 Task: Look for space in Waukesha, United States from 10th August, 2023 to 18th August, 2023 for 2 adults in price range Rs.10000 to Rs.14000. Place can be private room with 1  bedroom having 1 bed and 1 bathroom. Property type can be house, flat, guest house. Amenities needed are: wifi, TV, free parkinig on premises, gym, breakfast. Booking option can be shelf check-in. Required host language is English.
Action: Mouse moved to (423, 87)
Screenshot: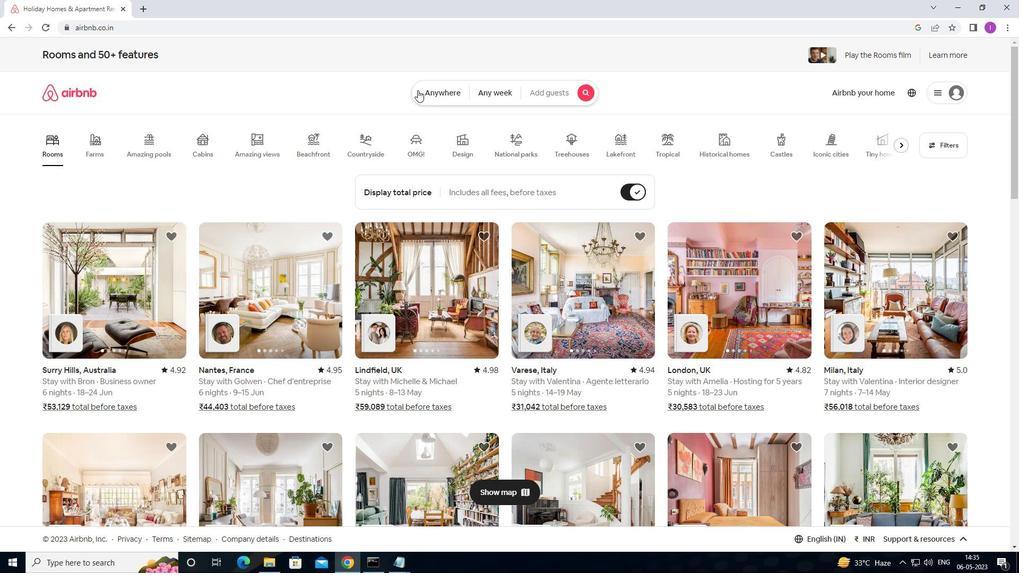 
Action: Mouse pressed left at (423, 87)
Screenshot: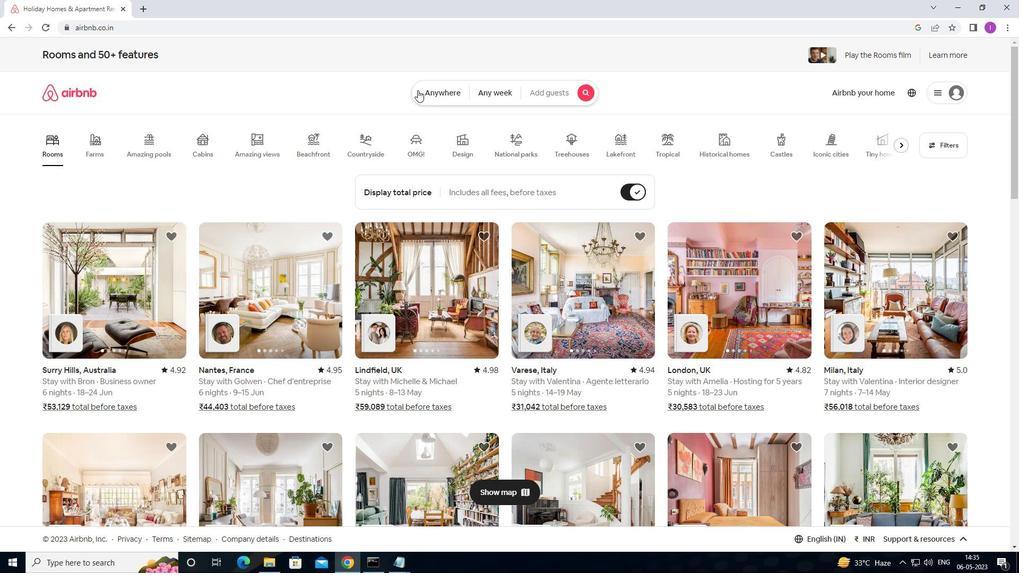 
Action: Mouse moved to (317, 137)
Screenshot: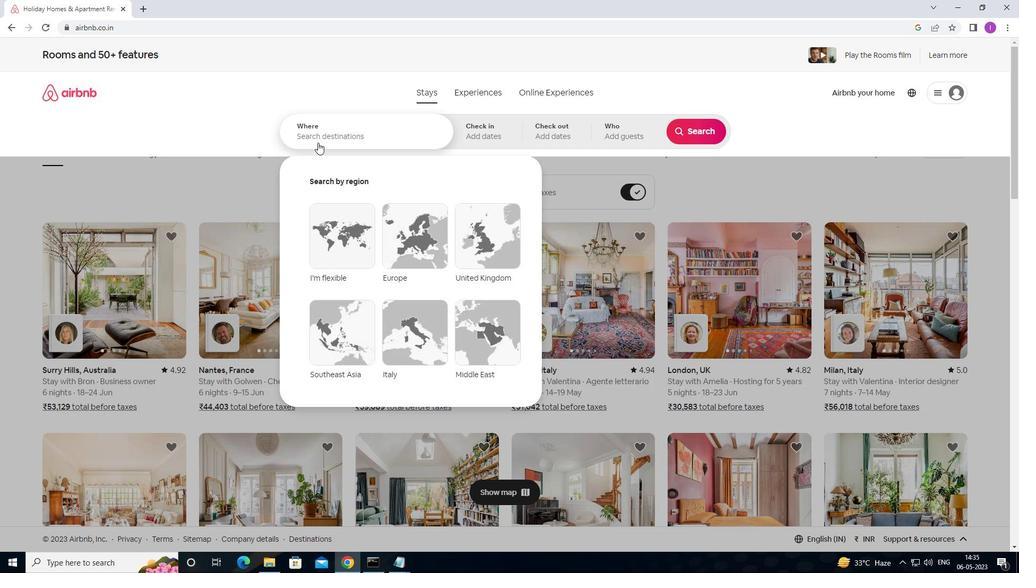 
Action: Mouse pressed left at (317, 137)
Screenshot: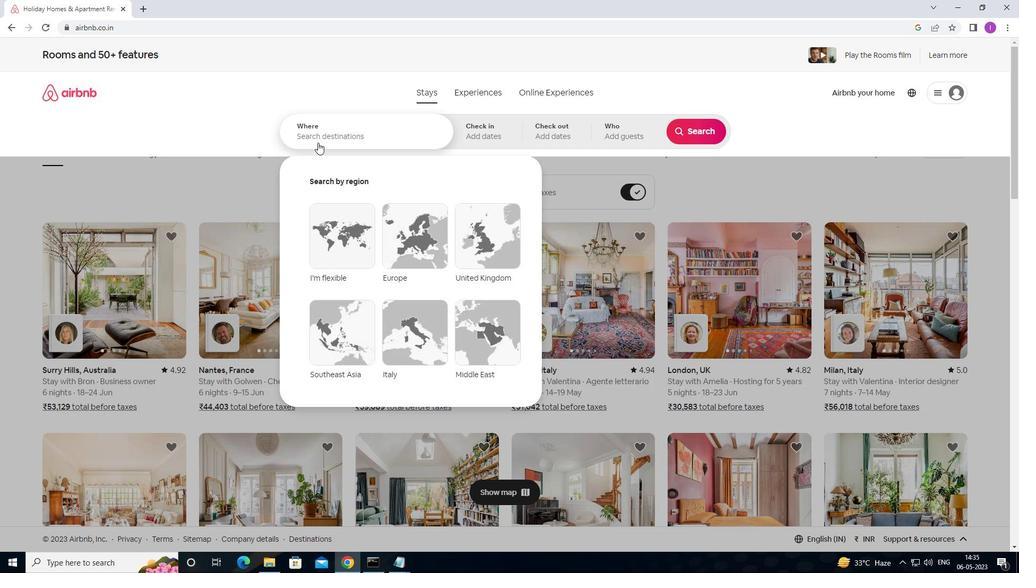 
Action: Mouse moved to (494, 111)
Screenshot: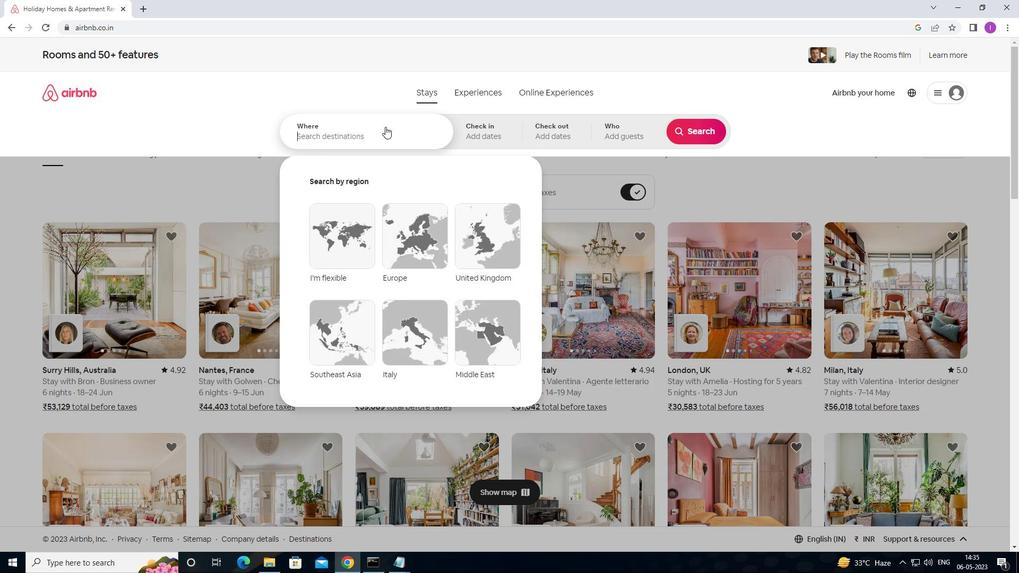 
Action: Key pressed <Key.shift>WAUKESHA,<Key.shift>Y<Key.backspace><Key.shift>UNITES<Key.backspace>D<Key.space>STATES
Screenshot: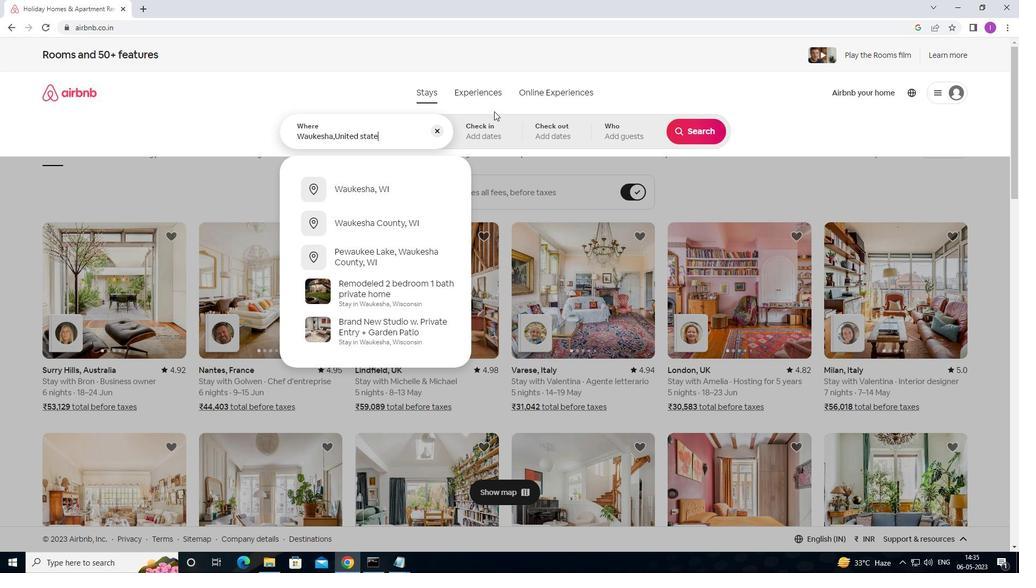 
Action: Mouse moved to (469, 127)
Screenshot: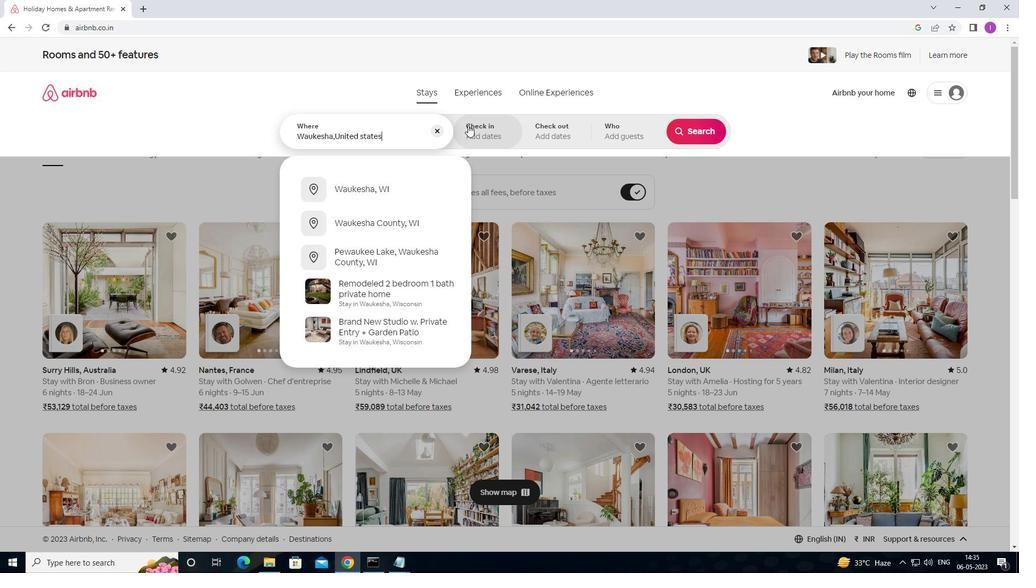 
Action: Mouse pressed left at (469, 127)
Screenshot: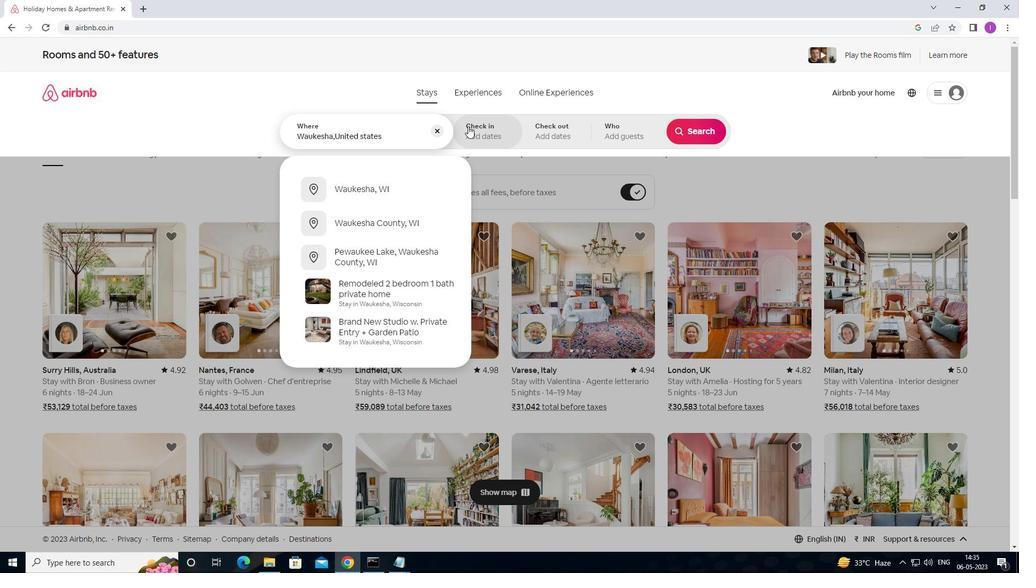 
Action: Mouse moved to (634, 131)
Screenshot: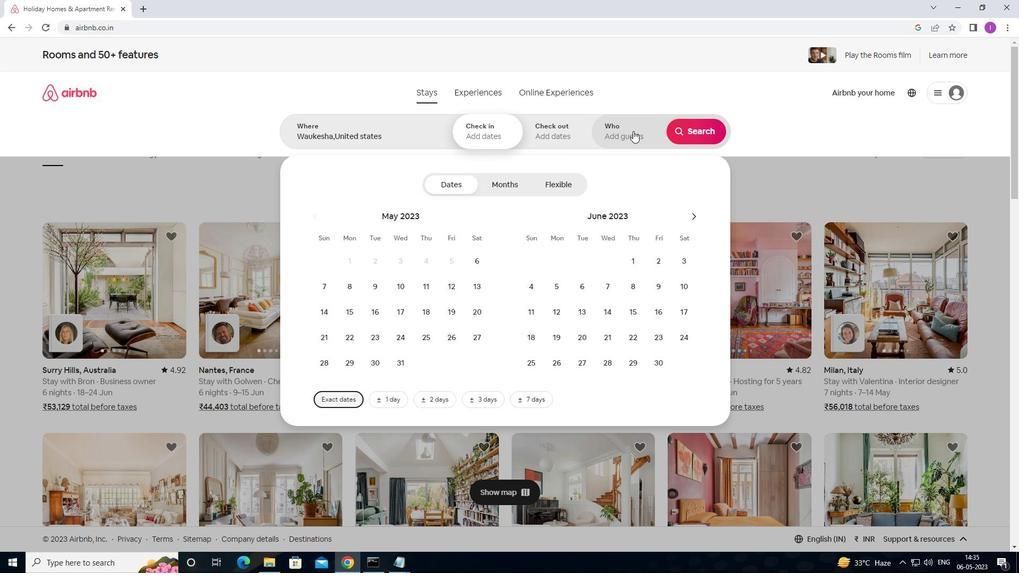 
Action: Mouse pressed left at (634, 131)
Screenshot: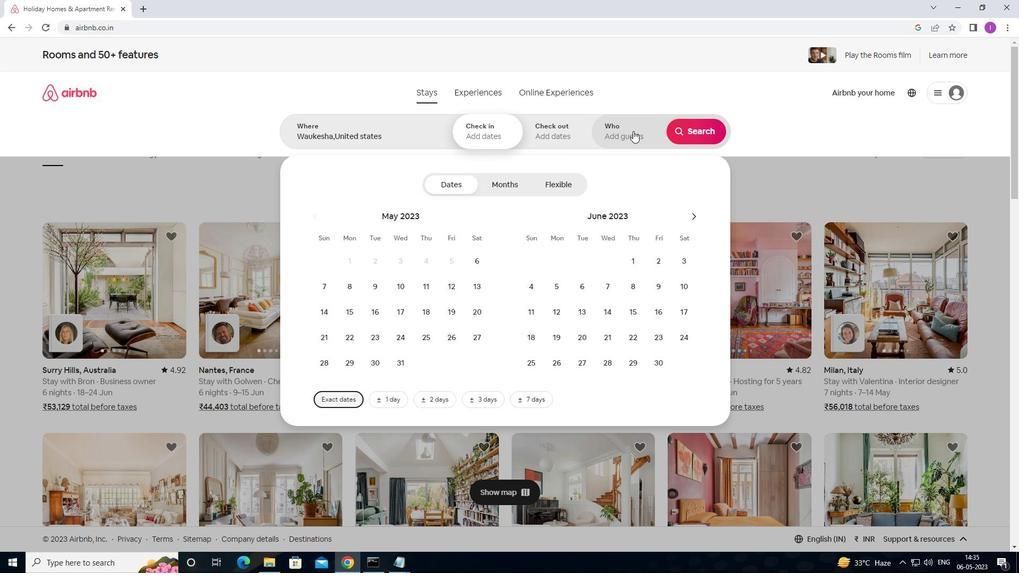 
Action: Mouse moved to (697, 184)
Screenshot: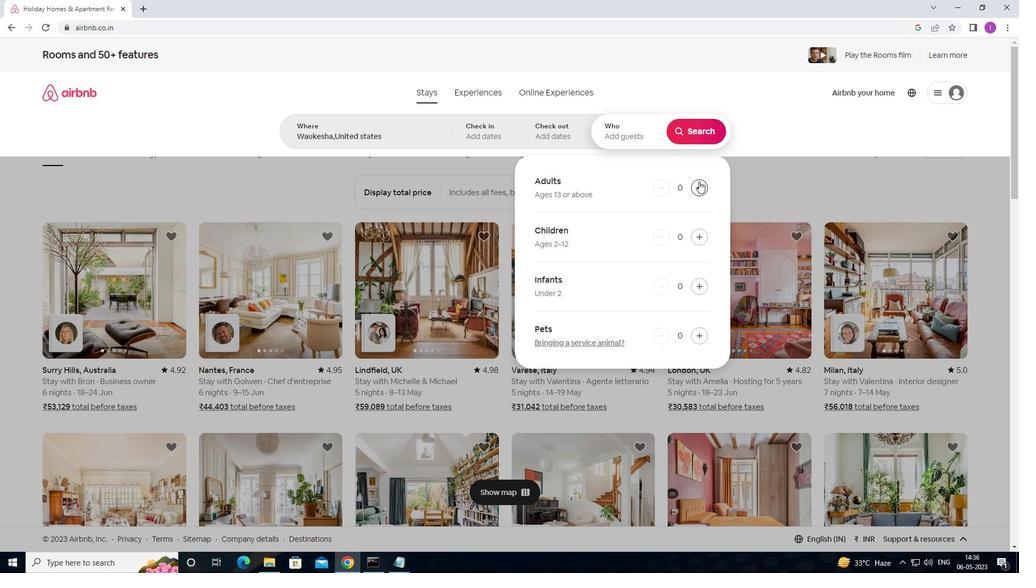 
Action: Mouse pressed left at (697, 184)
Screenshot: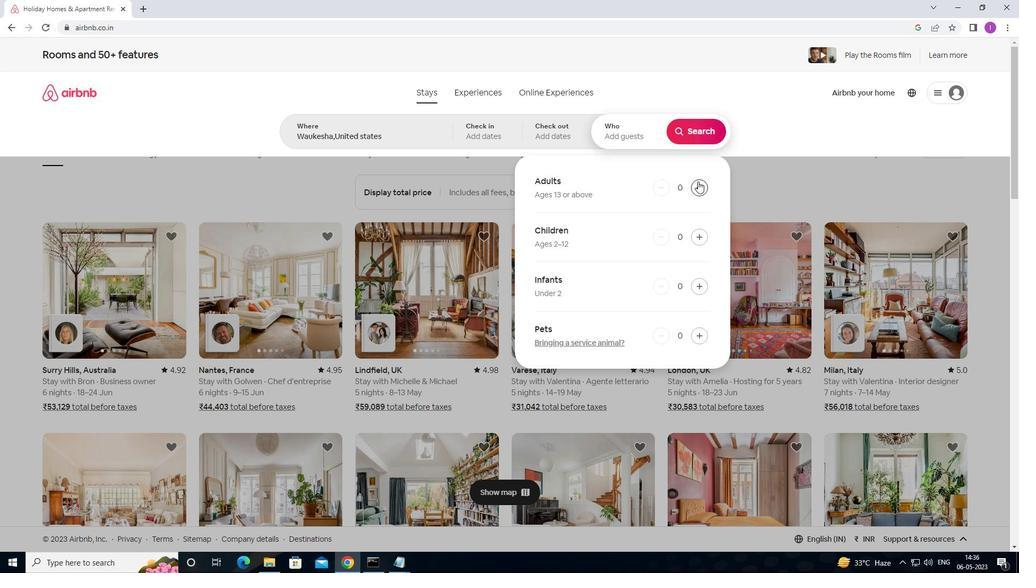 
Action: Mouse moved to (699, 185)
Screenshot: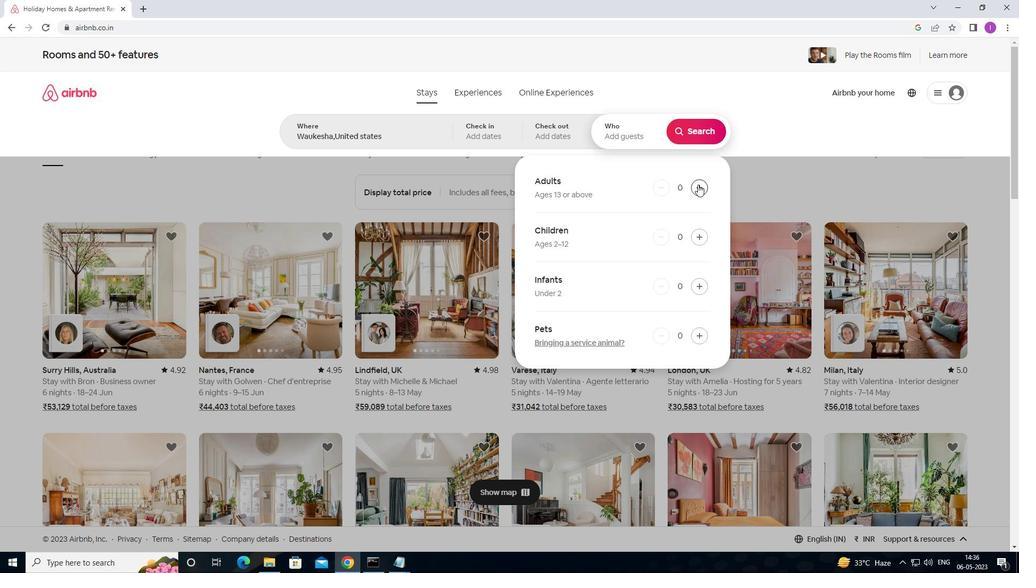 
Action: Mouse pressed left at (699, 185)
Screenshot: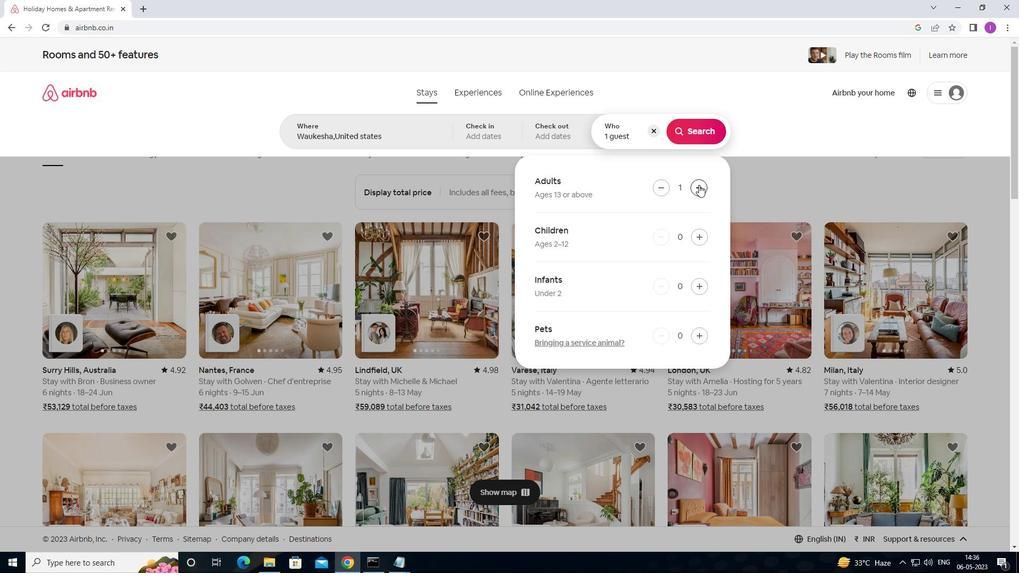 
Action: Mouse moved to (693, 140)
Screenshot: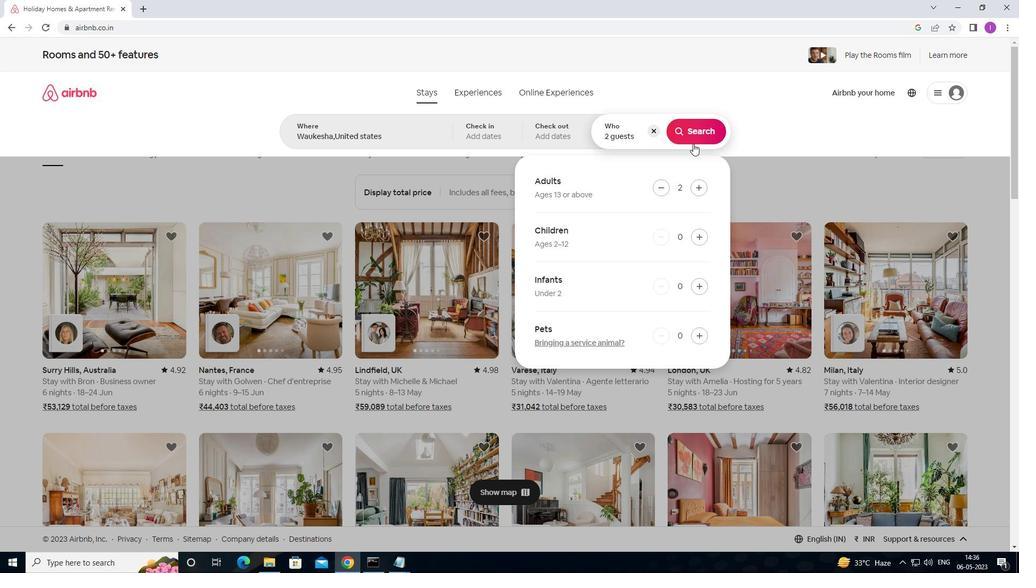
Action: Mouse pressed left at (693, 140)
Screenshot: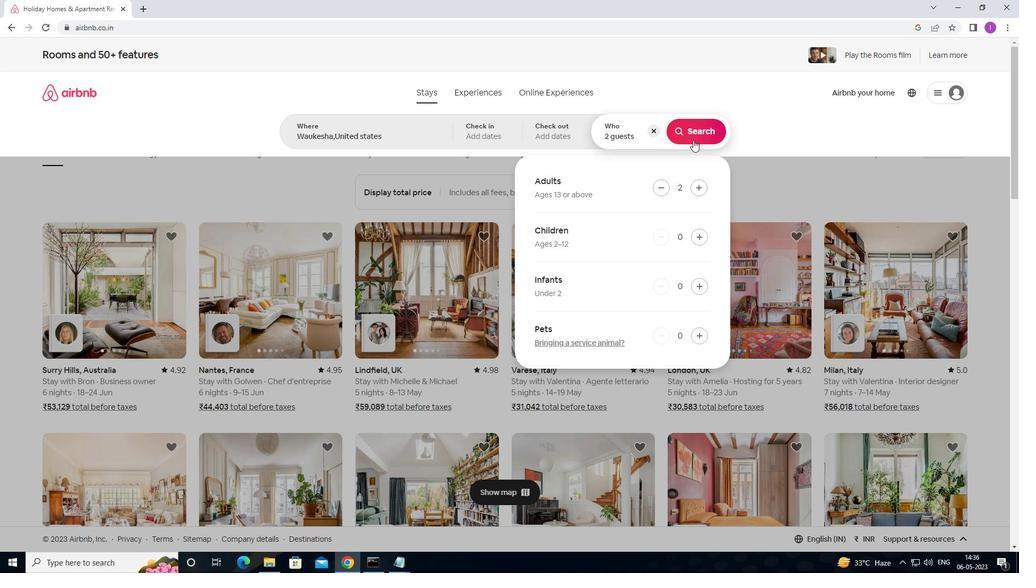 
Action: Mouse moved to (485, 54)
Screenshot: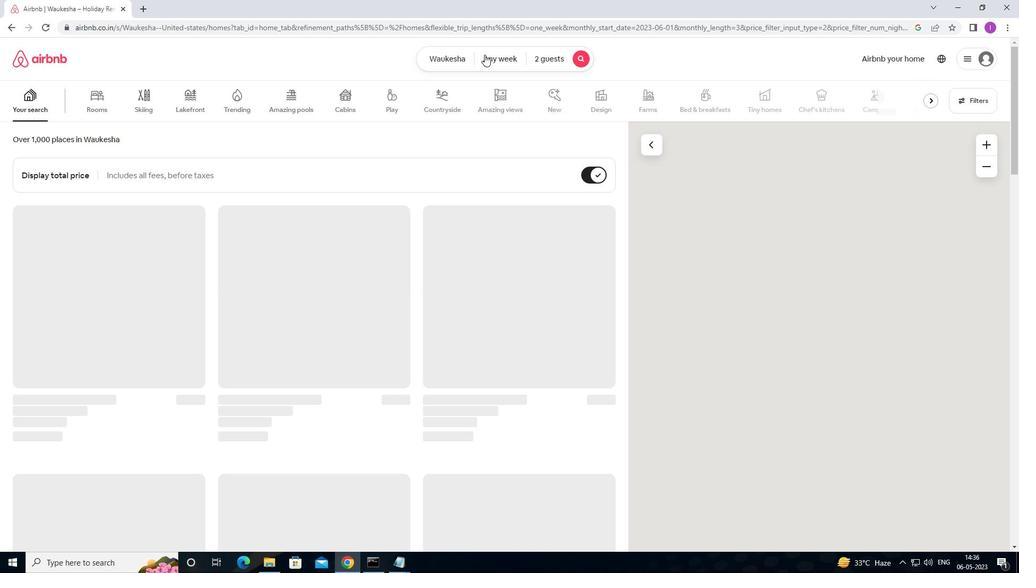 
Action: Mouse pressed left at (485, 54)
Screenshot: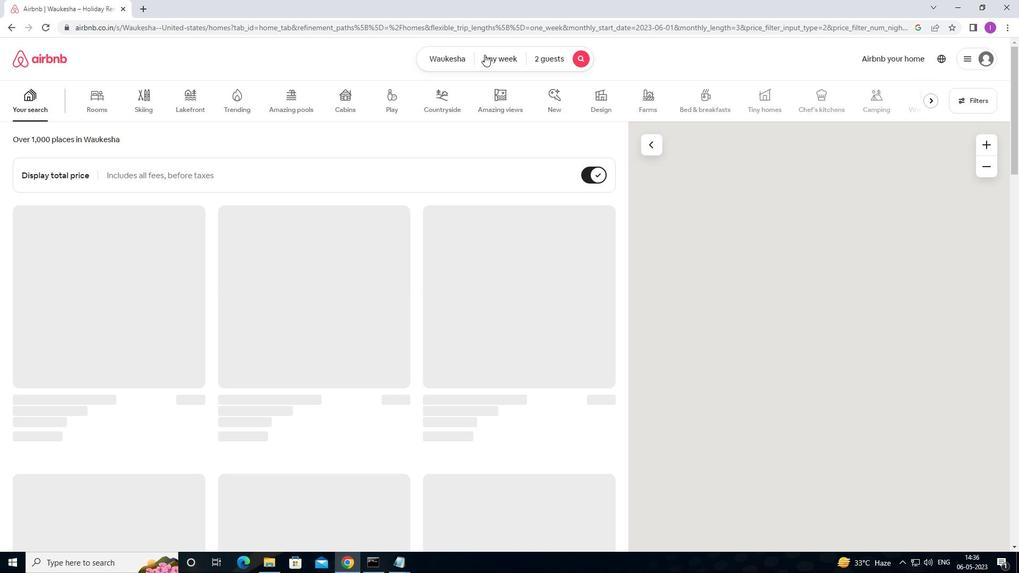 
Action: Mouse moved to (694, 180)
Screenshot: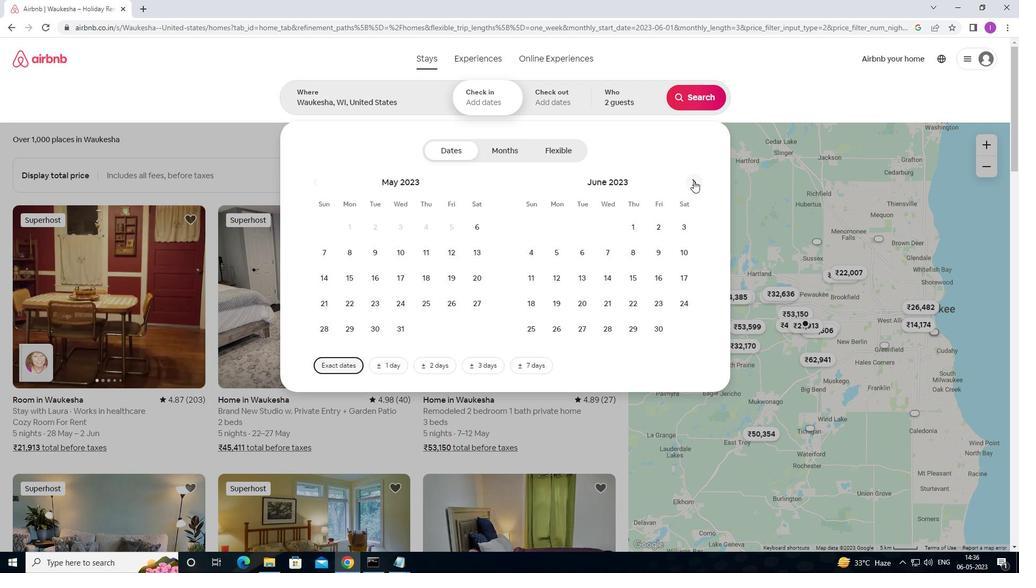 
Action: Mouse pressed left at (694, 180)
Screenshot: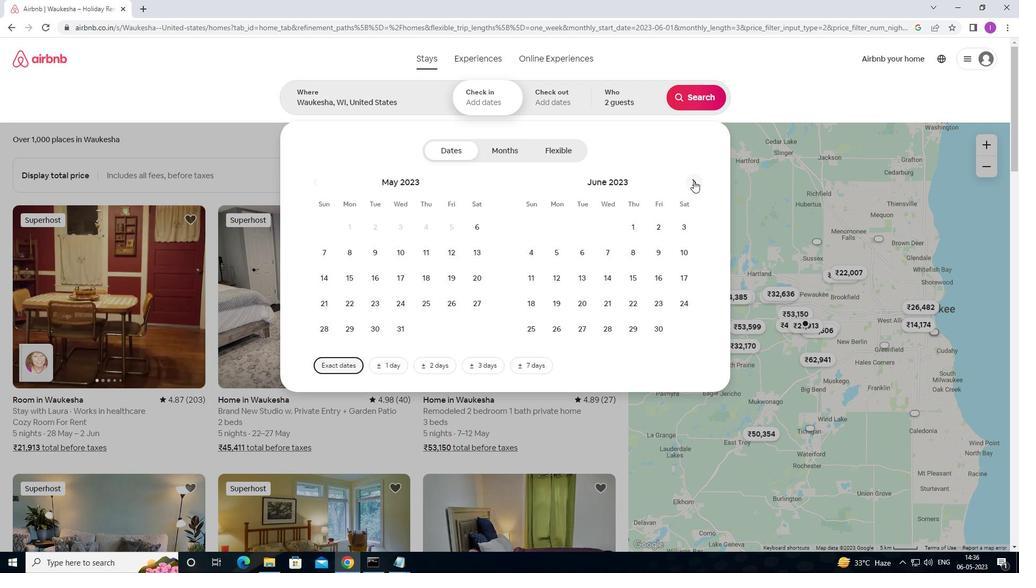 
Action: Mouse pressed left at (694, 180)
Screenshot: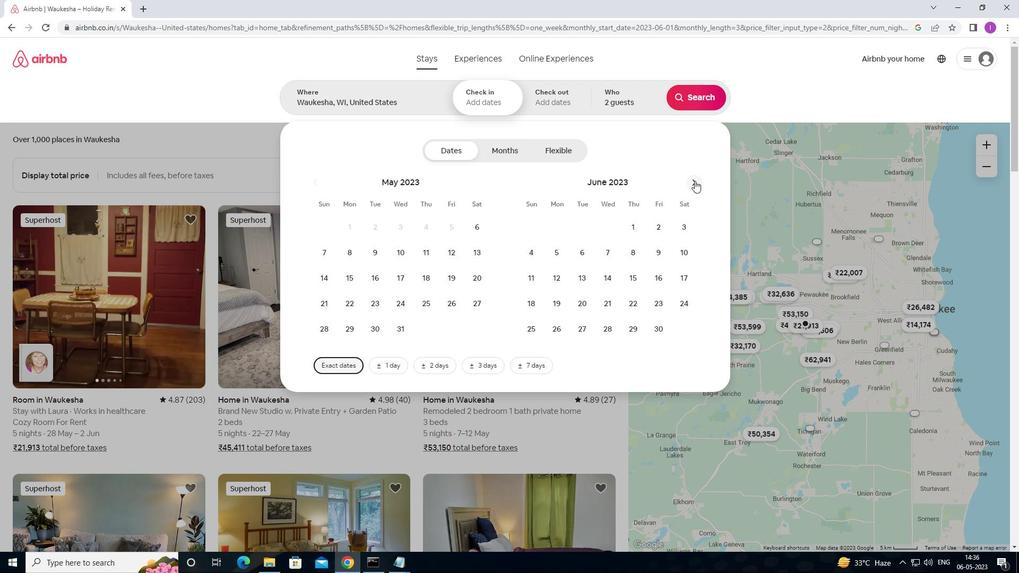 
Action: Mouse moved to (637, 253)
Screenshot: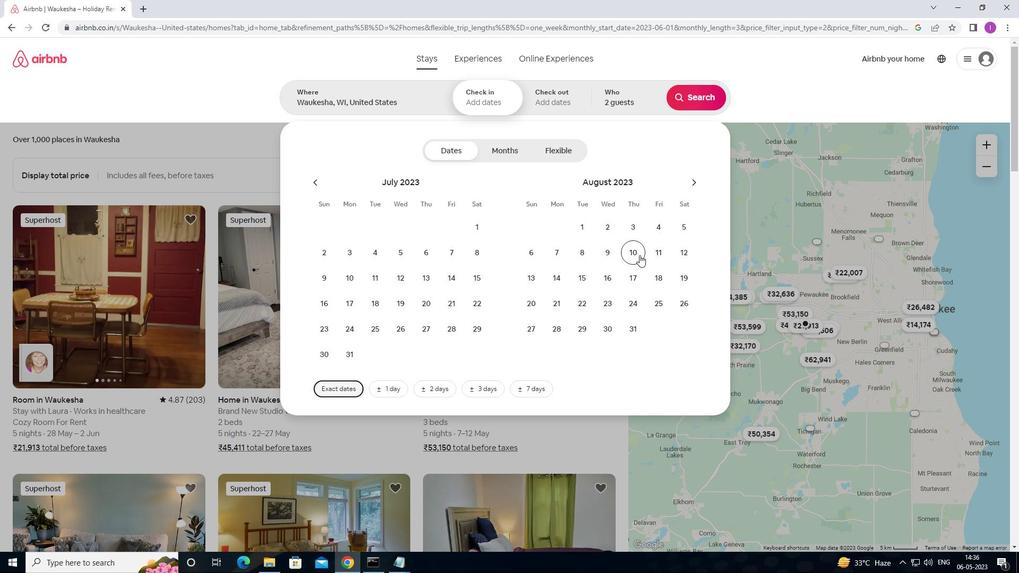 
Action: Mouse pressed left at (637, 253)
Screenshot: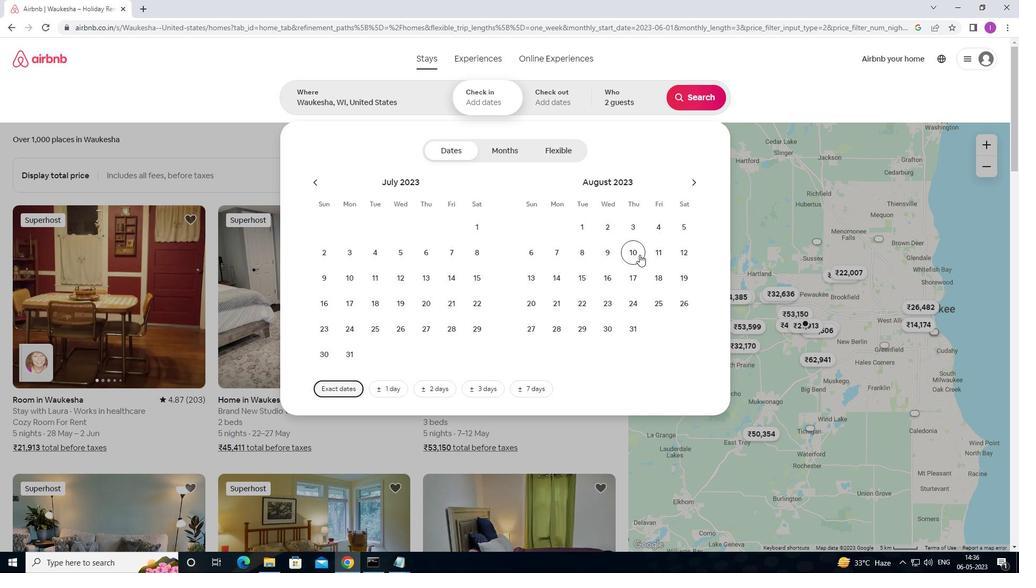 
Action: Mouse moved to (658, 276)
Screenshot: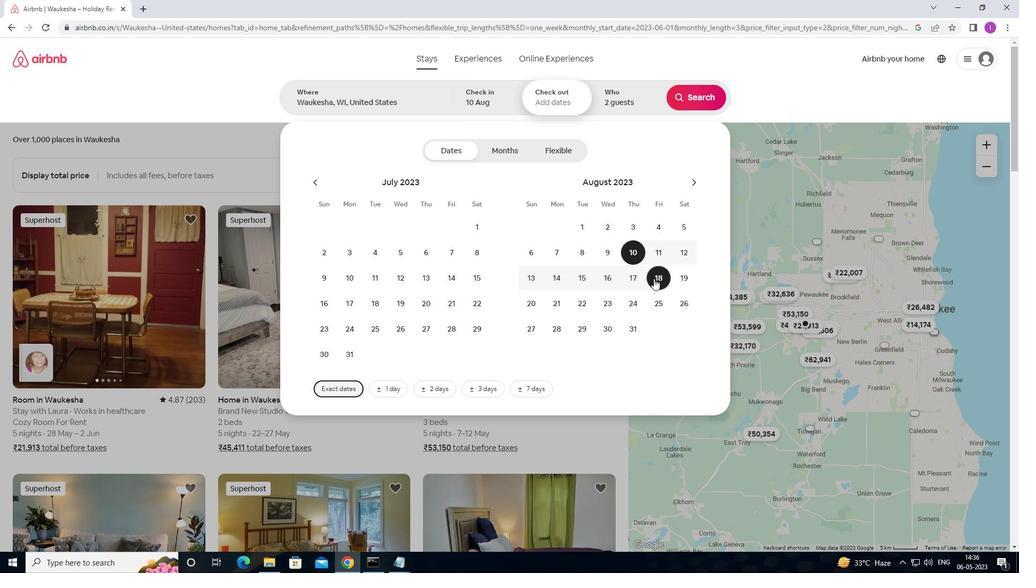 
Action: Mouse pressed left at (658, 276)
Screenshot: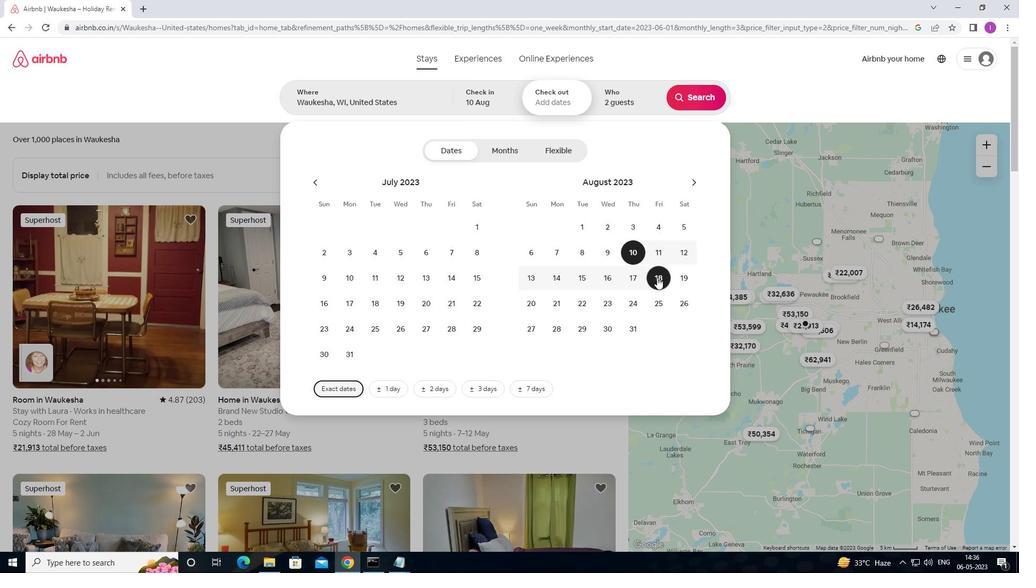 
Action: Mouse moved to (694, 98)
Screenshot: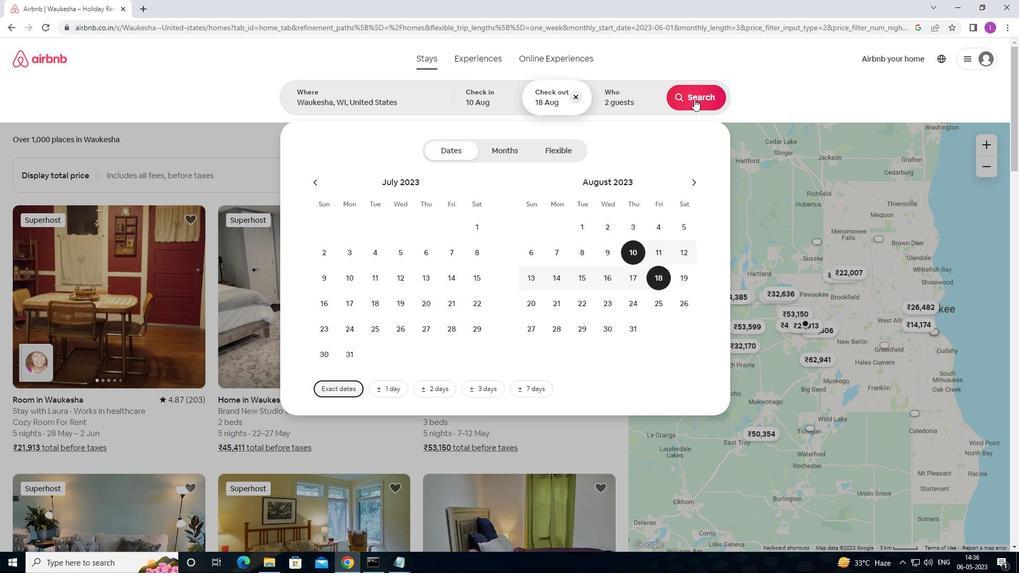 
Action: Mouse pressed left at (694, 98)
Screenshot: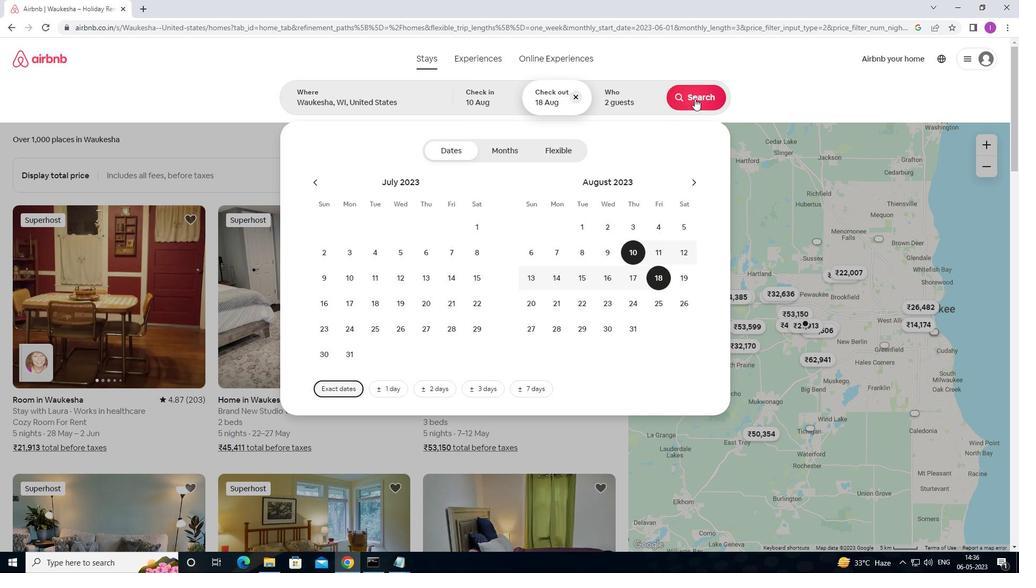 
Action: Mouse moved to (978, 99)
Screenshot: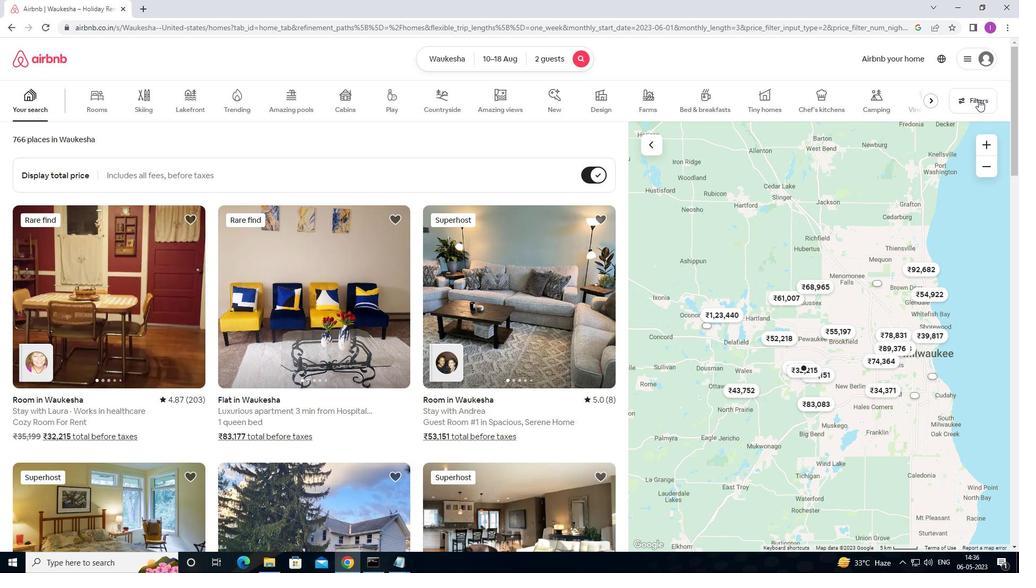 
Action: Mouse pressed left at (978, 99)
Screenshot: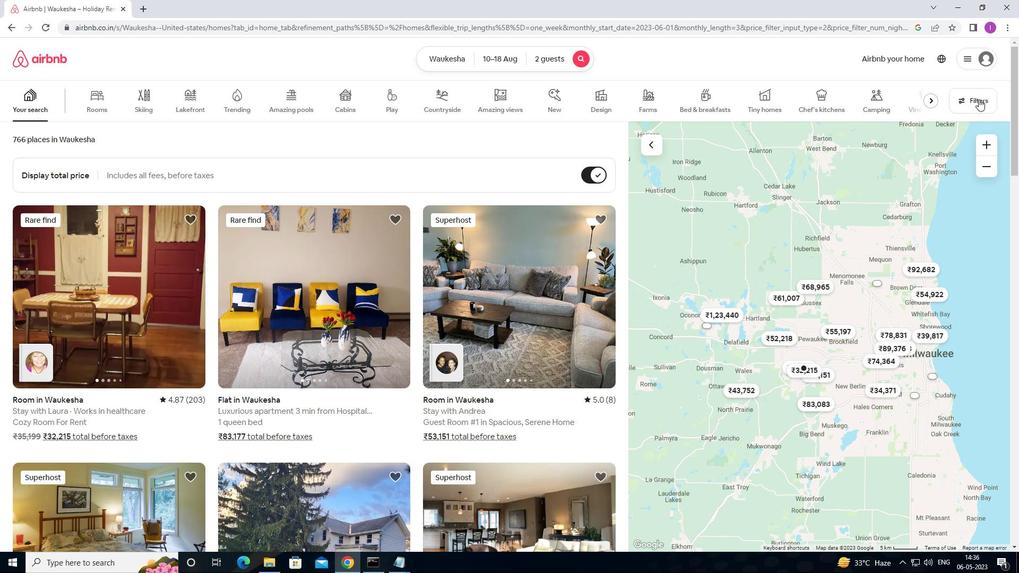 
Action: Mouse moved to (399, 363)
Screenshot: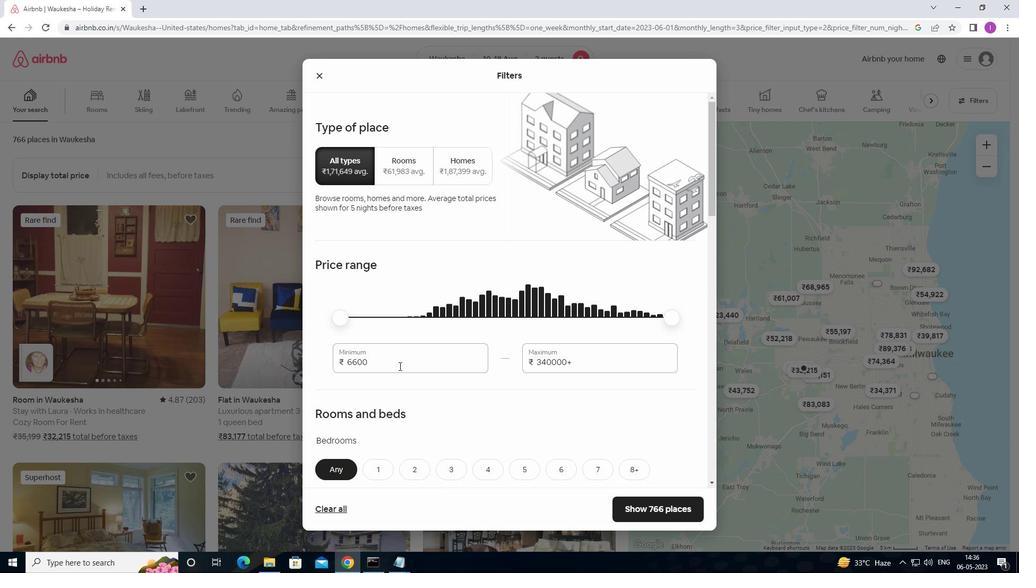 
Action: Mouse pressed left at (399, 363)
Screenshot: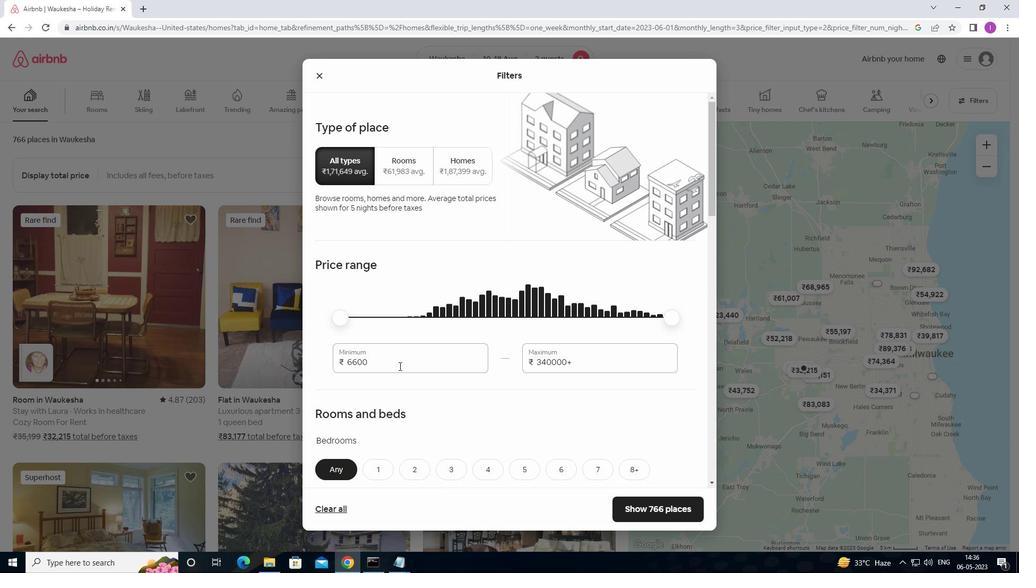 
Action: Mouse moved to (338, 360)
Screenshot: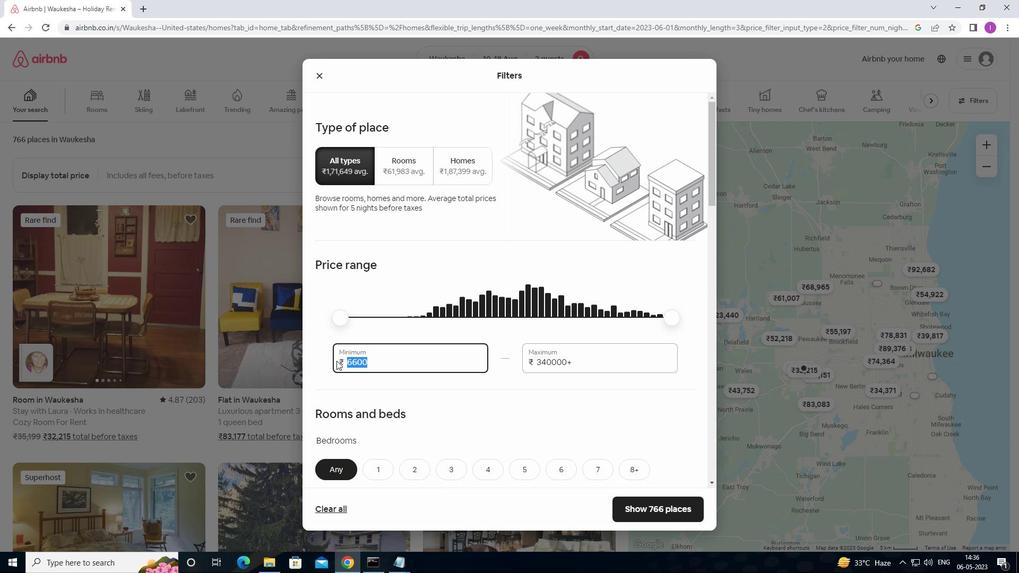 
Action: Key pressed 1
Screenshot: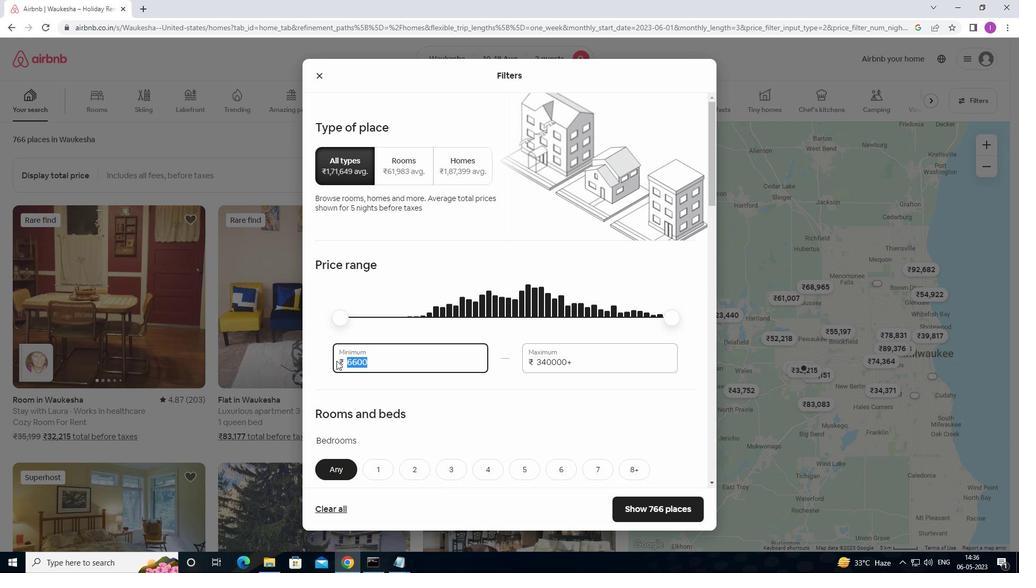 
Action: Mouse moved to (338, 359)
Screenshot: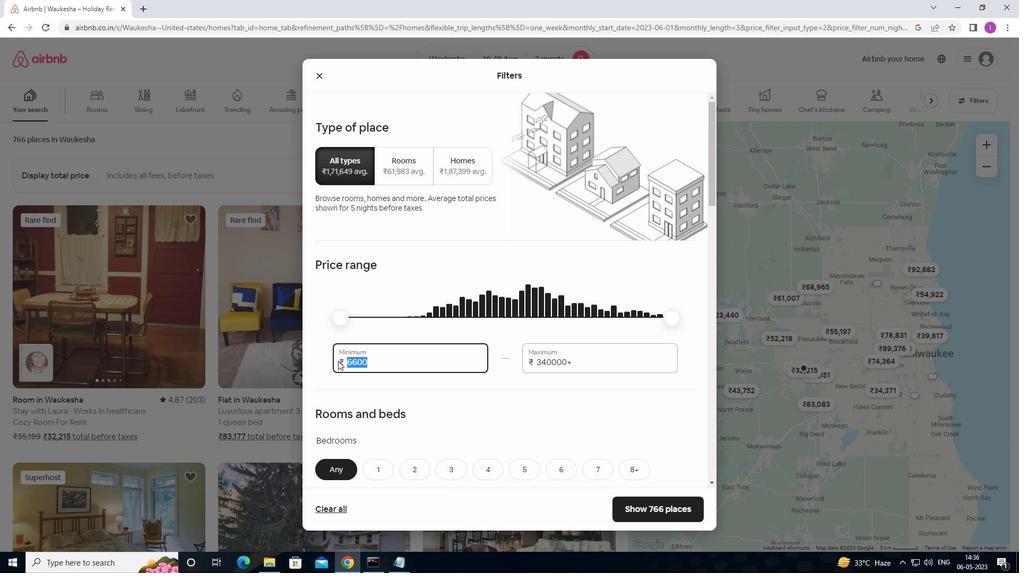 
Action: Key pressed 0
Screenshot: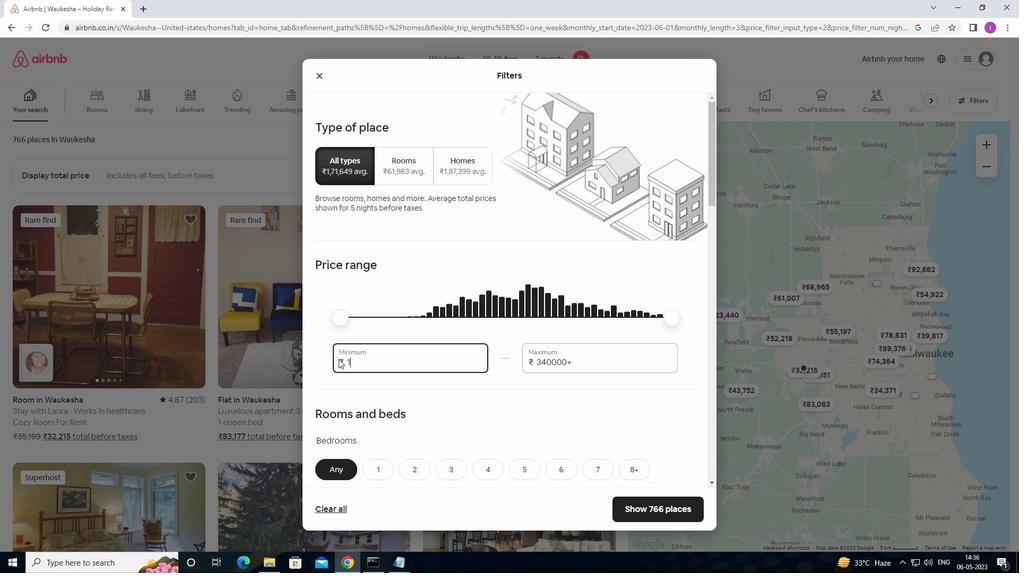 
Action: Mouse moved to (338, 358)
Screenshot: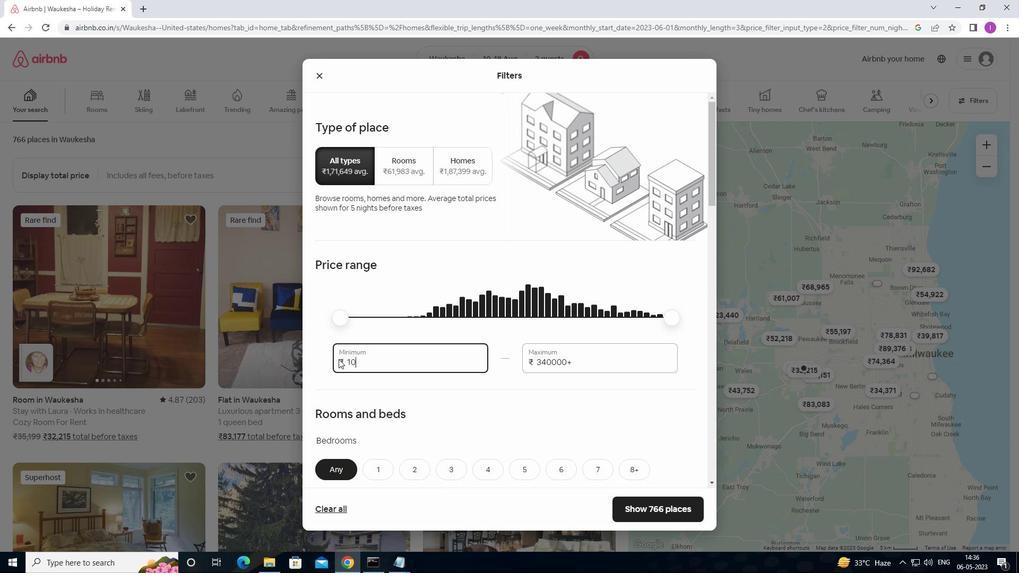 
Action: Key pressed 00
Screenshot: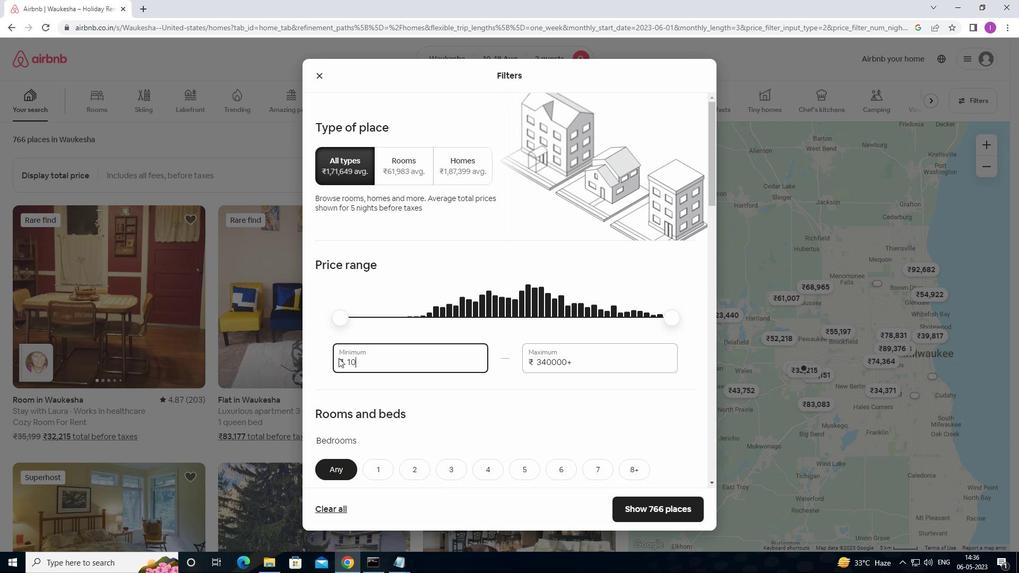 
Action: Mouse moved to (339, 357)
Screenshot: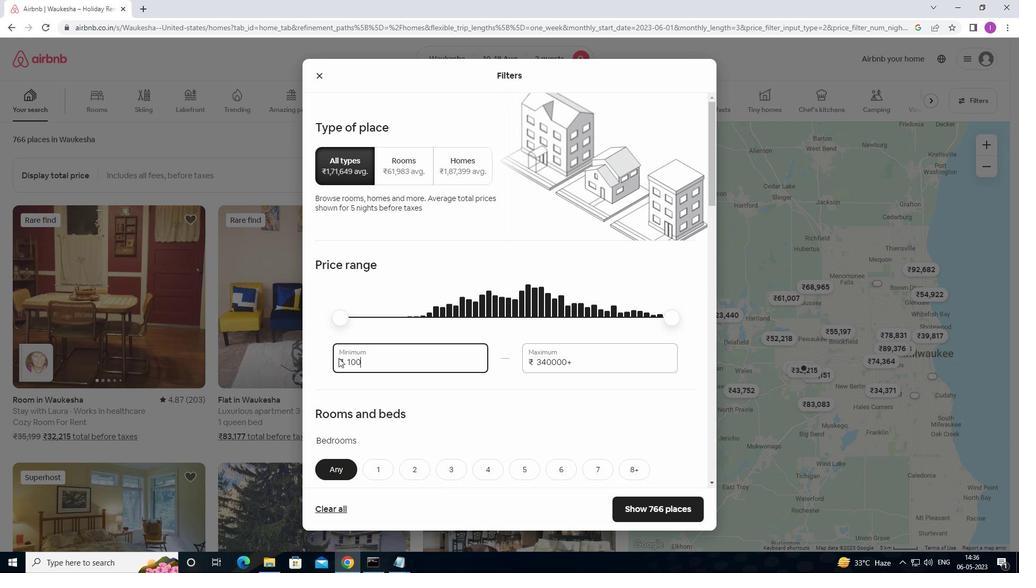 
Action: Key pressed 0
Screenshot: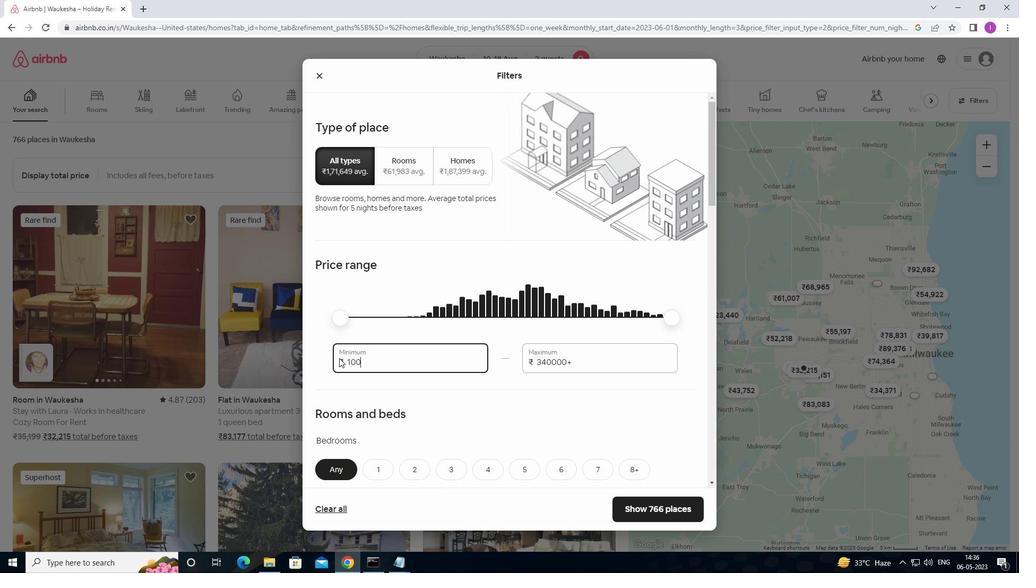 
Action: Mouse moved to (566, 361)
Screenshot: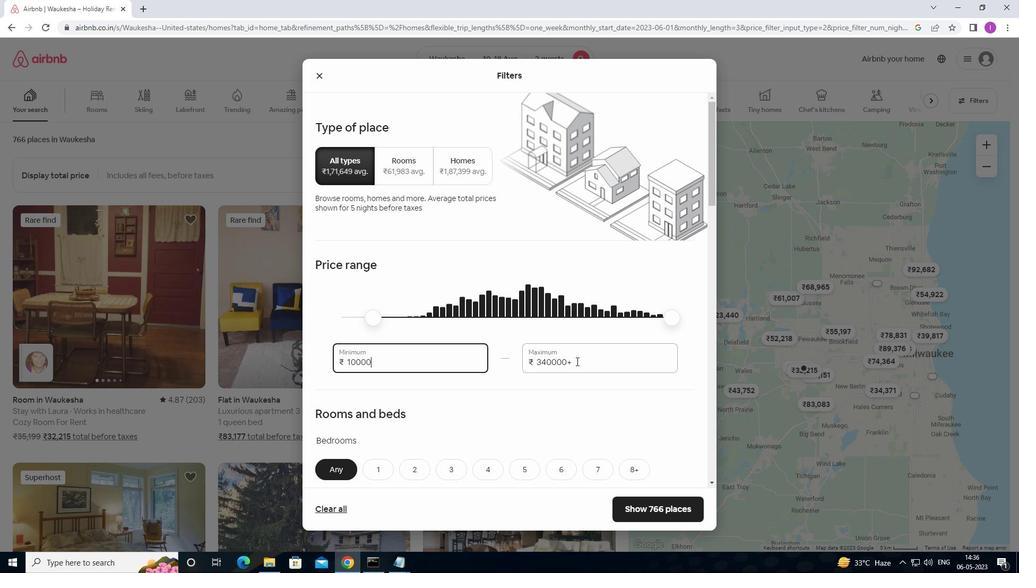 
Action: Mouse pressed left at (566, 361)
Screenshot: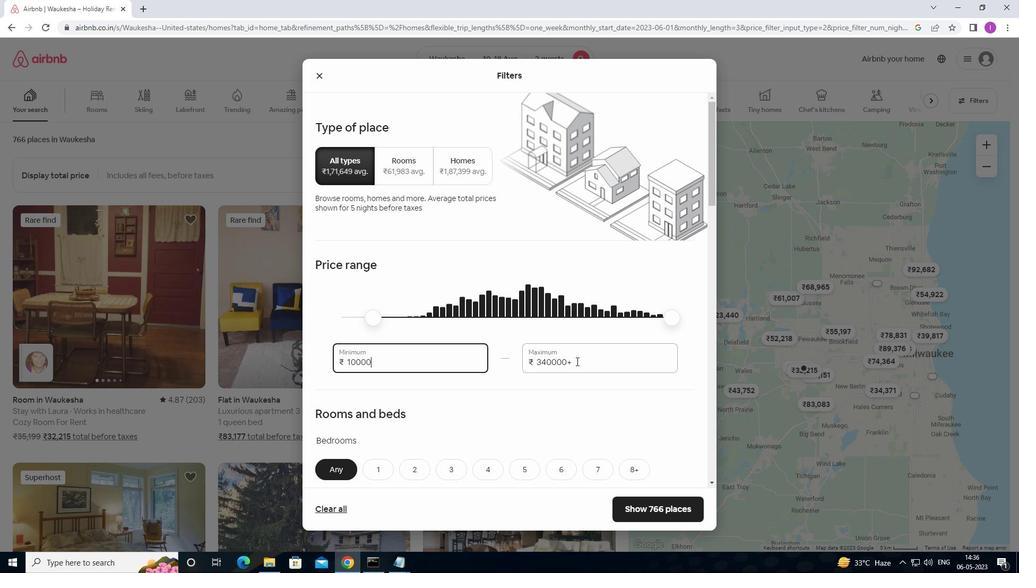 
Action: Mouse moved to (529, 365)
Screenshot: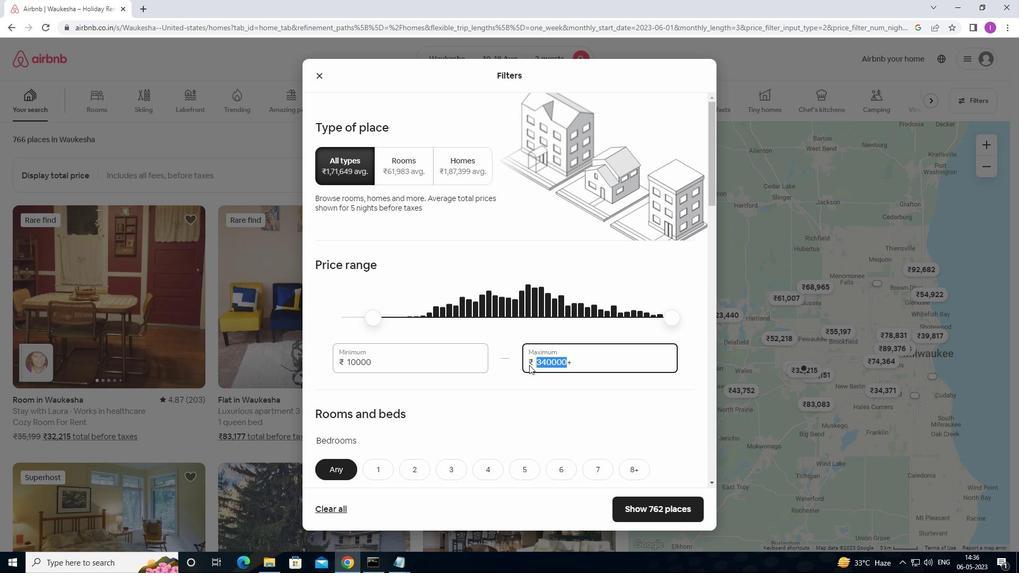 
Action: Key pressed 14
Screenshot: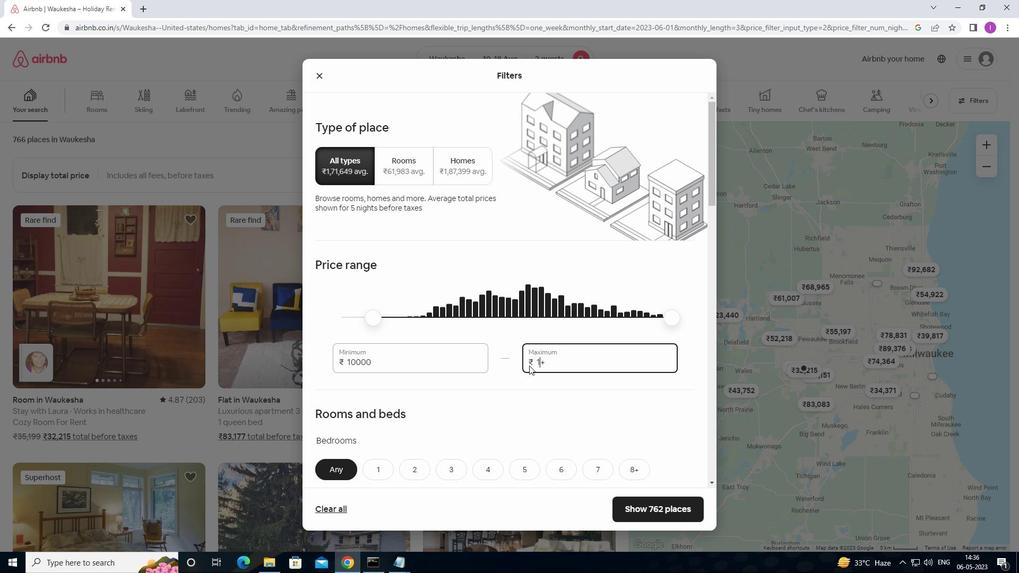 
Action: Mouse moved to (569, 366)
Screenshot: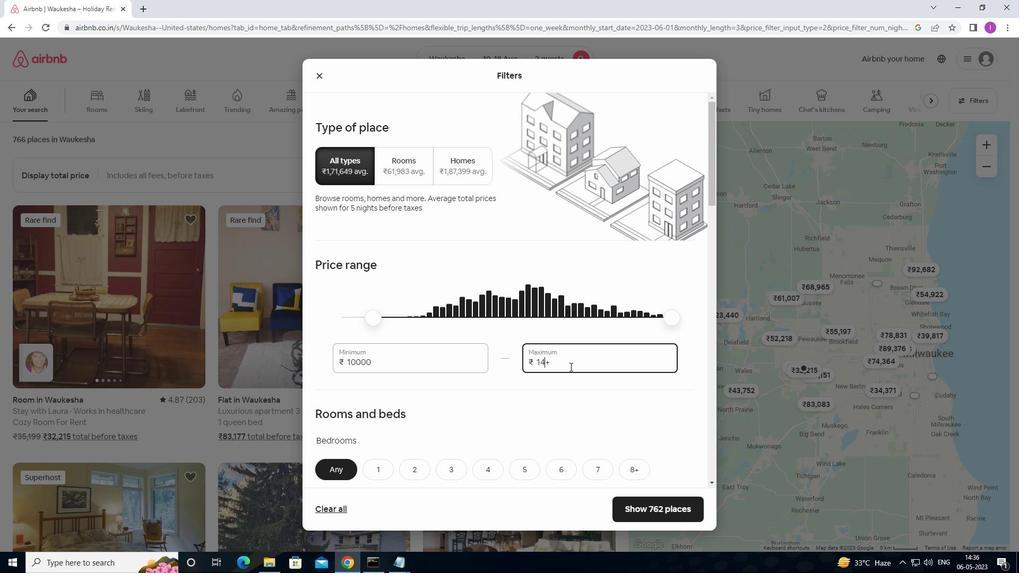 
Action: Mouse pressed left at (569, 366)
Screenshot: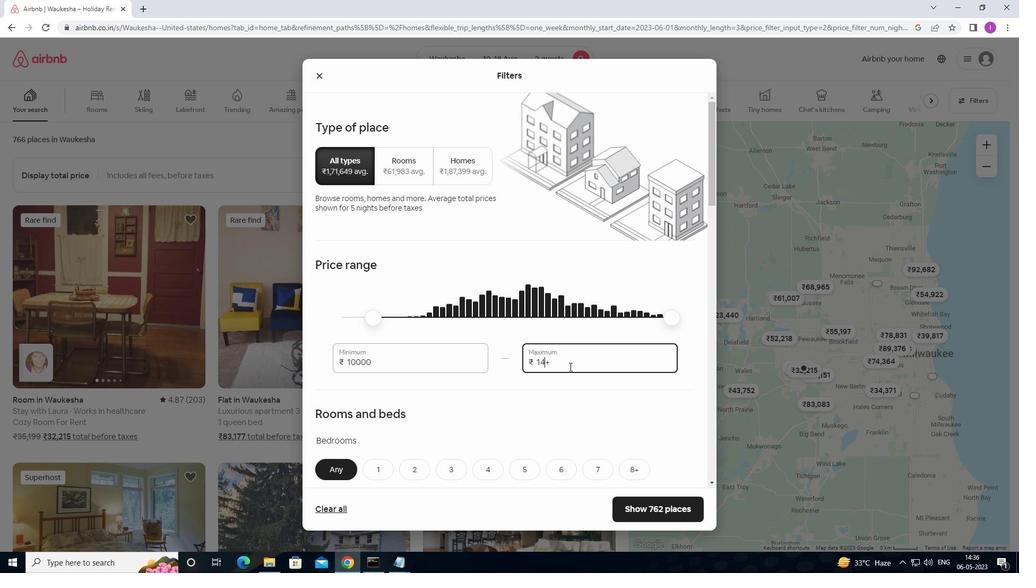 
Action: Mouse moved to (566, 365)
Screenshot: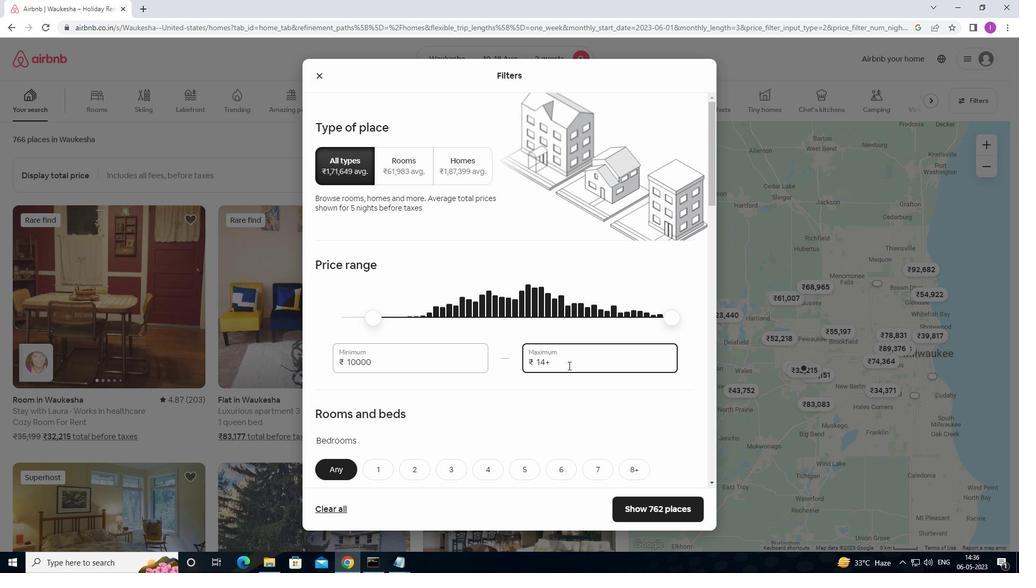 
Action: Key pressed <Key.backspace>
Screenshot: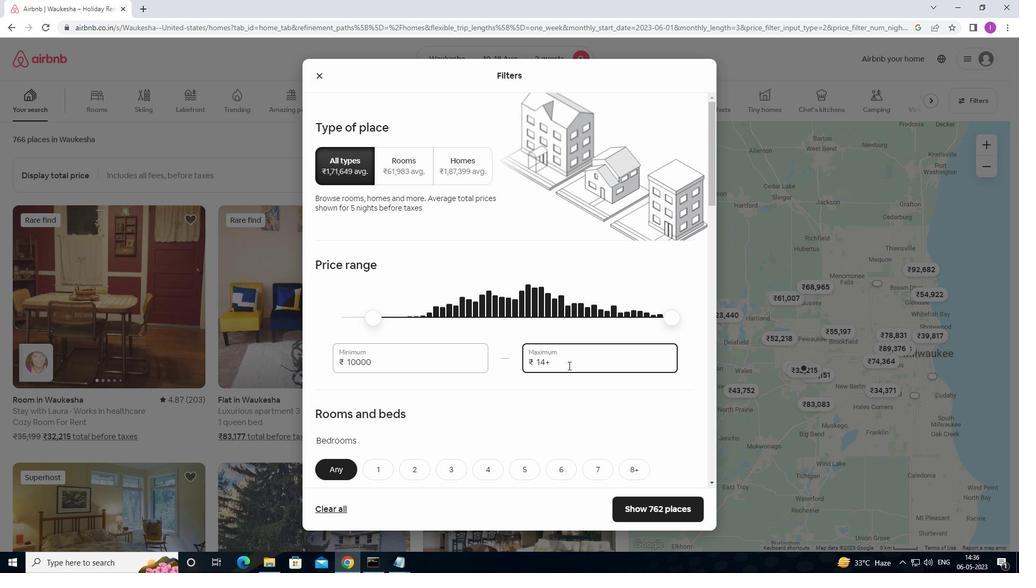 
Action: Mouse moved to (562, 366)
Screenshot: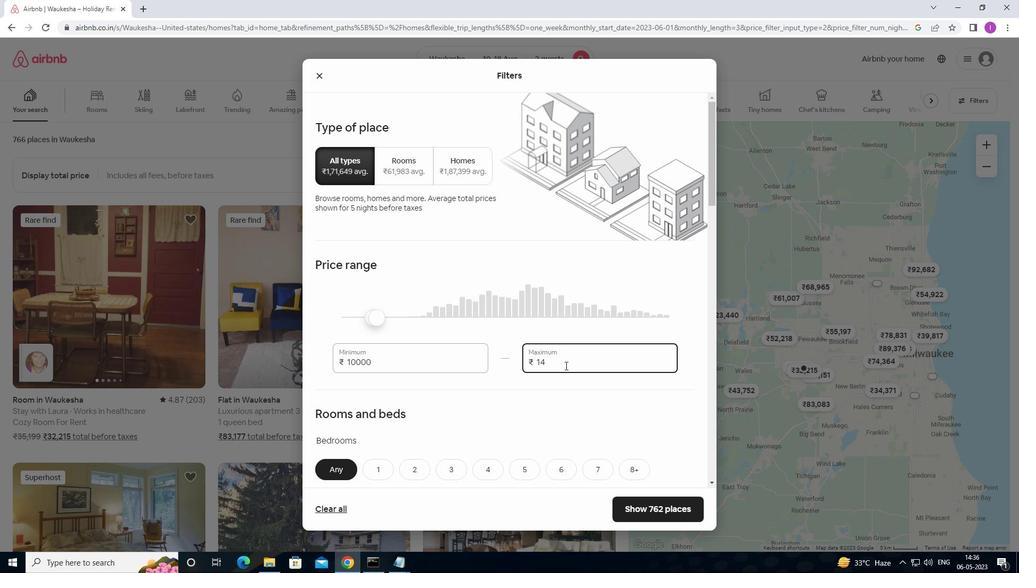 
Action: Key pressed 0
Screenshot: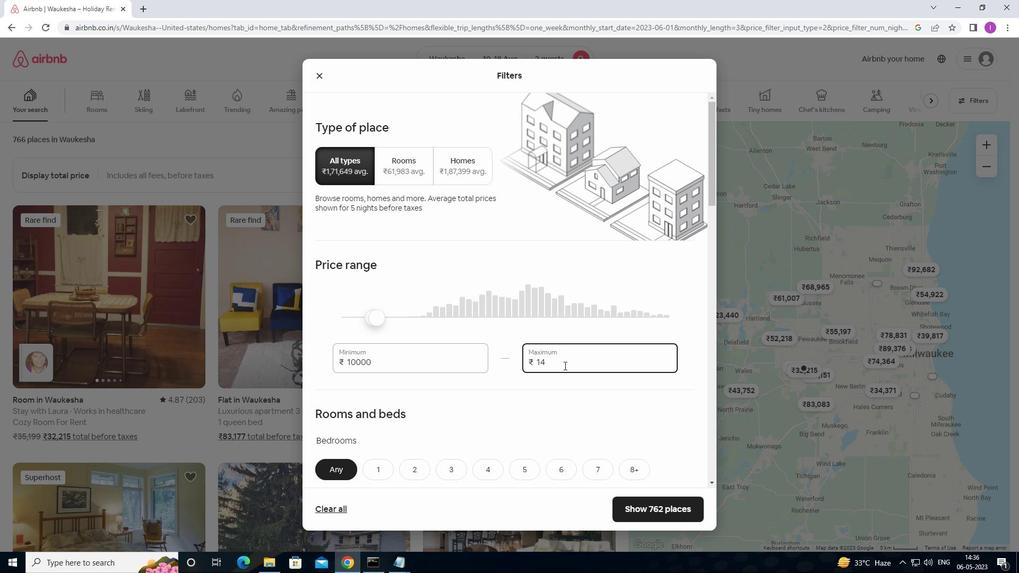 
Action: Mouse moved to (561, 366)
Screenshot: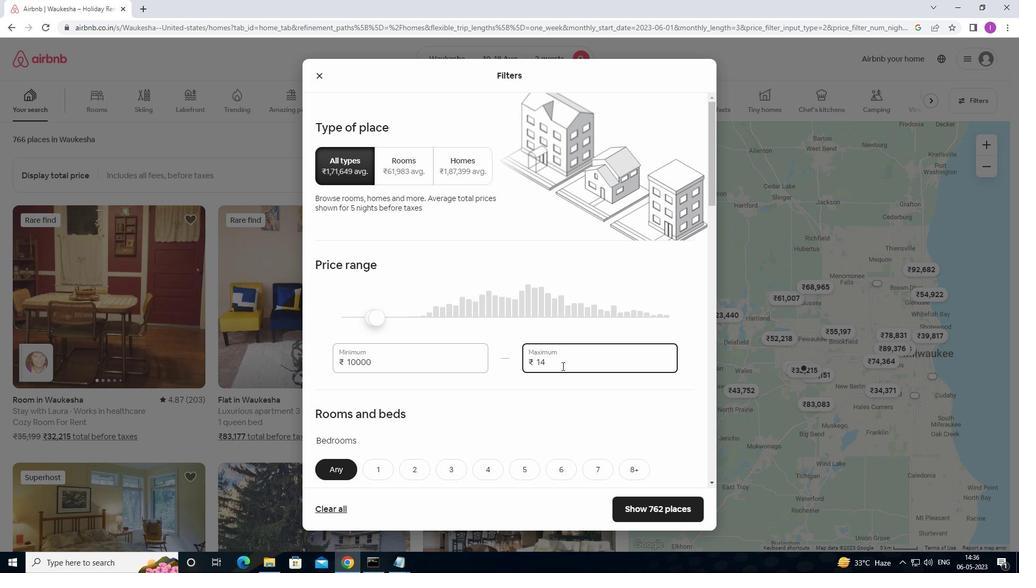
Action: Key pressed 0
Screenshot: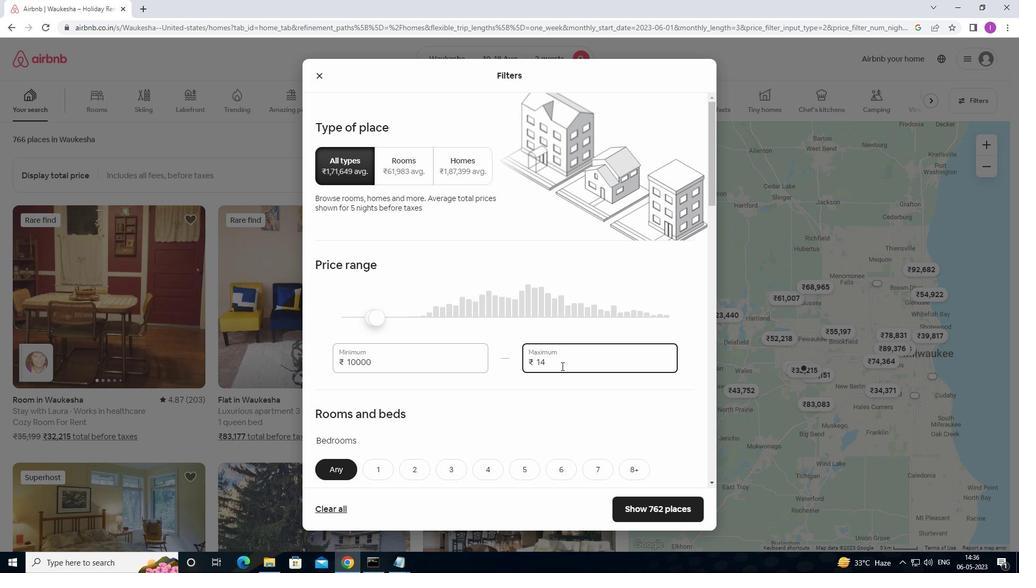 
Action: Mouse moved to (561, 366)
Screenshot: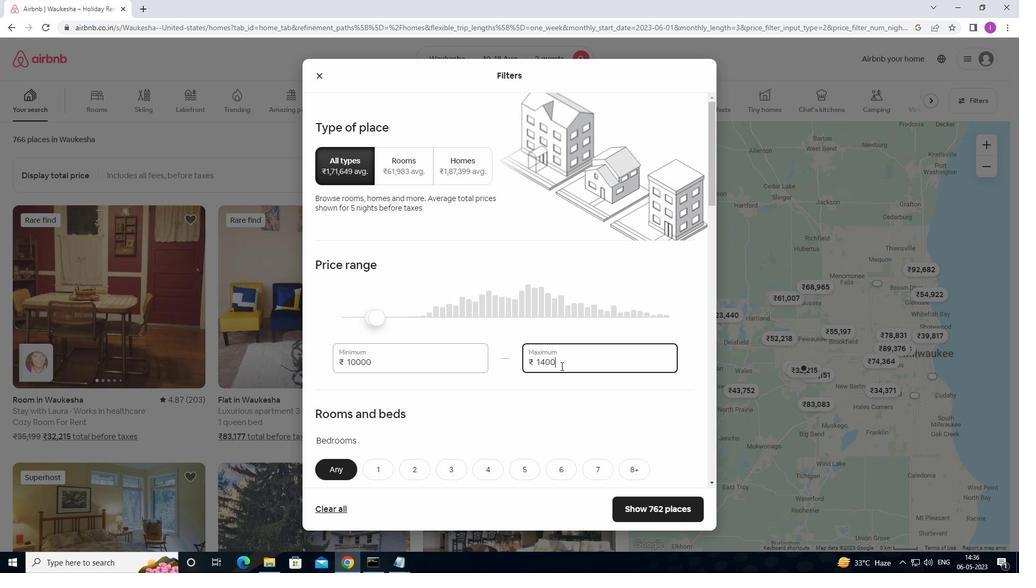 
Action: Key pressed 0
Screenshot: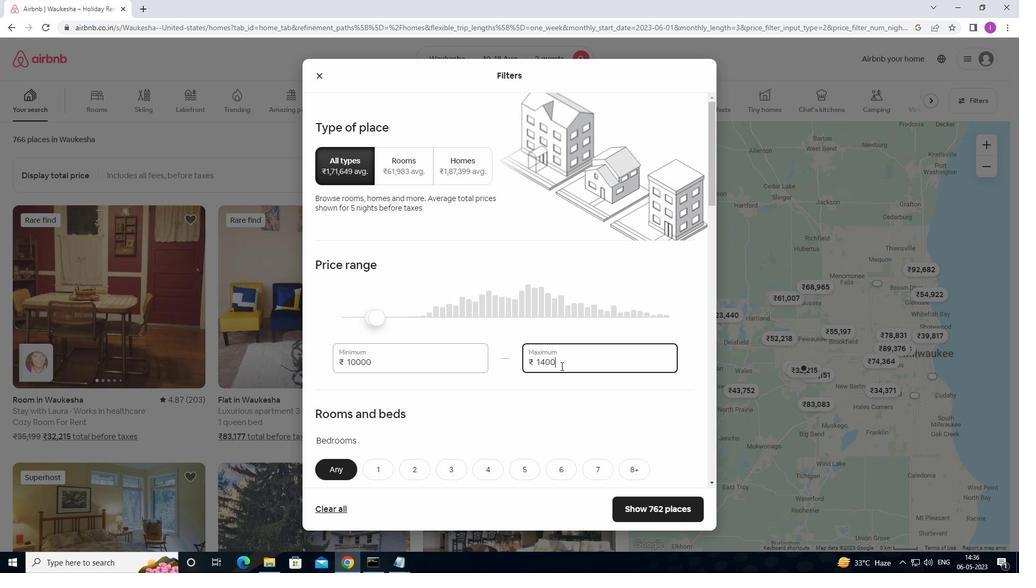 
Action: Mouse moved to (426, 427)
Screenshot: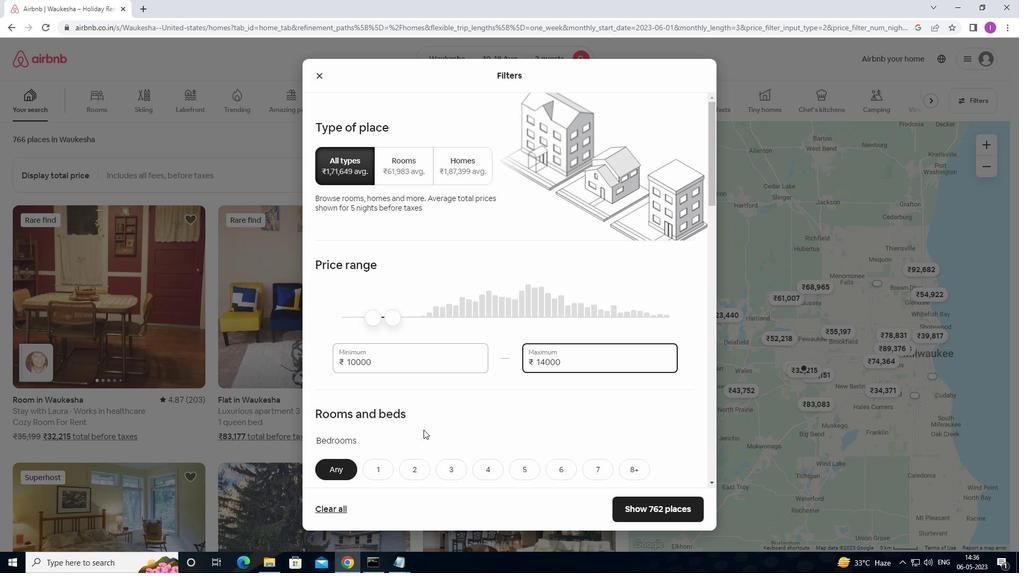 
Action: Mouse scrolled (426, 427) with delta (0, 0)
Screenshot: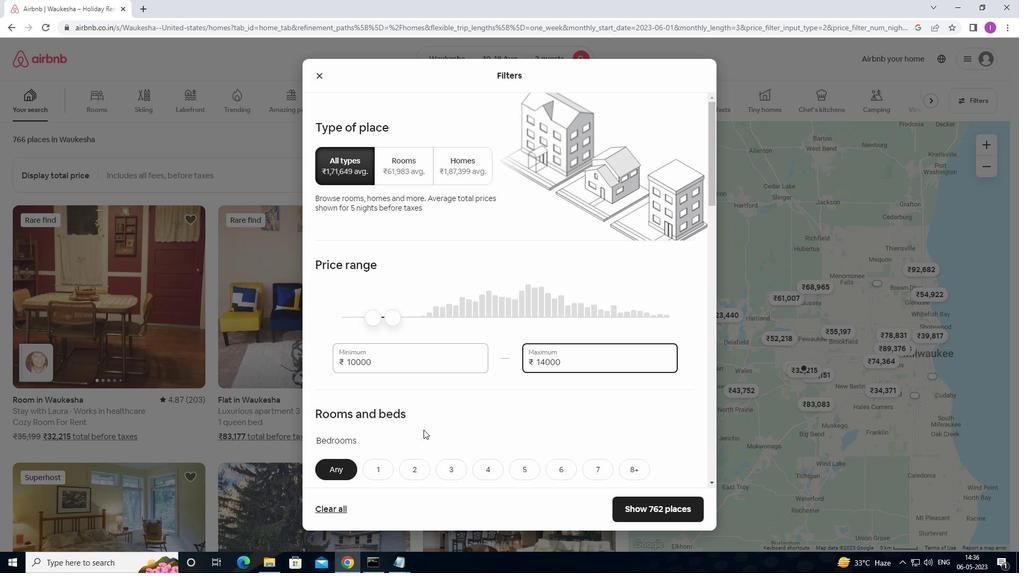 
Action: Mouse moved to (430, 422)
Screenshot: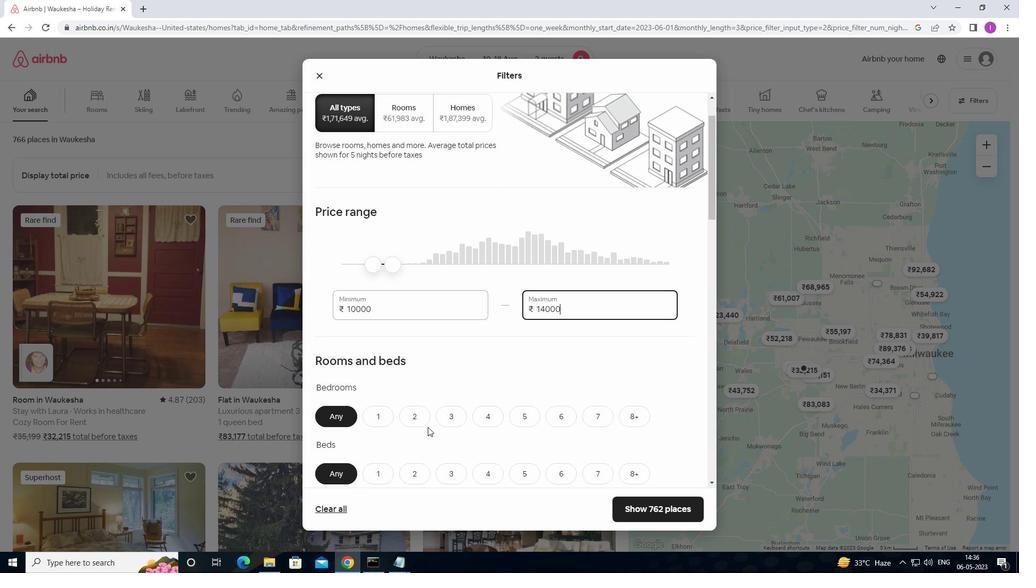 
Action: Mouse scrolled (430, 421) with delta (0, 0)
Screenshot: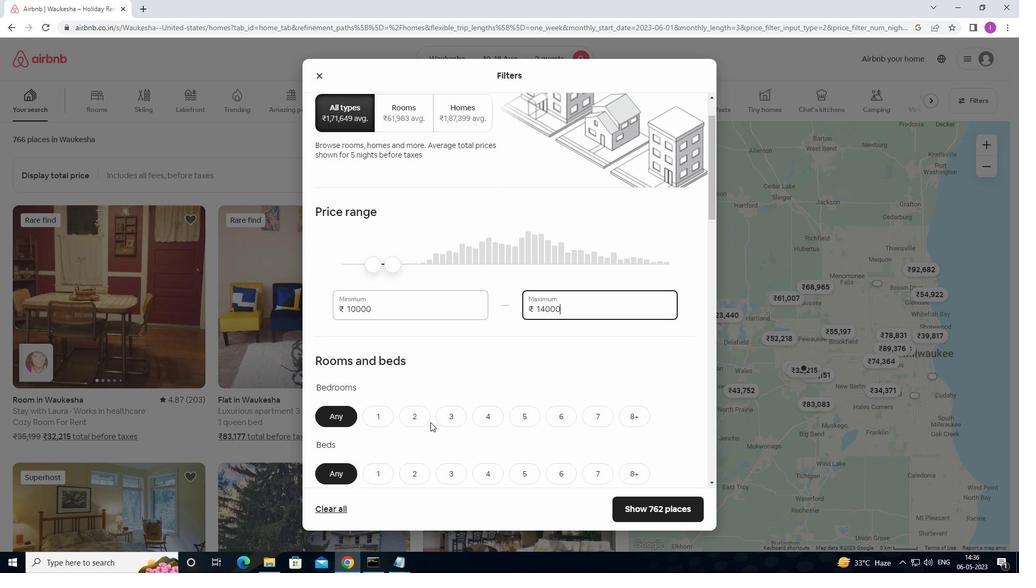 
Action: Mouse moved to (434, 417)
Screenshot: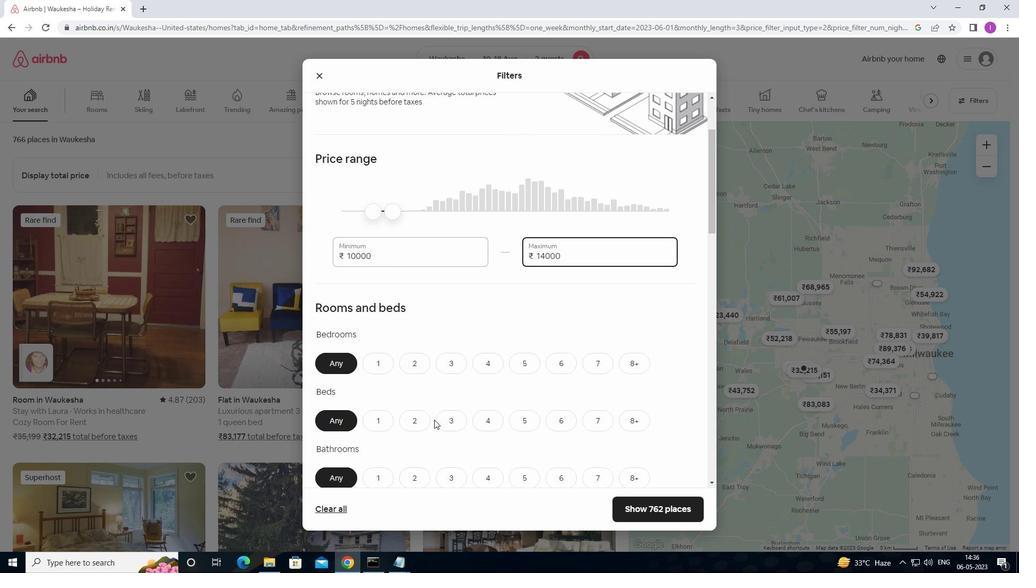 
Action: Mouse scrolled (434, 417) with delta (0, 0)
Screenshot: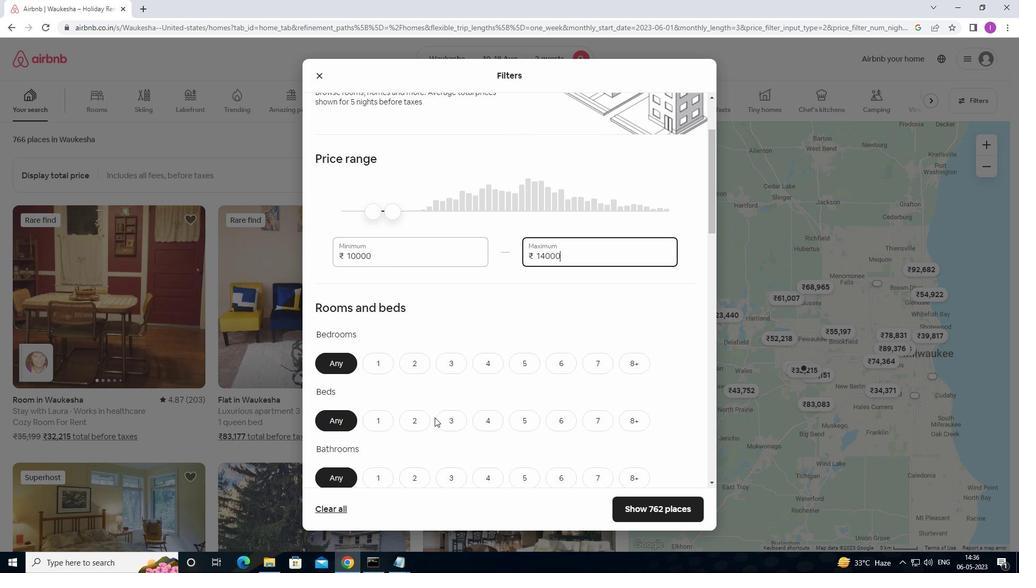 
Action: Mouse moved to (380, 311)
Screenshot: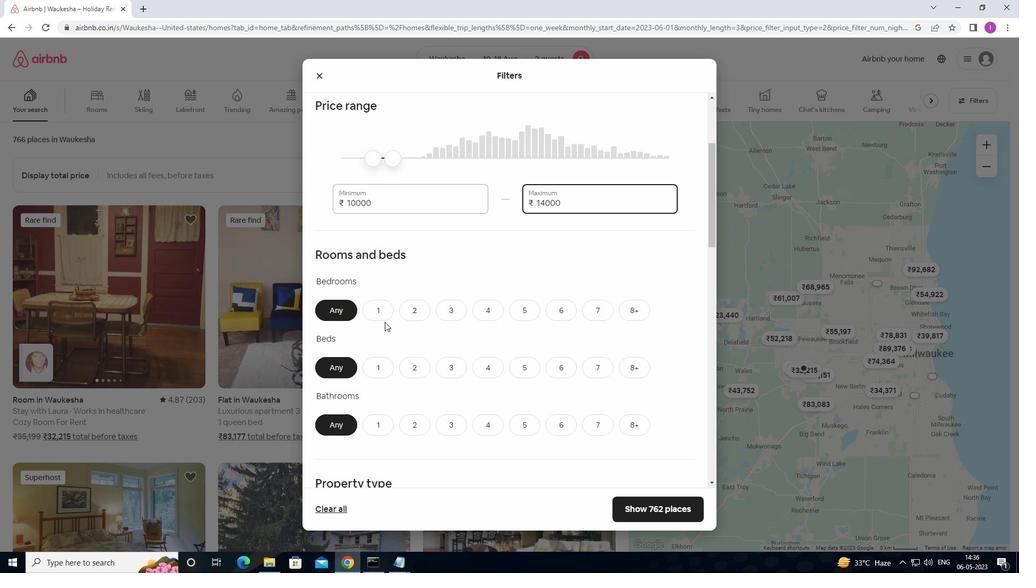 
Action: Mouse pressed left at (380, 311)
Screenshot: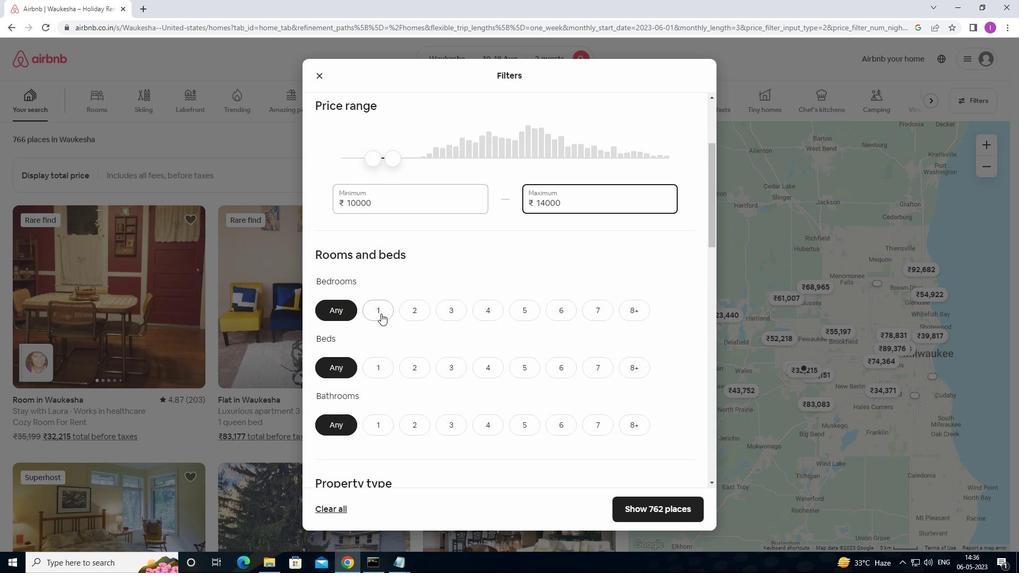 
Action: Mouse moved to (382, 367)
Screenshot: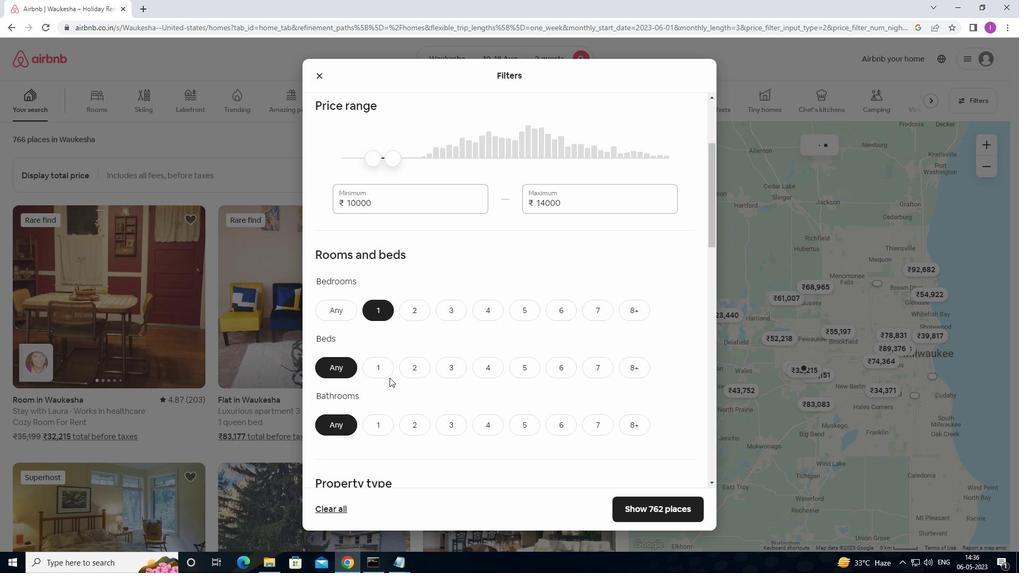 
Action: Mouse pressed left at (382, 367)
Screenshot: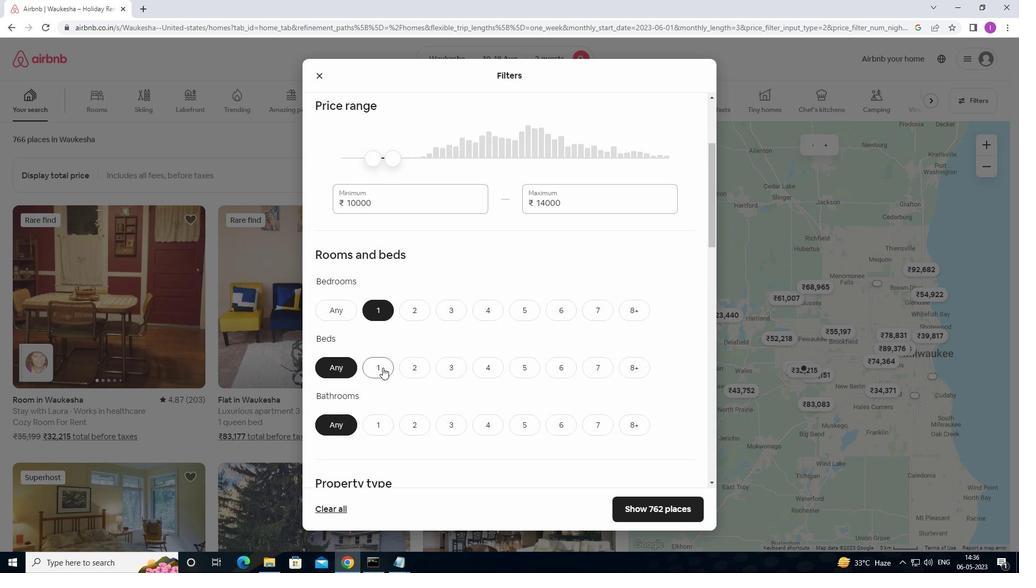 
Action: Mouse moved to (387, 420)
Screenshot: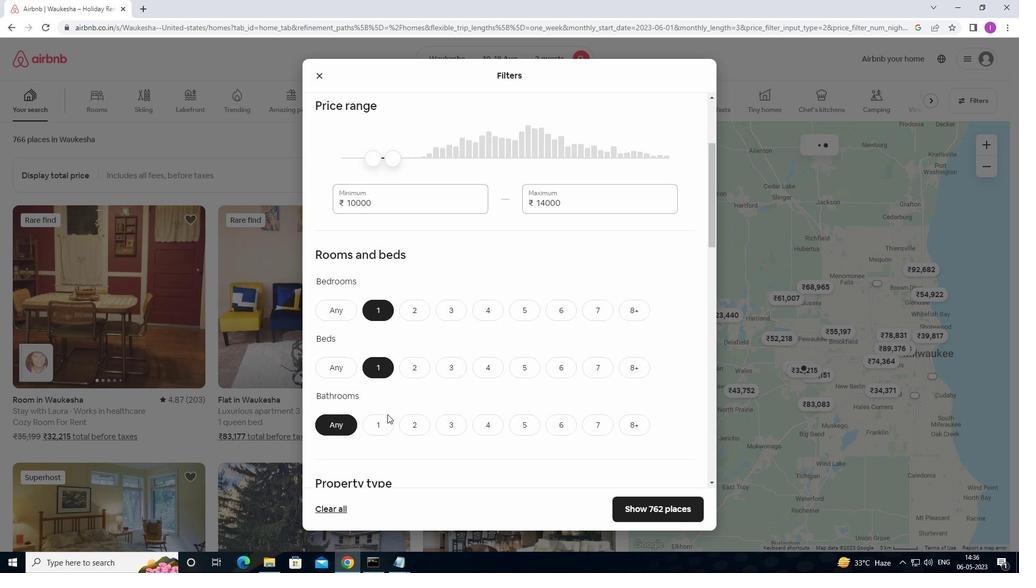 
Action: Mouse pressed left at (387, 420)
Screenshot: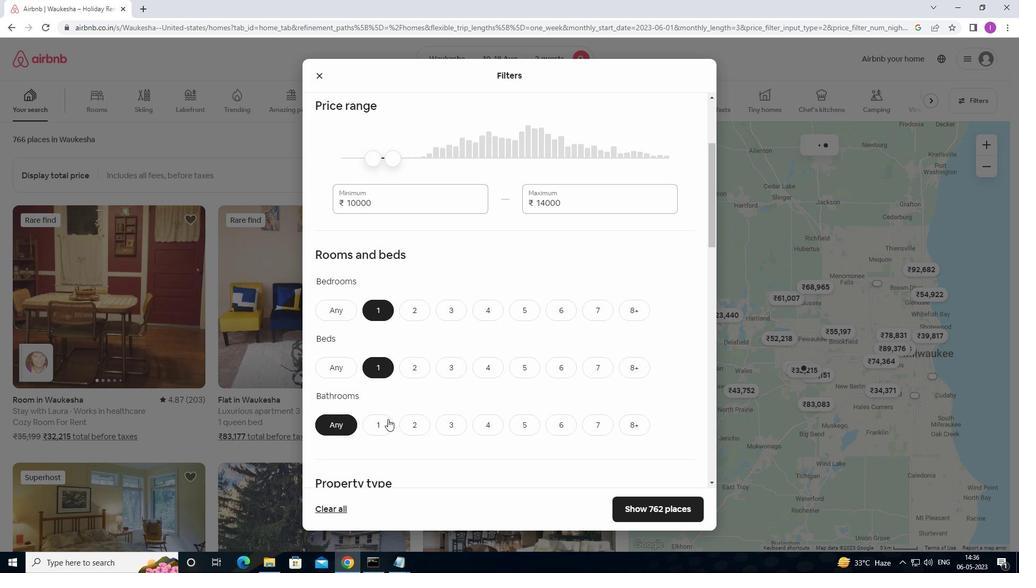 
Action: Mouse moved to (469, 386)
Screenshot: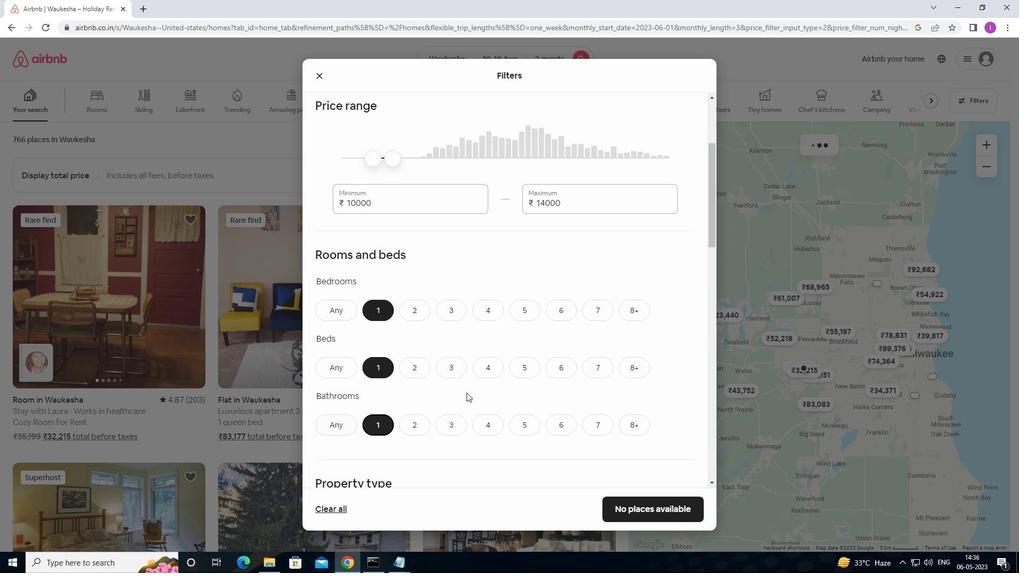 
Action: Mouse scrolled (469, 385) with delta (0, 0)
Screenshot: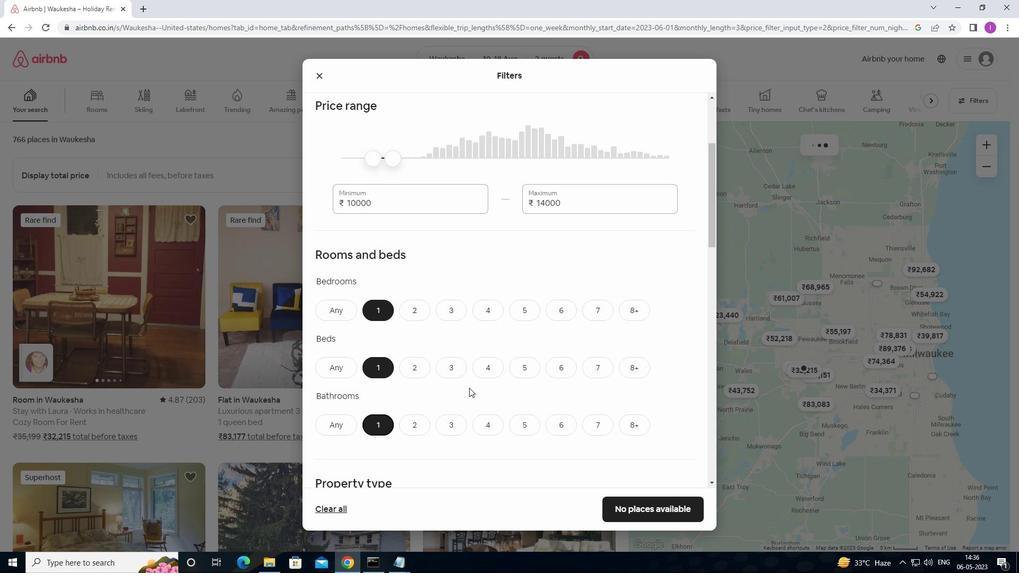 
Action: Mouse scrolled (469, 385) with delta (0, 0)
Screenshot: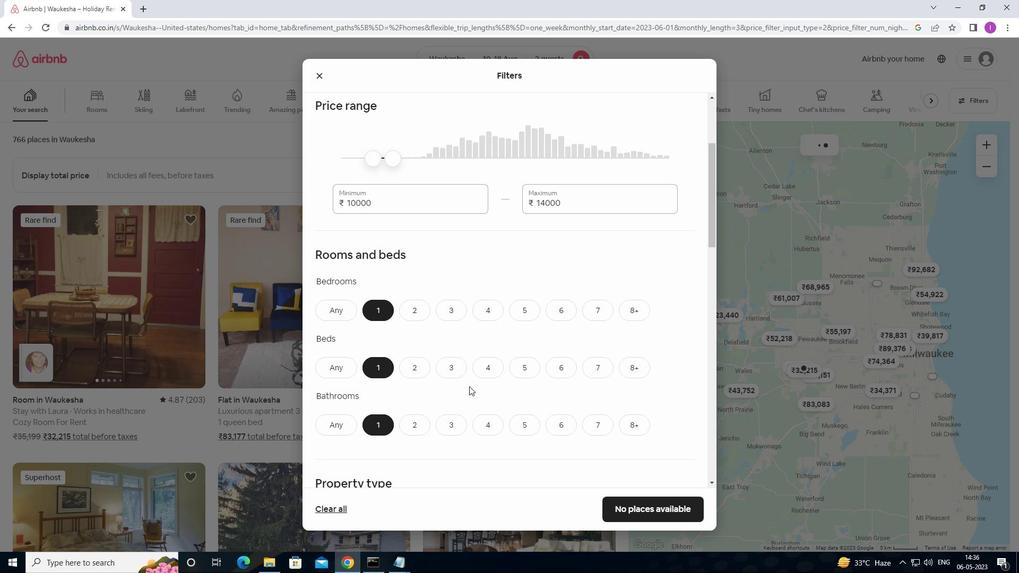 
Action: Mouse scrolled (469, 385) with delta (0, 0)
Screenshot: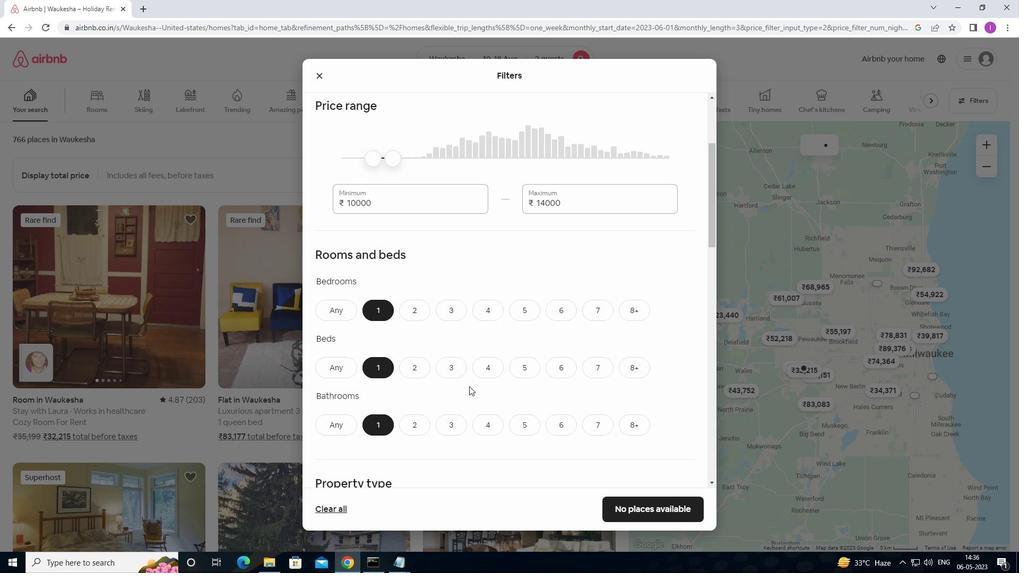 
Action: Mouse scrolled (469, 385) with delta (0, 0)
Screenshot: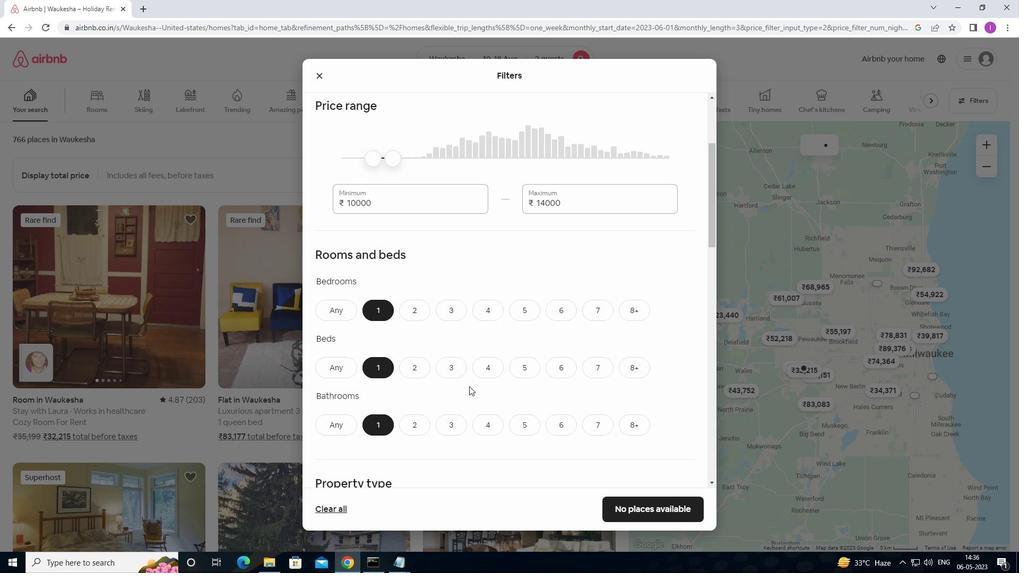 
Action: Mouse moved to (376, 348)
Screenshot: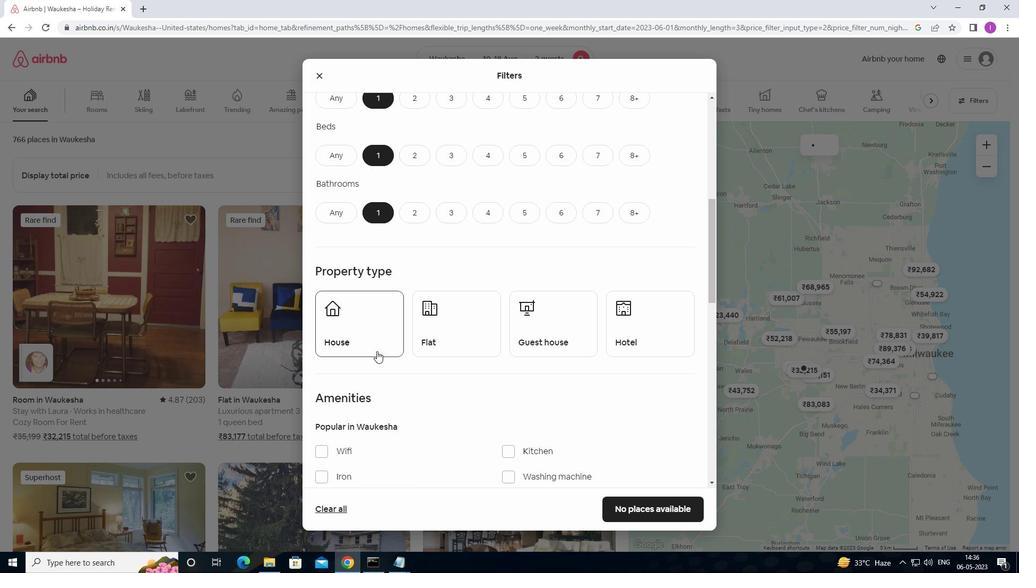 
Action: Mouse pressed left at (376, 348)
Screenshot: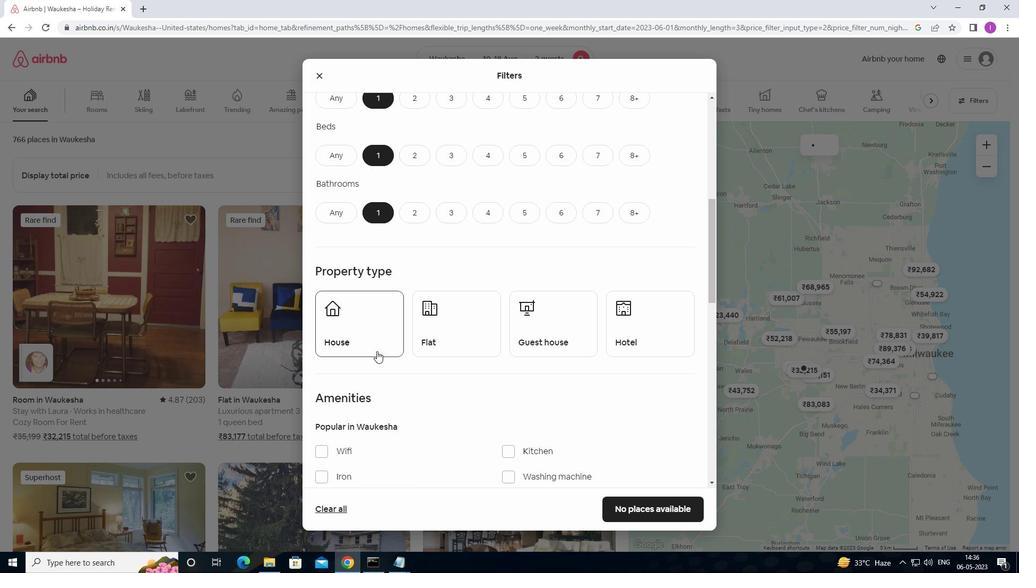 
Action: Mouse moved to (449, 347)
Screenshot: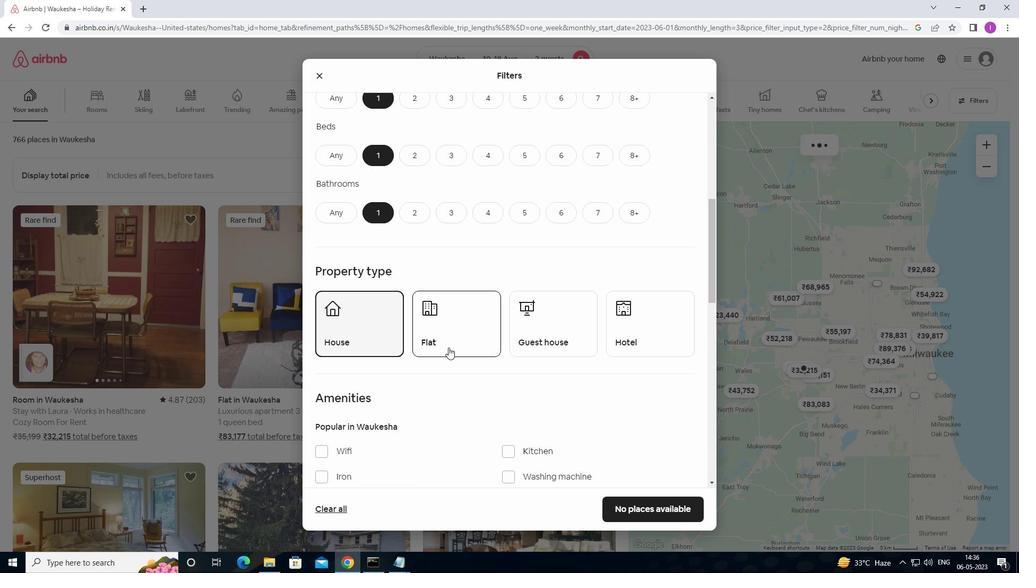 
Action: Mouse pressed left at (449, 347)
Screenshot: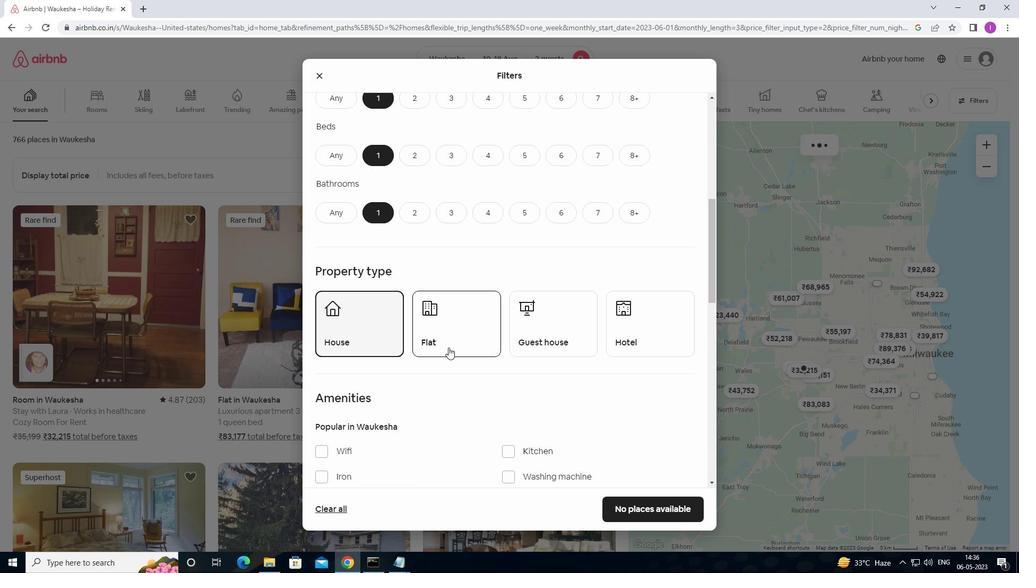 
Action: Mouse moved to (530, 338)
Screenshot: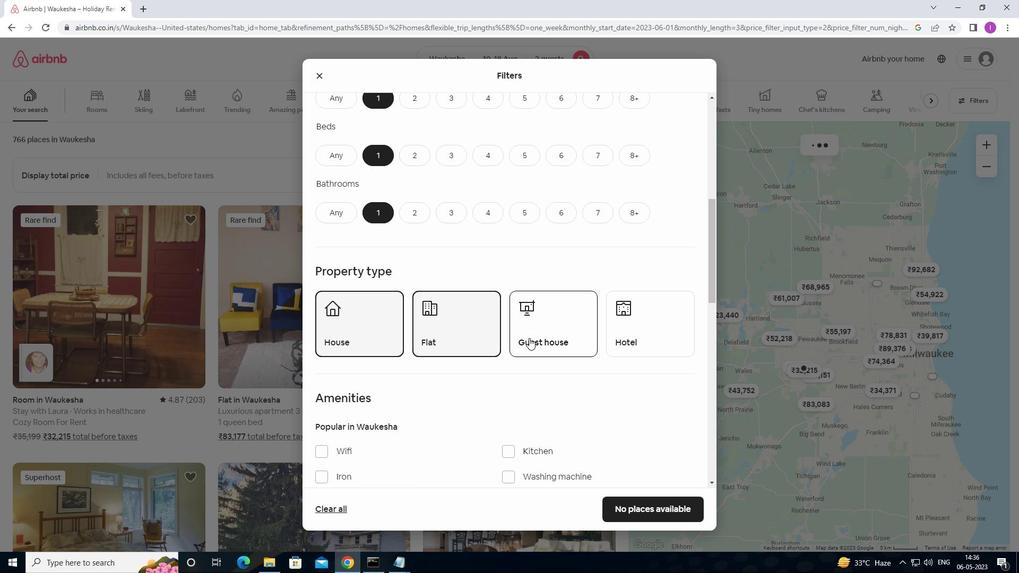 
Action: Mouse pressed left at (530, 338)
Screenshot: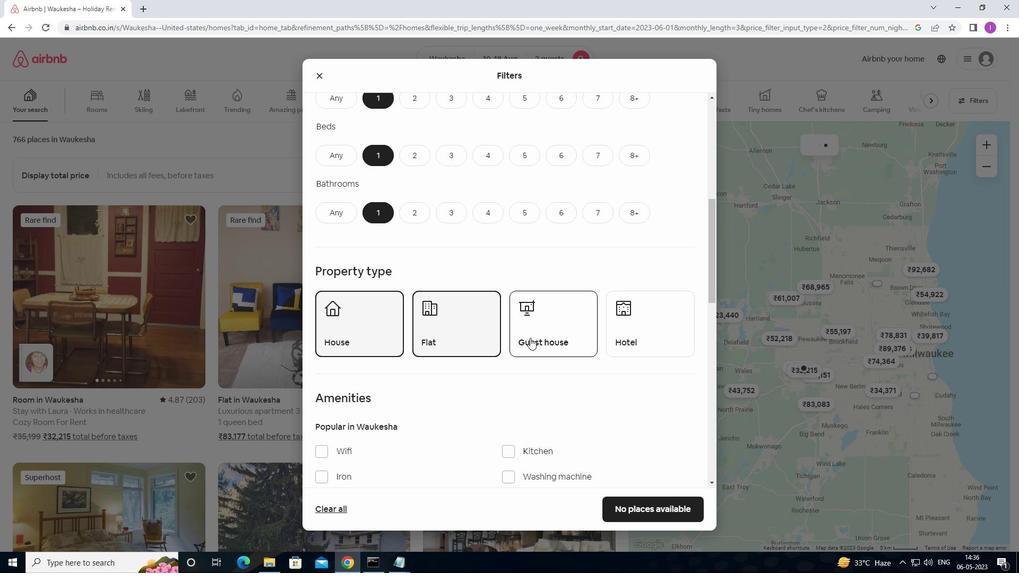 
Action: Mouse moved to (533, 337)
Screenshot: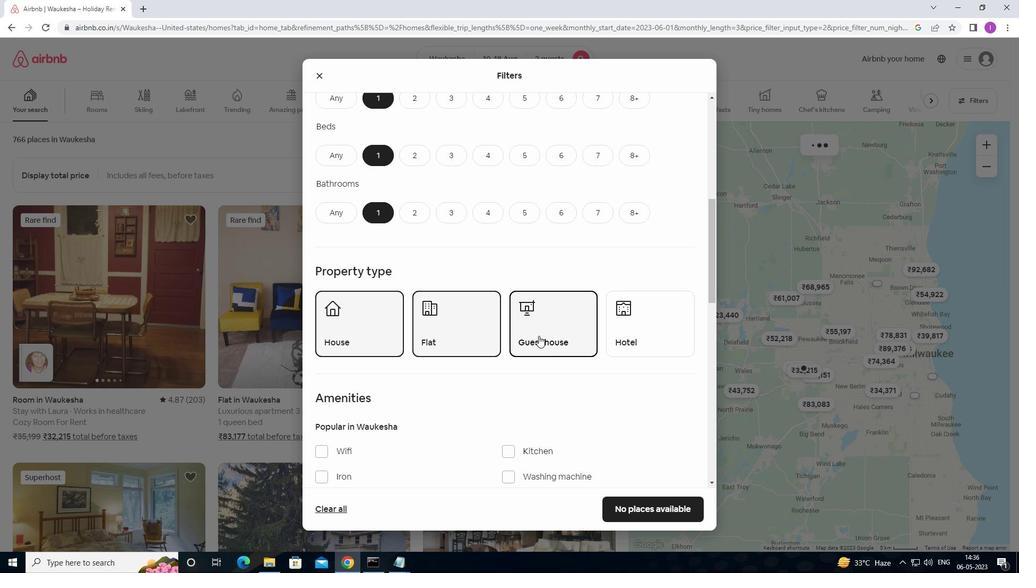 
Action: Mouse scrolled (533, 336) with delta (0, 0)
Screenshot: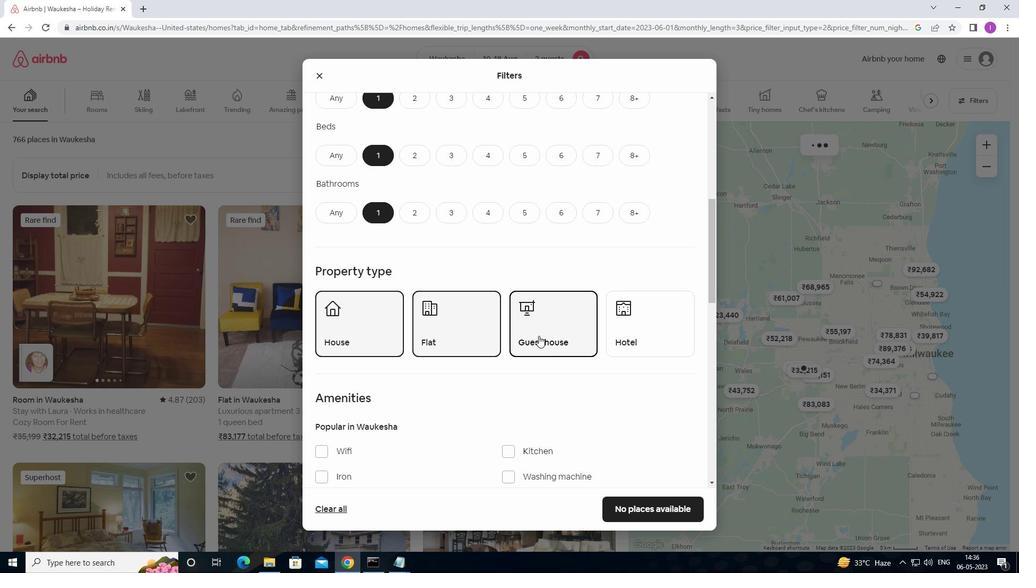 
Action: Mouse moved to (531, 338)
Screenshot: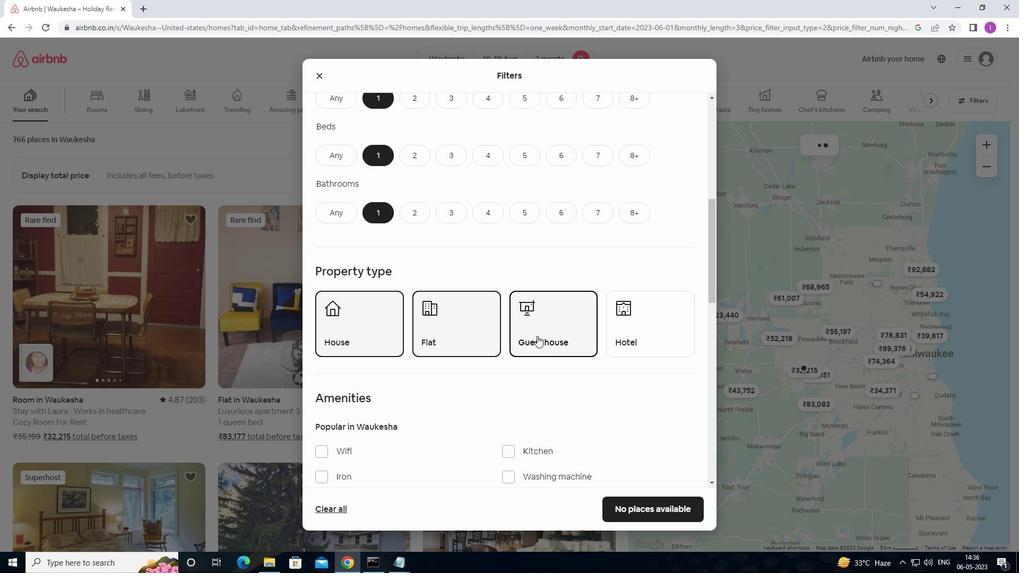 
Action: Mouse scrolled (531, 337) with delta (0, 0)
Screenshot: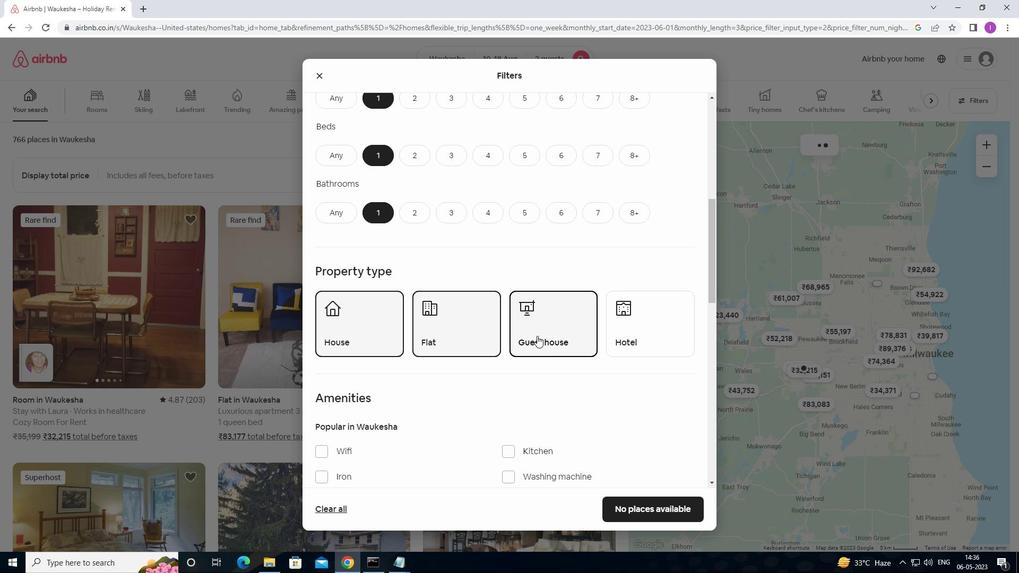 
Action: Mouse moved to (320, 341)
Screenshot: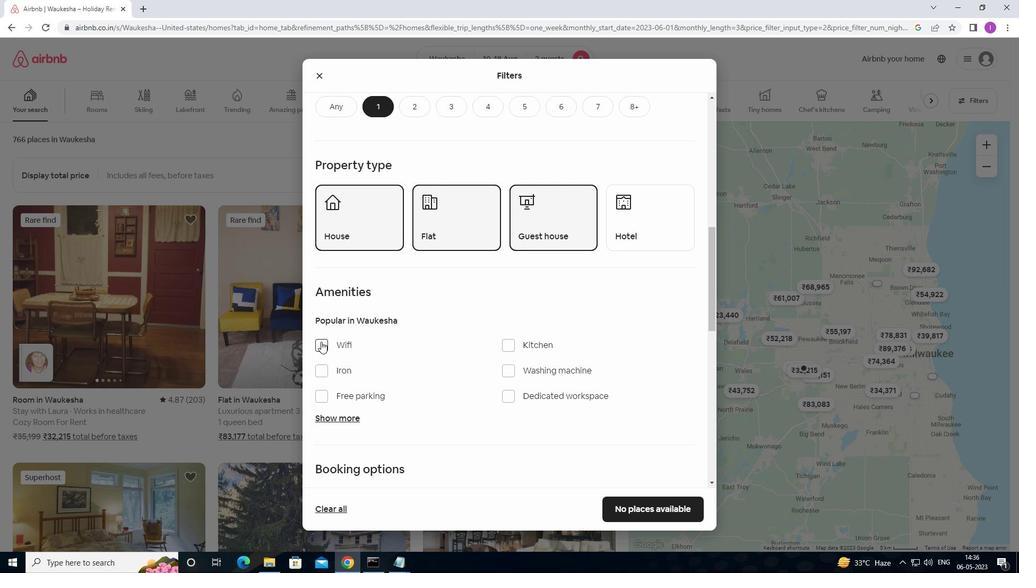 
Action: Mouse pressed left at (320, 341)
Screenshot: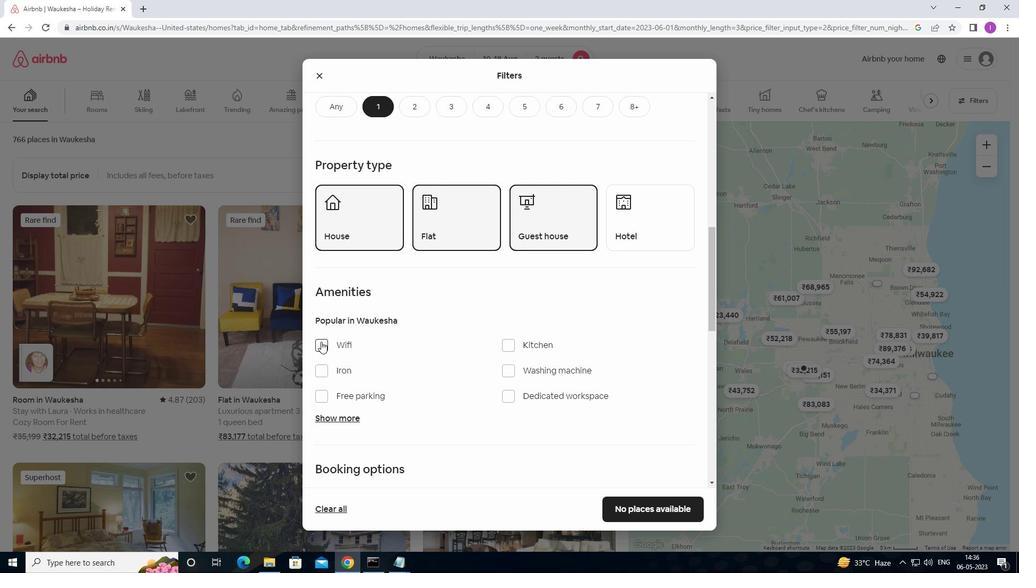 
Action: Mouse moved to (321, 393)
Screenshot: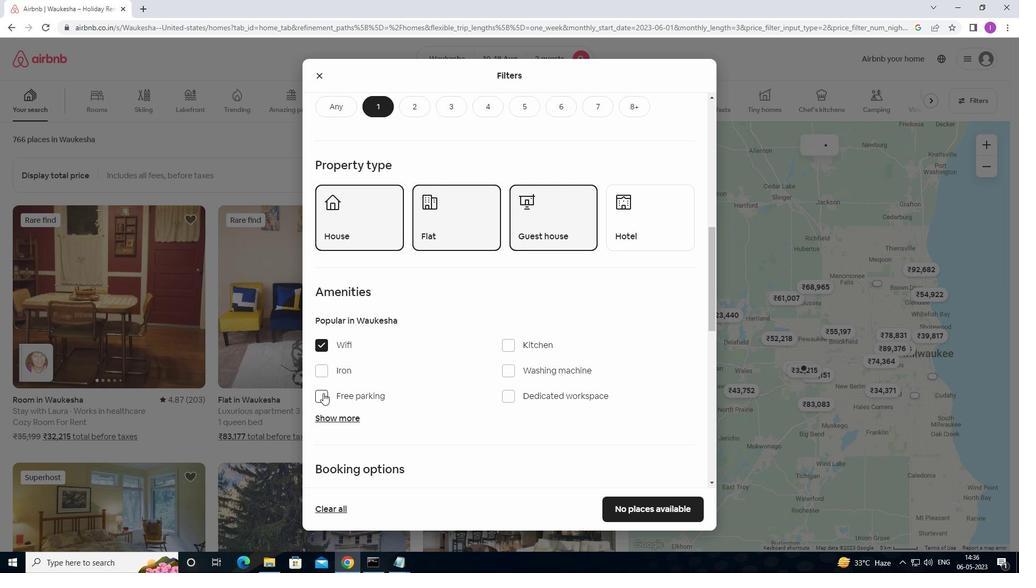 
Action: Mouse pressed left at (321, 393)
Screenshot: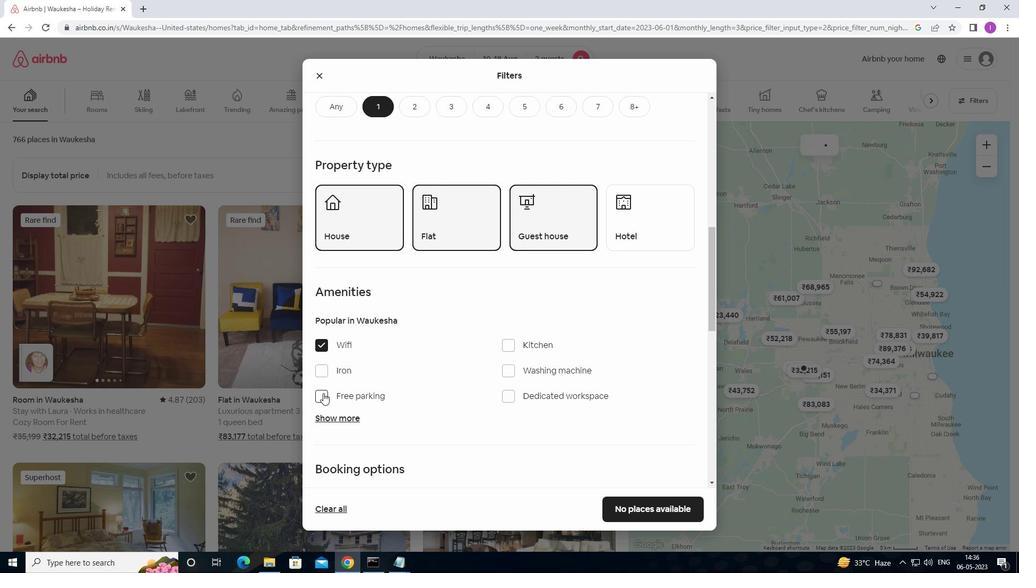 
Action: Mouse moved to (346, 416)
Screenshot: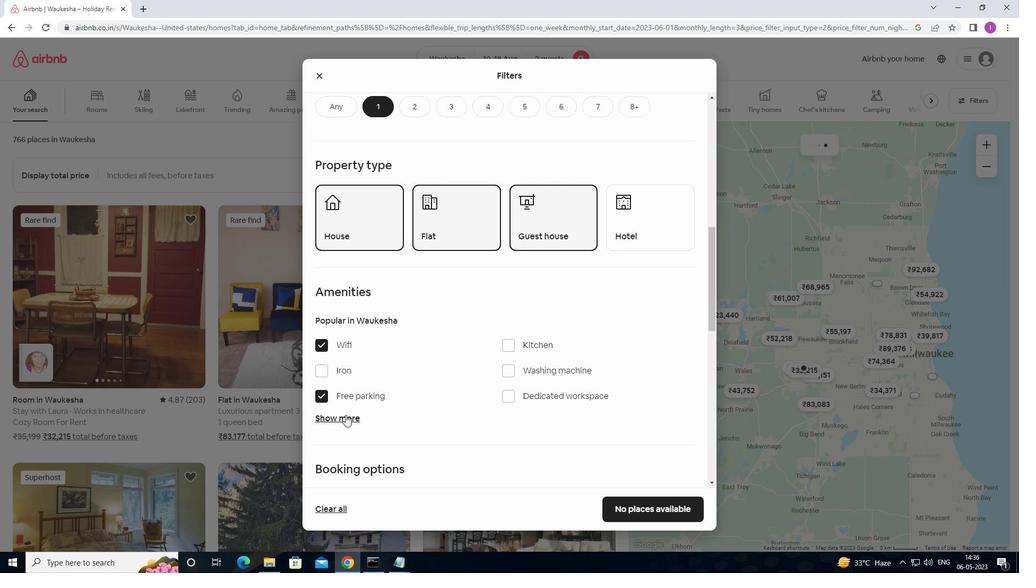 
Action: Mouse pressed left at (346, 416)
Screenshot: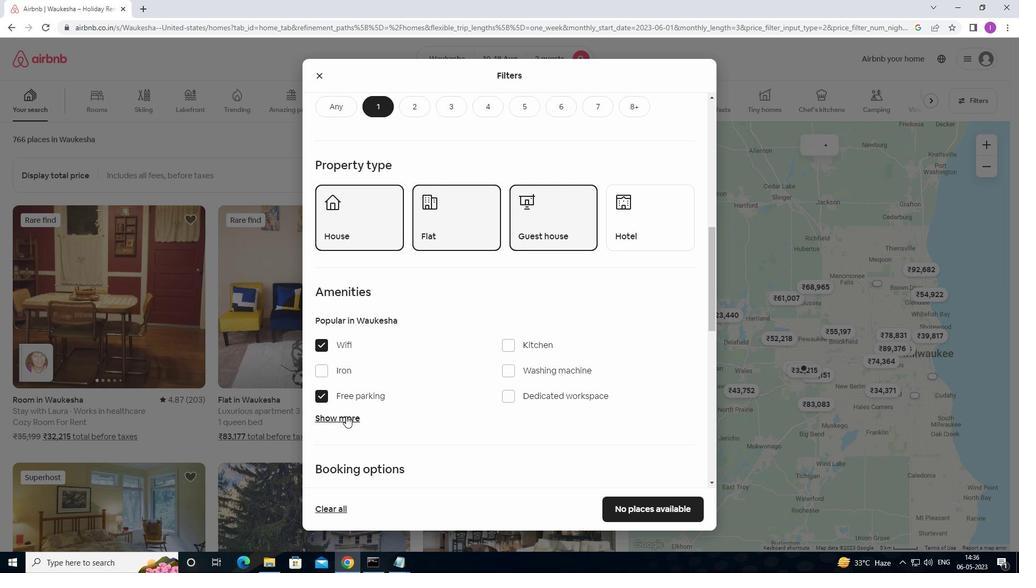 
Action: Mouse moved to (372, 416)
Screenshot: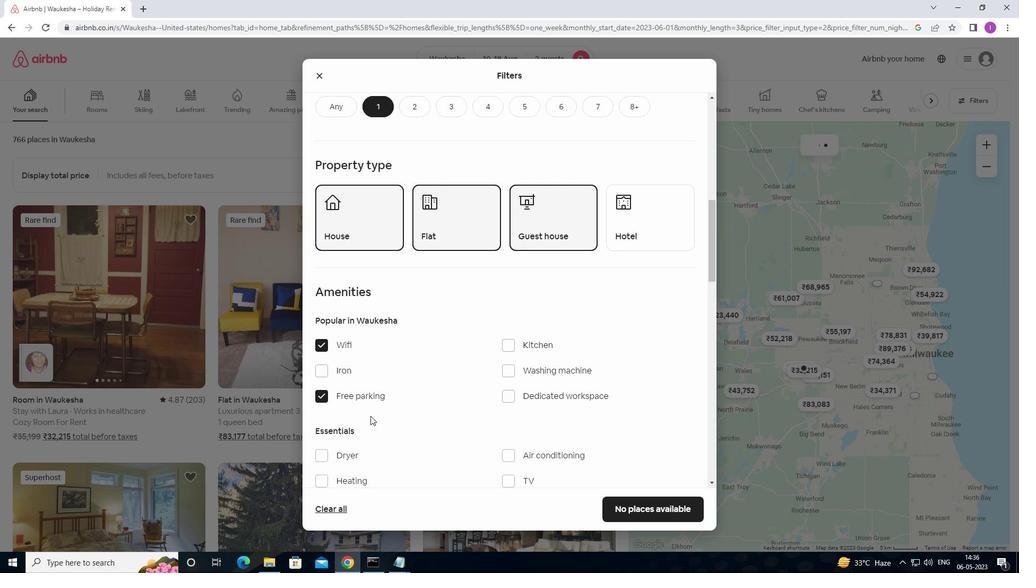 
Action: Mouse scrolled (372, 415) with delta (0, 0)
Screenshot: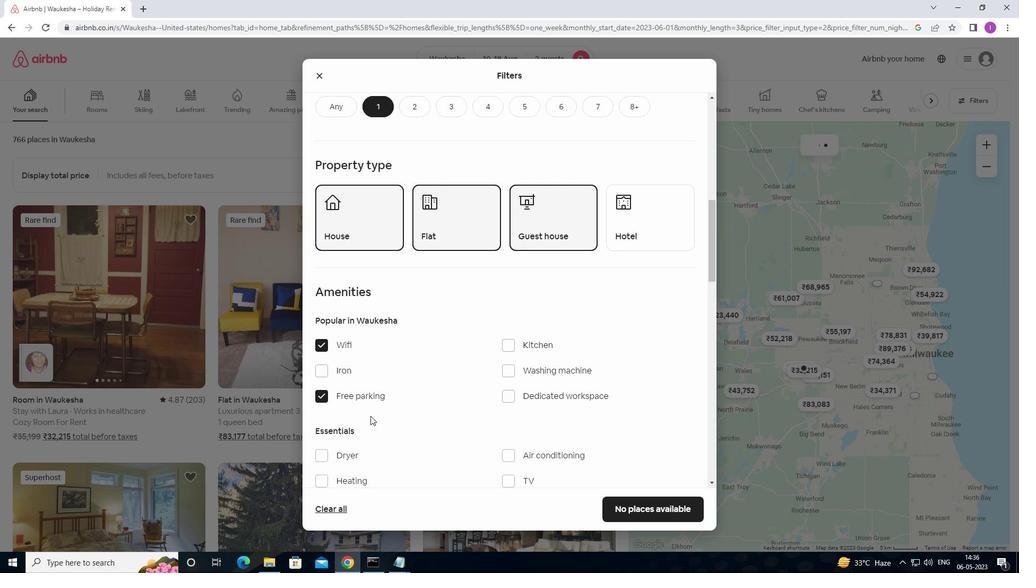 
Action: Mouse moved to (382, 399)
Screenshot: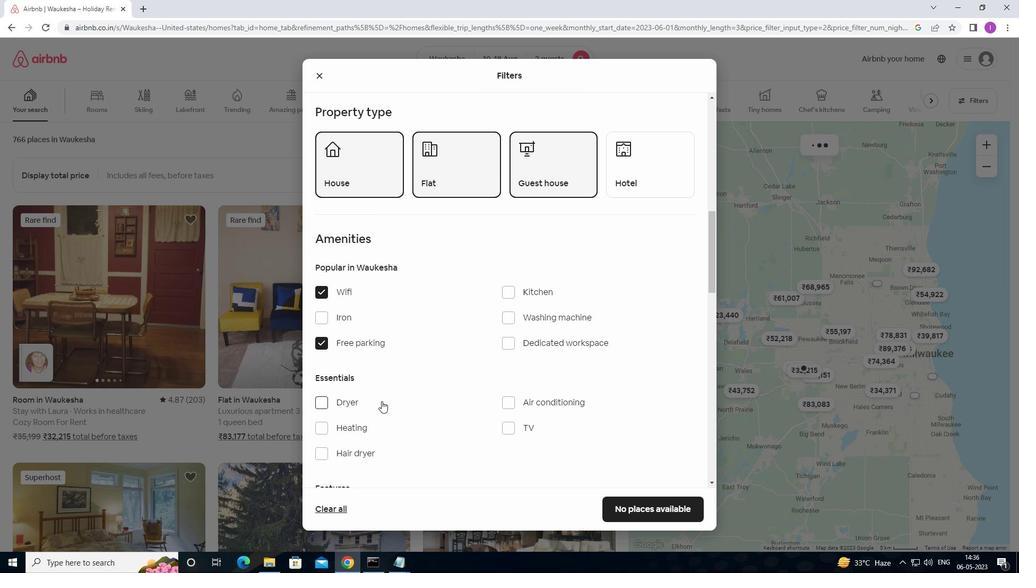 
Action: Mouse scrolled (382, 399) with delta (0, 0)
Screenshot: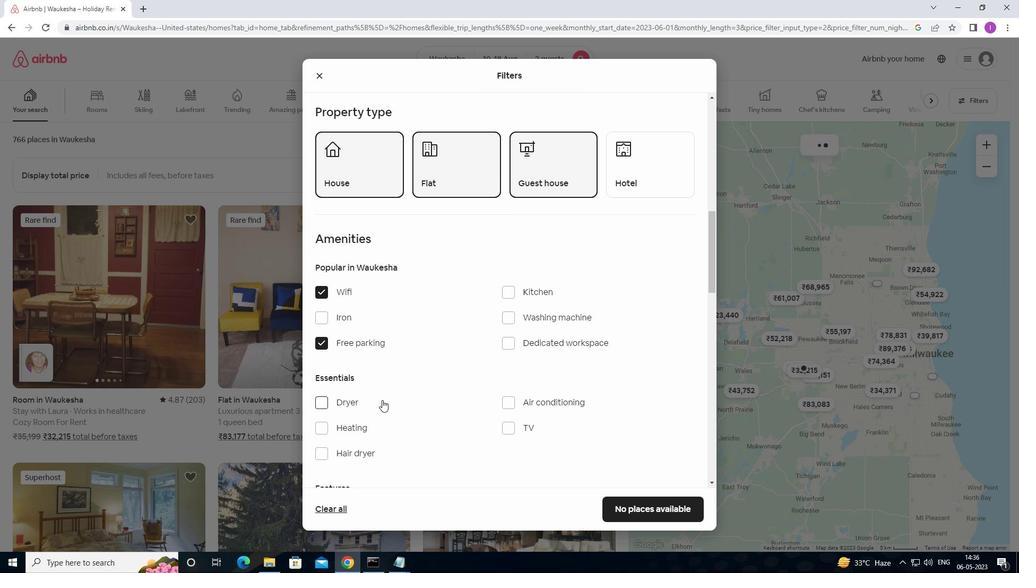 
Action: Mouse scrolled (382, 399) with delta (0, 0)
Screenshot: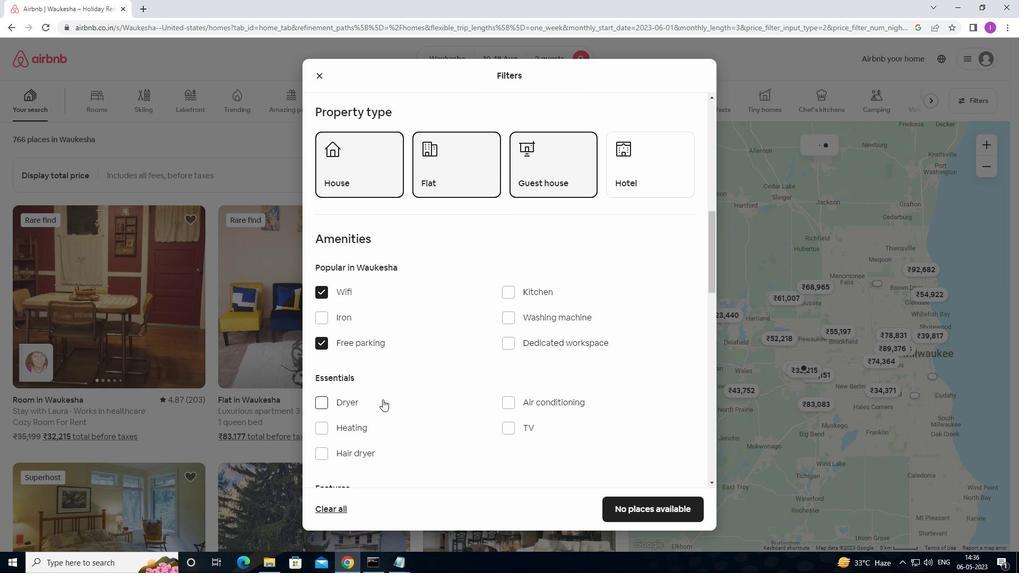 
Action: Mouse scrolled (382, 399) with delta (0, 0)
Screenshot: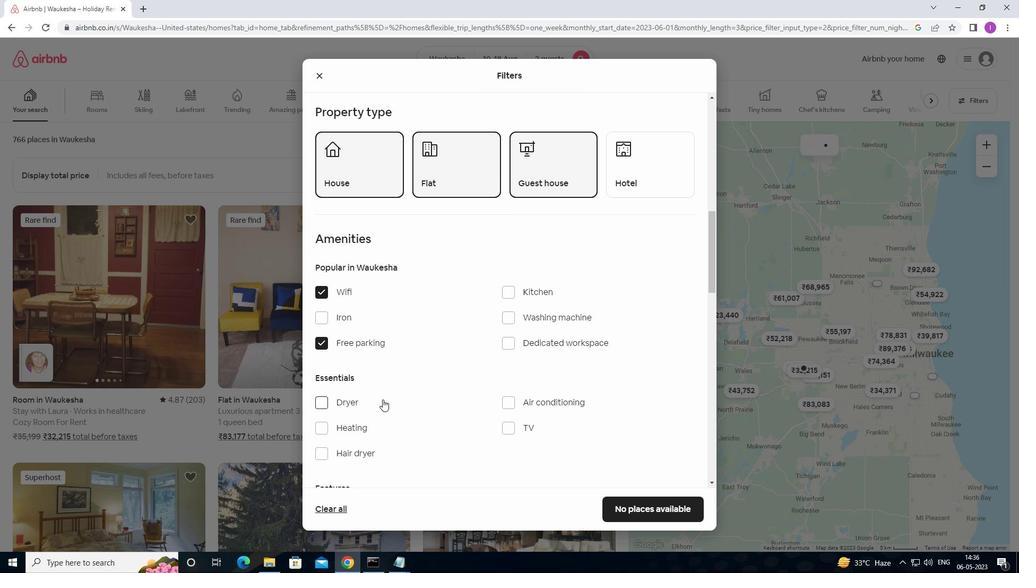 
Action: Mouse moved to (511, 272)
Screenshot: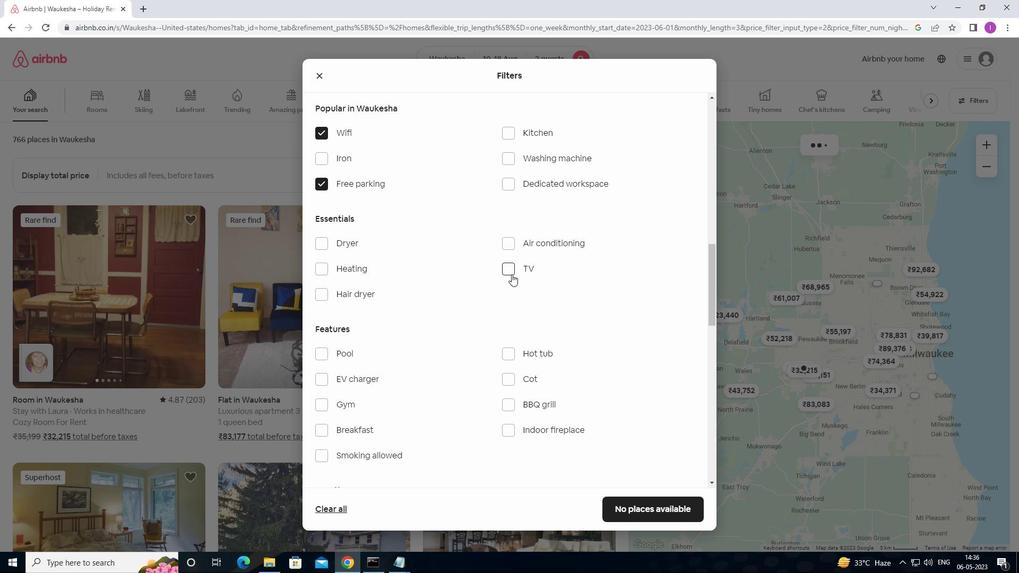 
Action: Mouse pressed left at (511, 272)
Screenshot: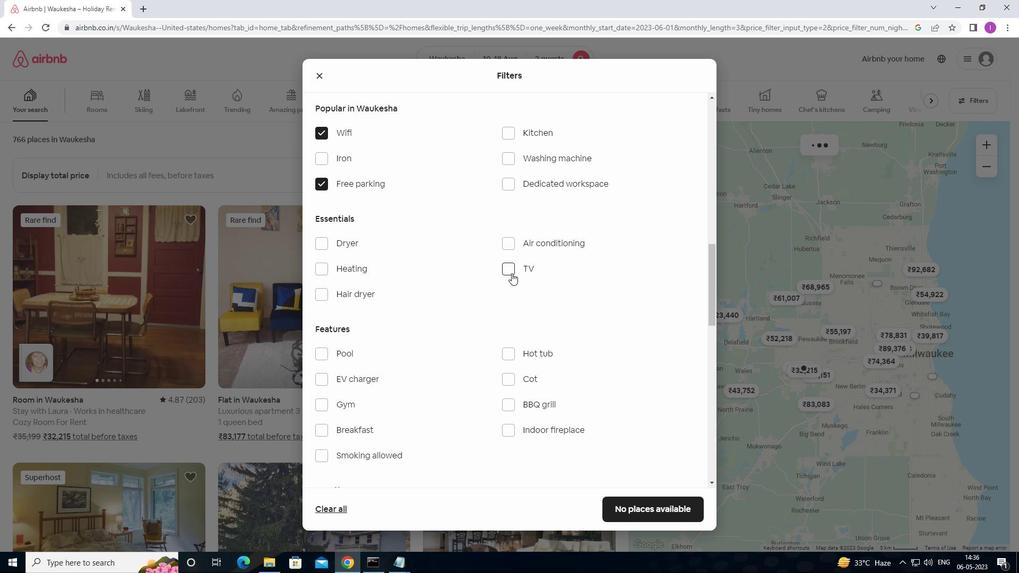 
Action: Mouse moved to (325, 401)
Screenshot: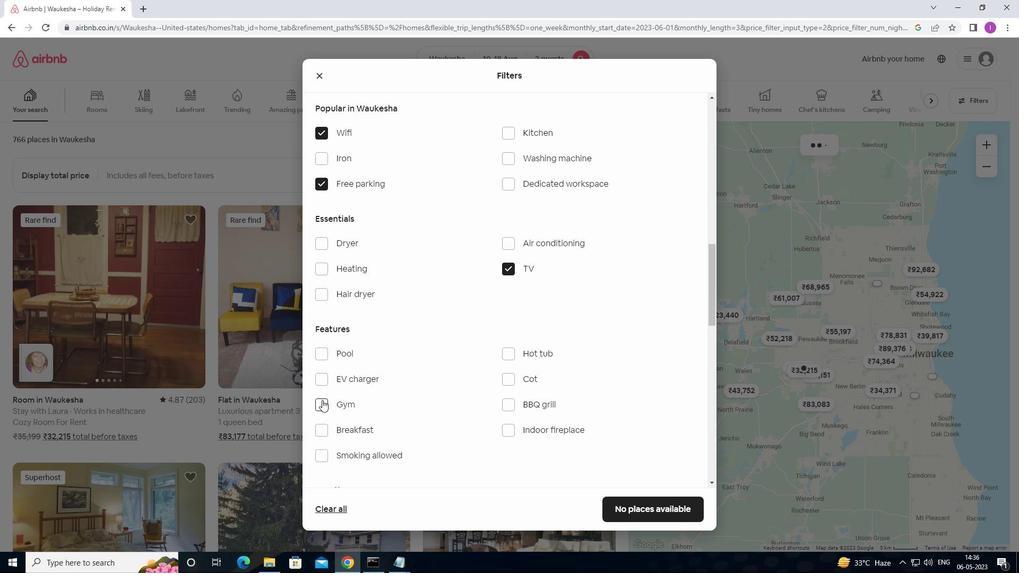 
Action: Mouse pressed left at (325, 401)
Screenshot: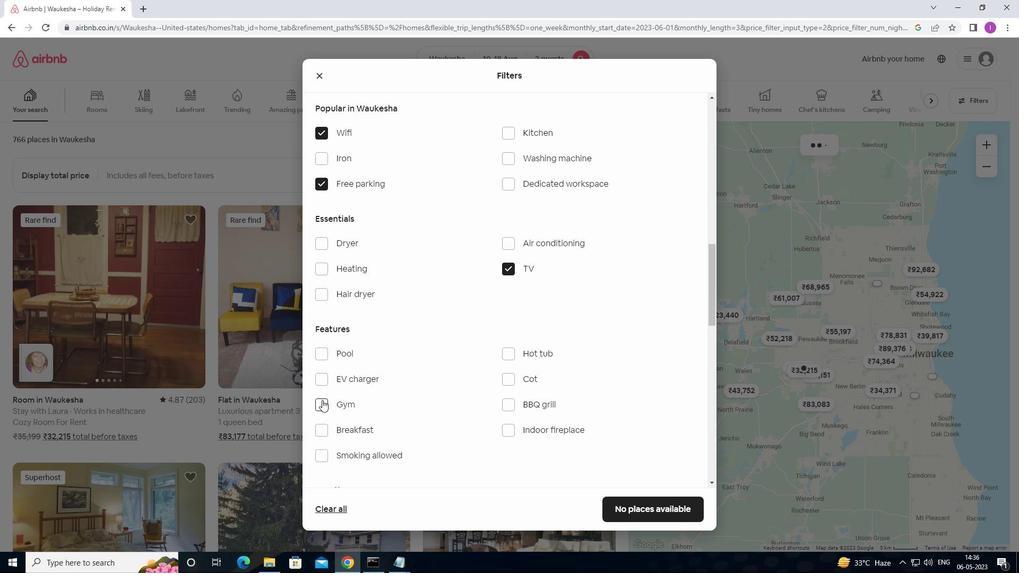 
Action: Mouse moved to (321, 435)
Screenshot: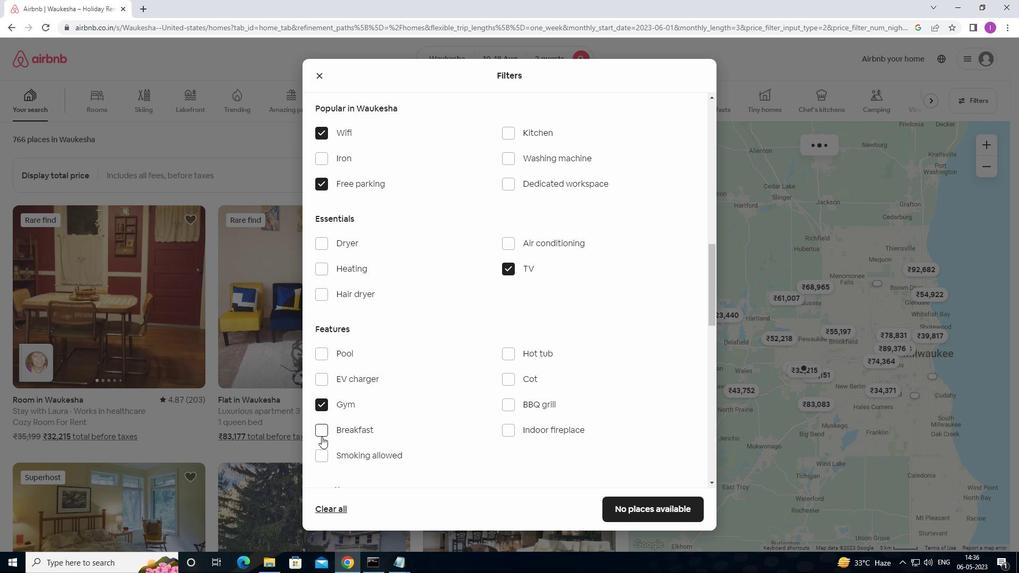 
Action: Mouse pressed left at (321, 435)
Screenshot: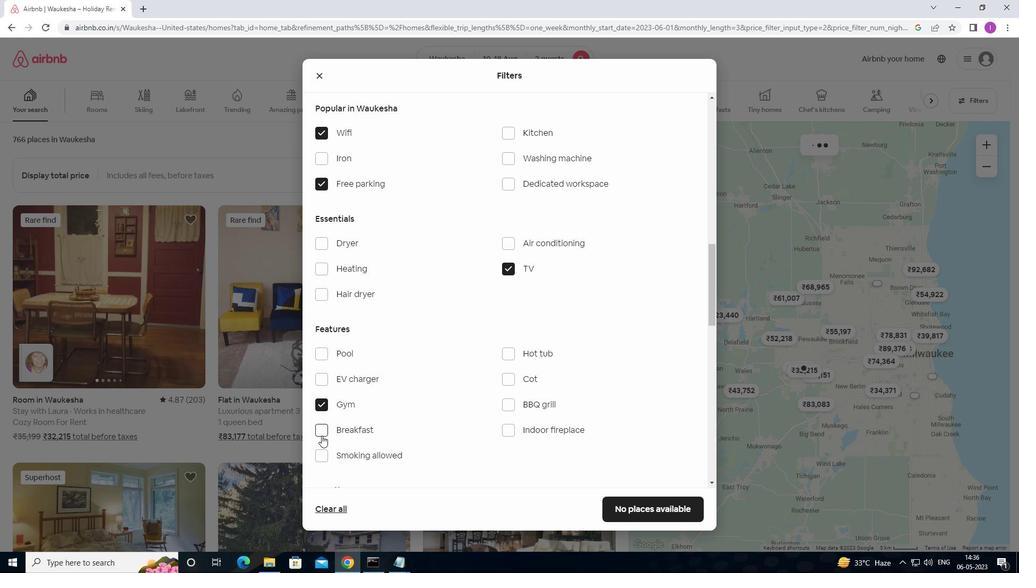 
Action: Mouse moved to (437, 403)
Screenshot: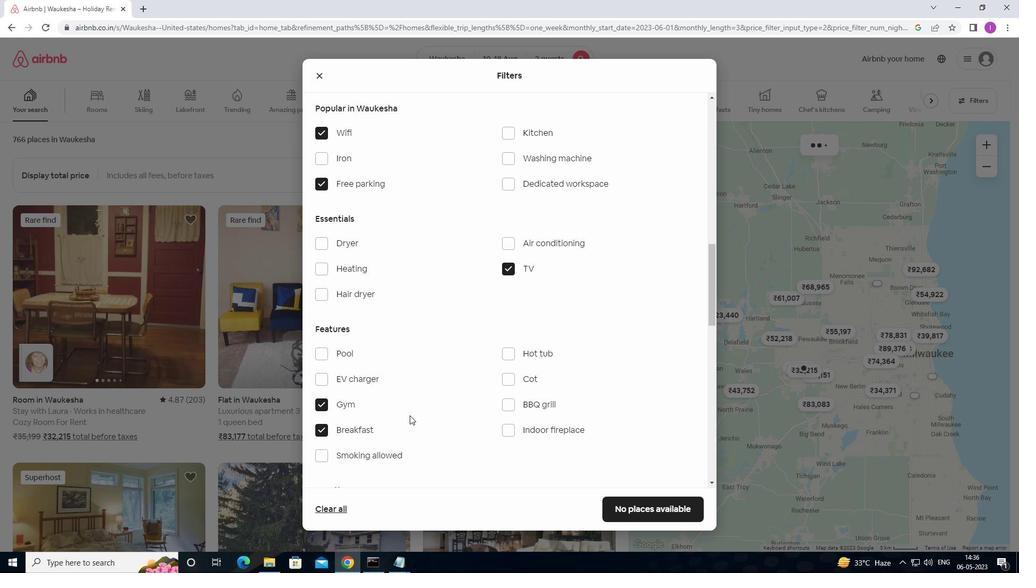 
Action: Mouse scrolled (437, 403) with delta (0, 0)
Screenshot: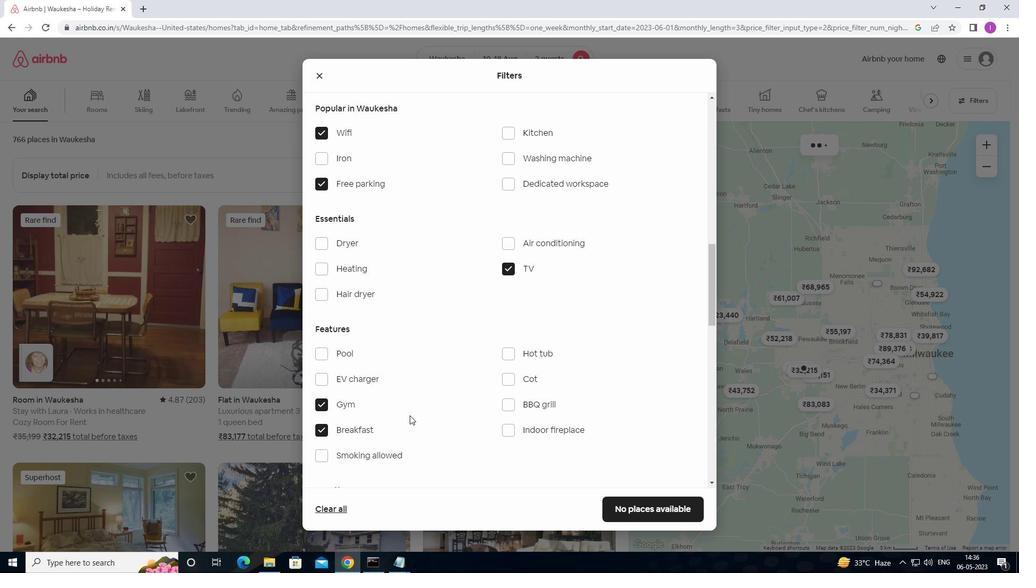 
Action: Mouse moved to (438, 403)
Screenshot: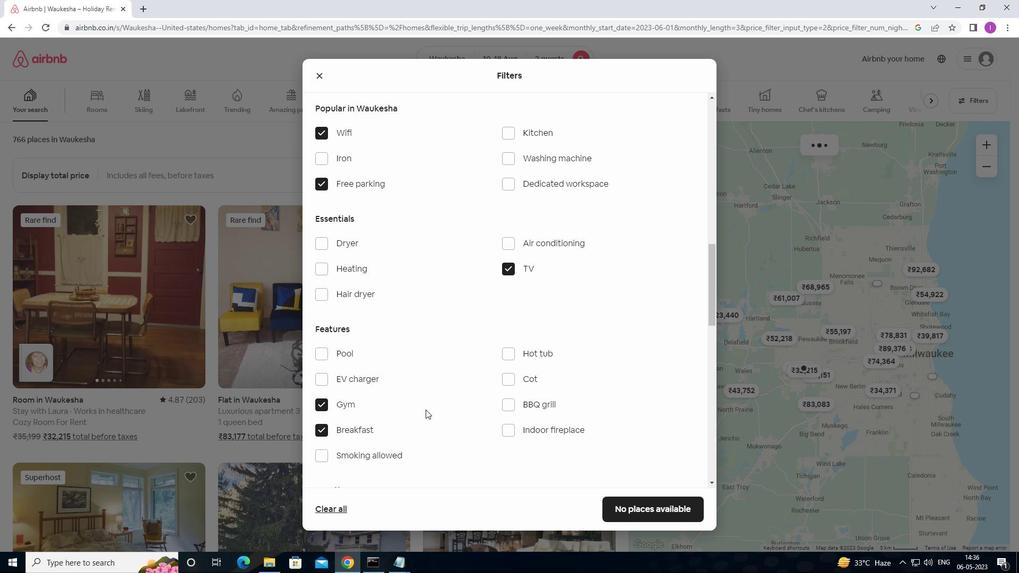 
Action: Mouse scrolled (438, 403) with delta (0, 0)
Screenshot: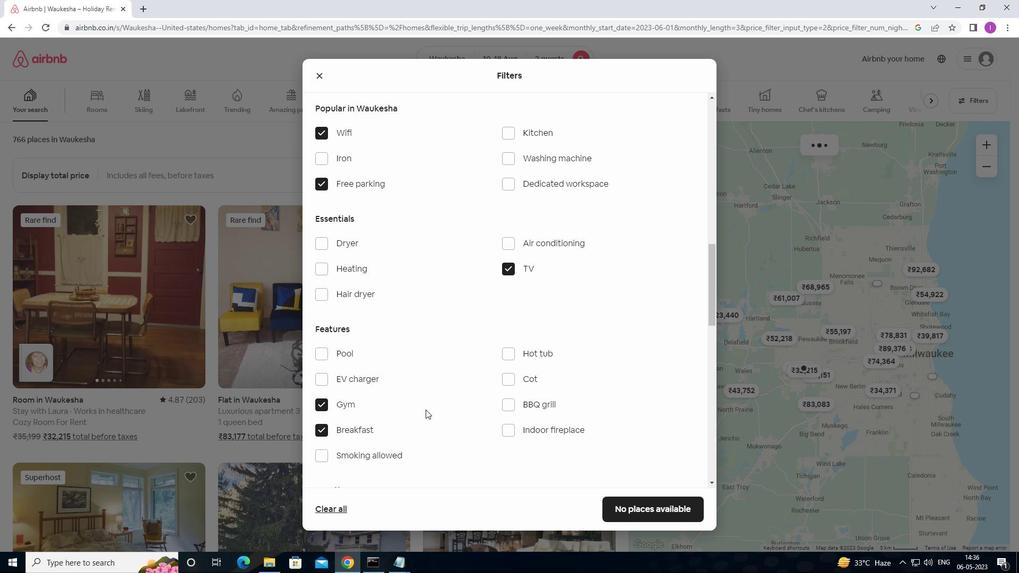 
Action: Mouse scrolled (438, 403) with delta (0, 0)
Screenshot: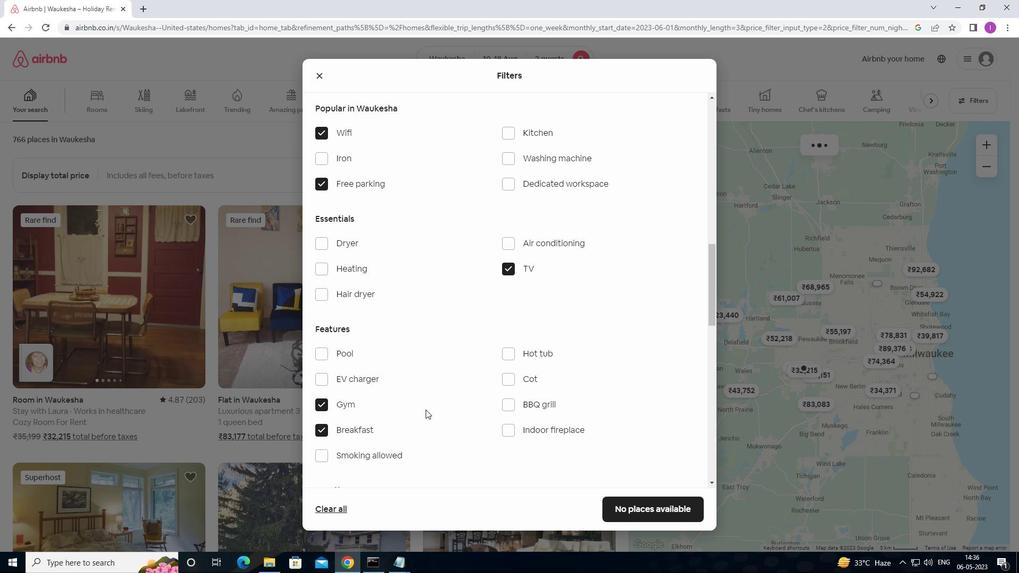
Action: Mouse scrolled (438, 403) with delta (0, 0)
Screenshot: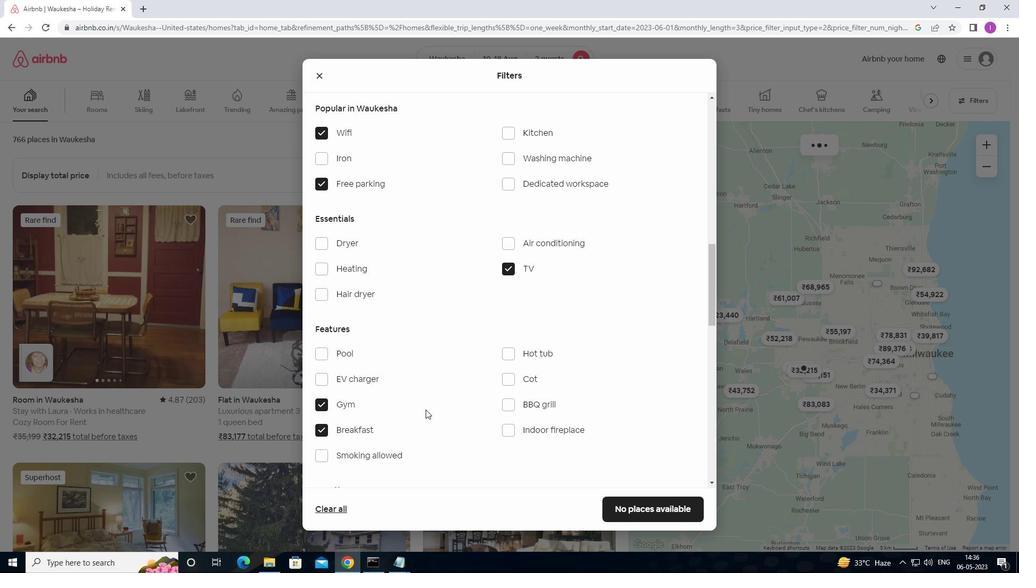 
Action: Mouse moved to (441, 402)
Screenshot: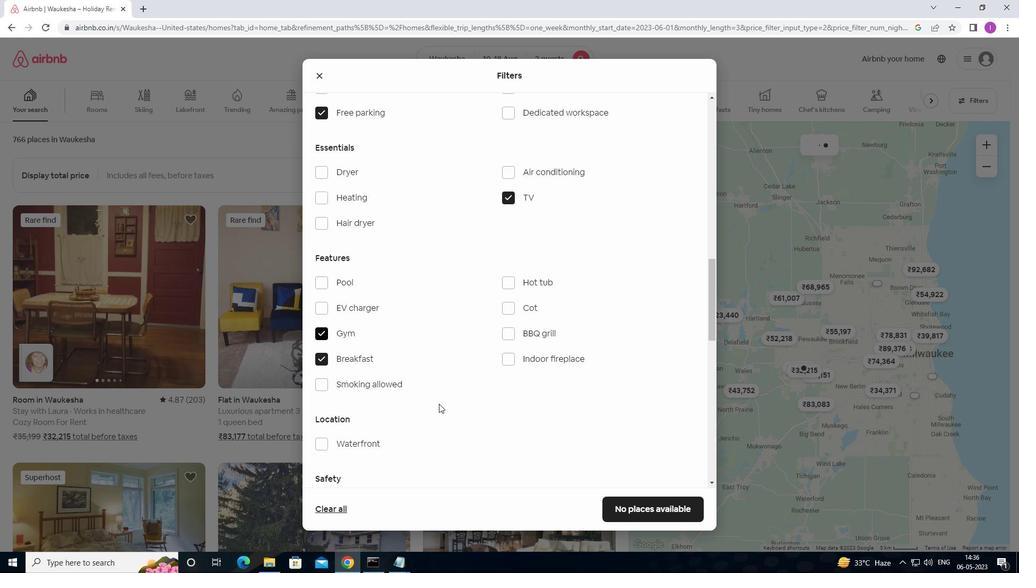 
Action: Mouse scrolled (441, 402) with delta (0, 0)
Screenshot: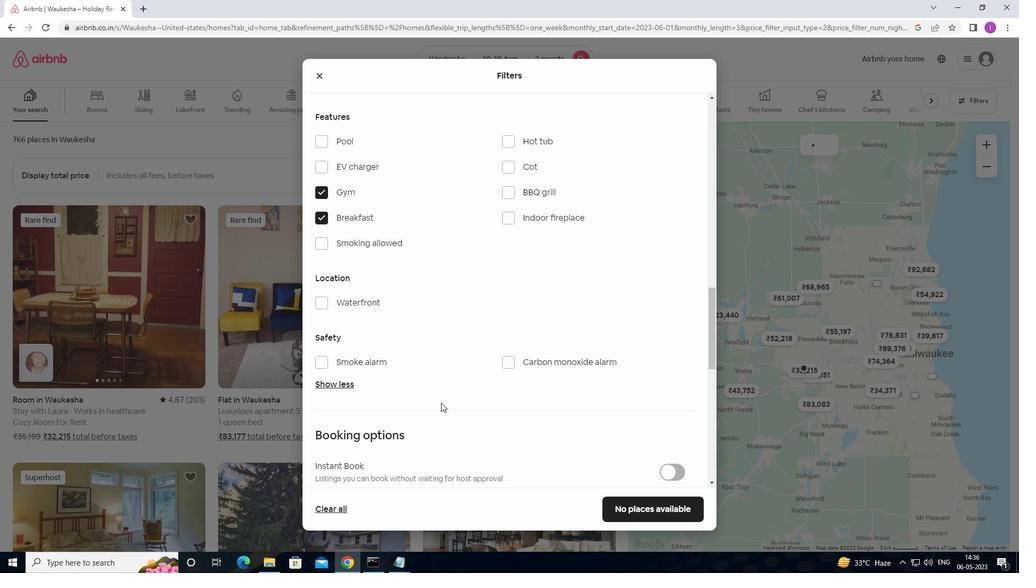 
Action: Mouse moved to (442, 402)
Screenshot: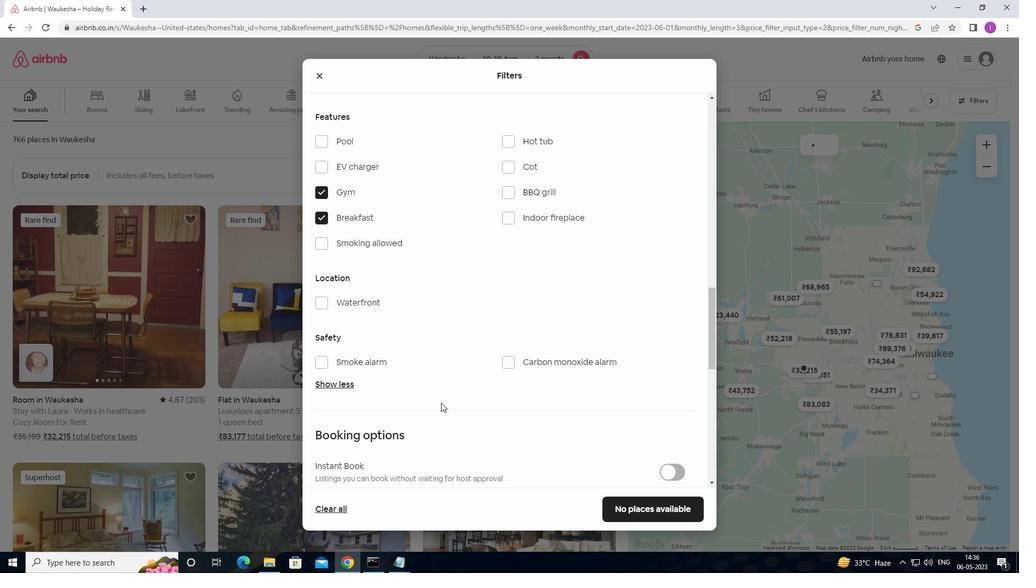 
Action: Mouse scrolled (442, 402) with delta (0, 0)
Screenshot: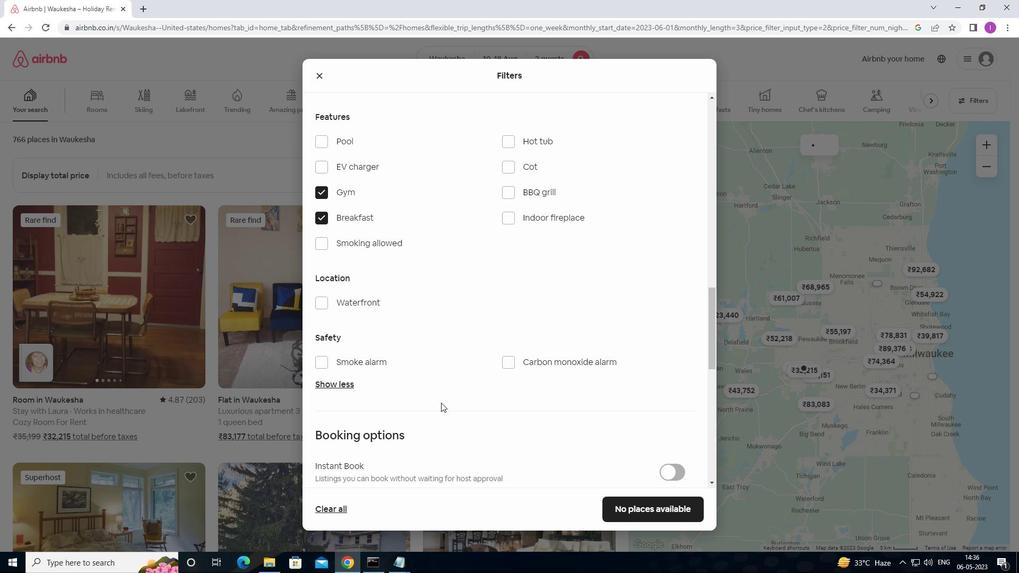 
Action: Mouse moved to (489, 394)
Screenshot: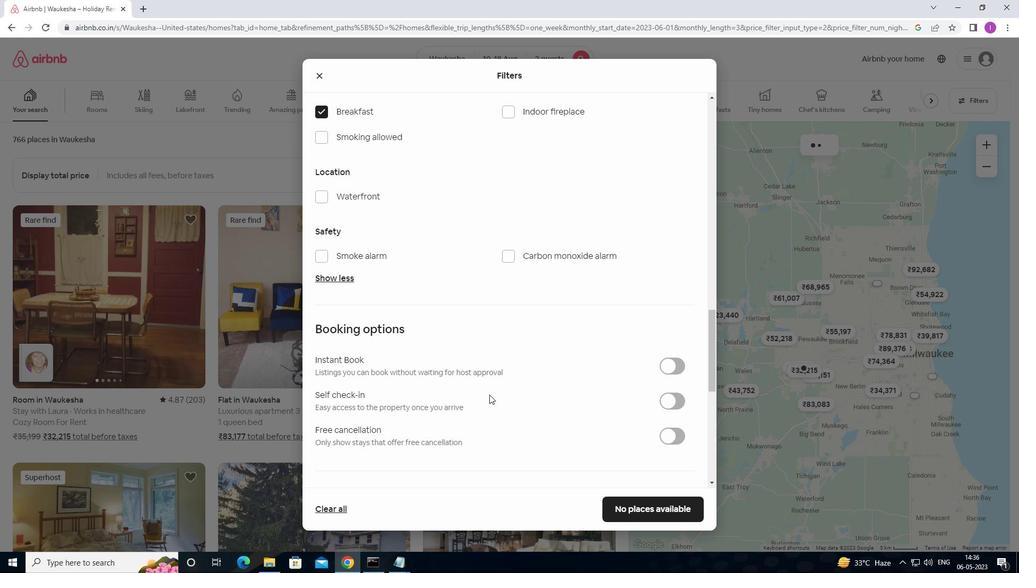 
Action: Mouse scrolled (489, 394) with delta (0, 0)
Screenshot: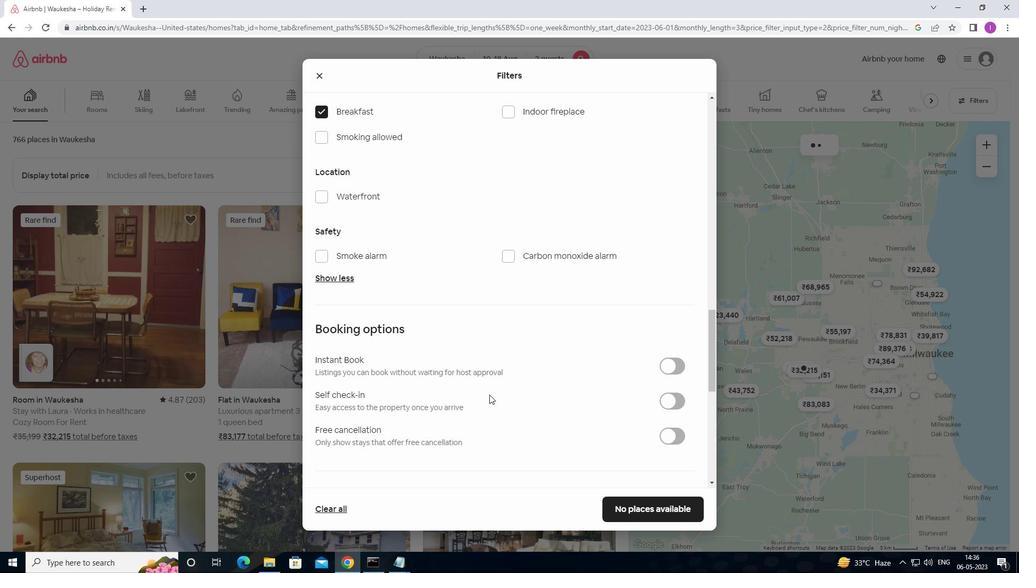 
Action: Mouse moved to (489, 394)
Screenshot: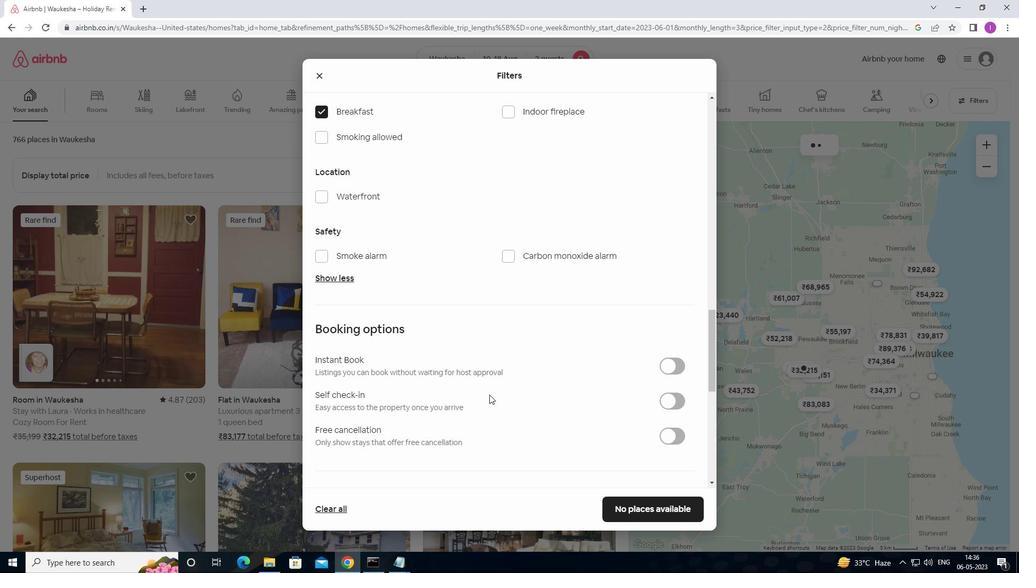 
Action: Mouse scrolled (489, 394) with delta (0, 0)
Screenshot: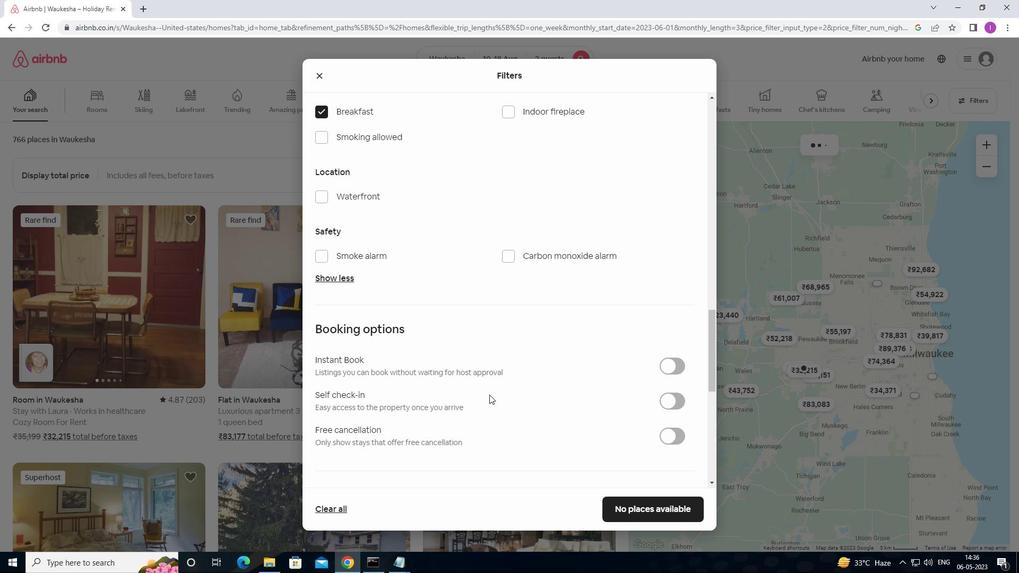 
Action: Mouse moved to (673, 297)
Screenshot: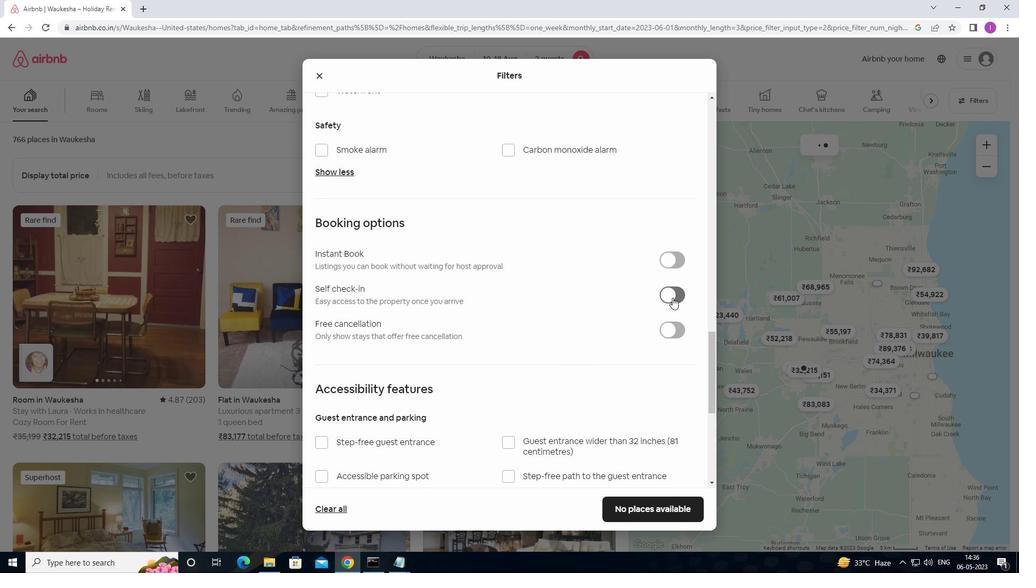 
Action: Mouse pressed left at (673, 297)
Screenshot: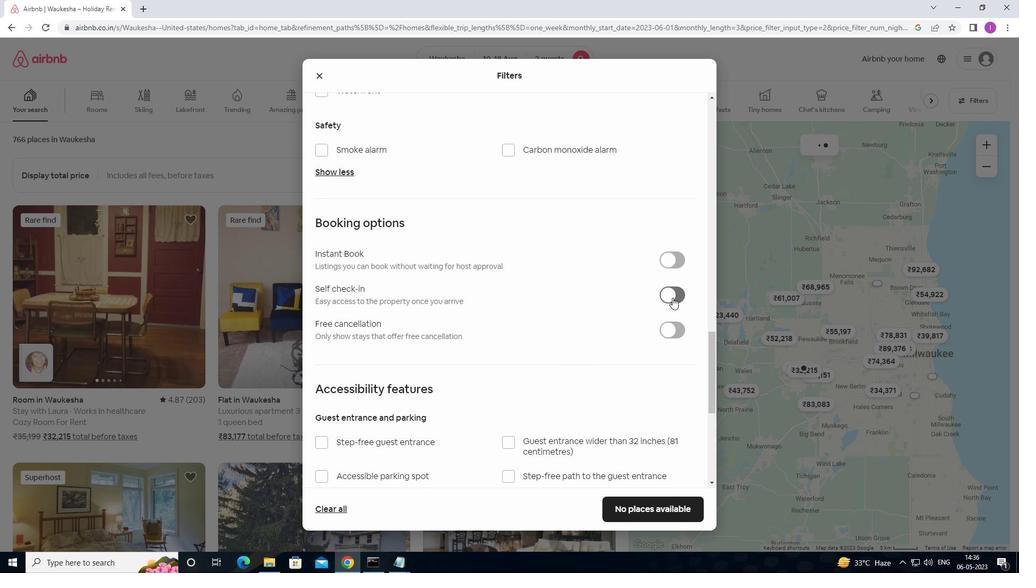 
Action: Mouse moved to (515, 344)
Screenshot: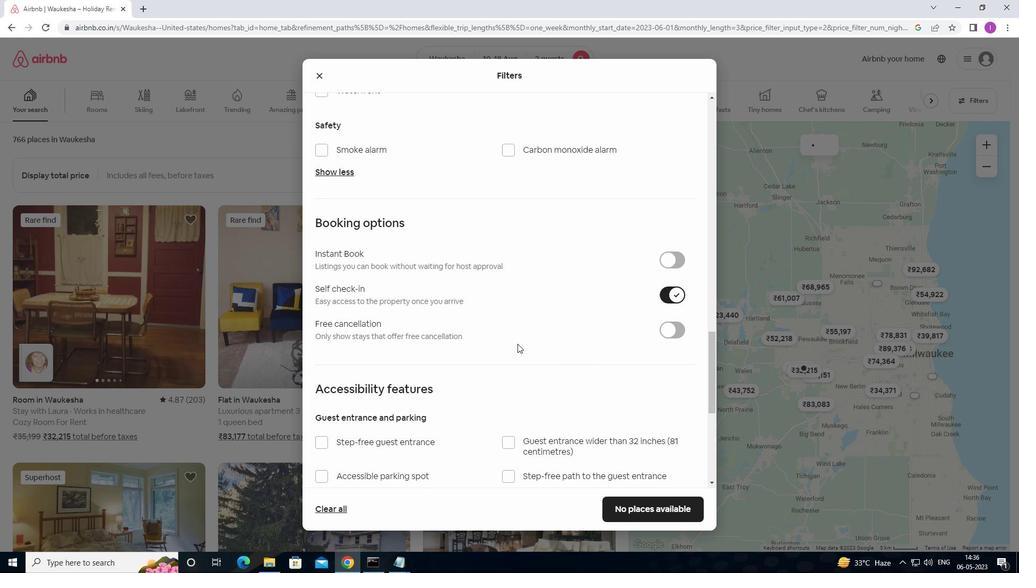 
Action: Mouse scrolled (515, 343) with delta (0, 0)
Screenshot: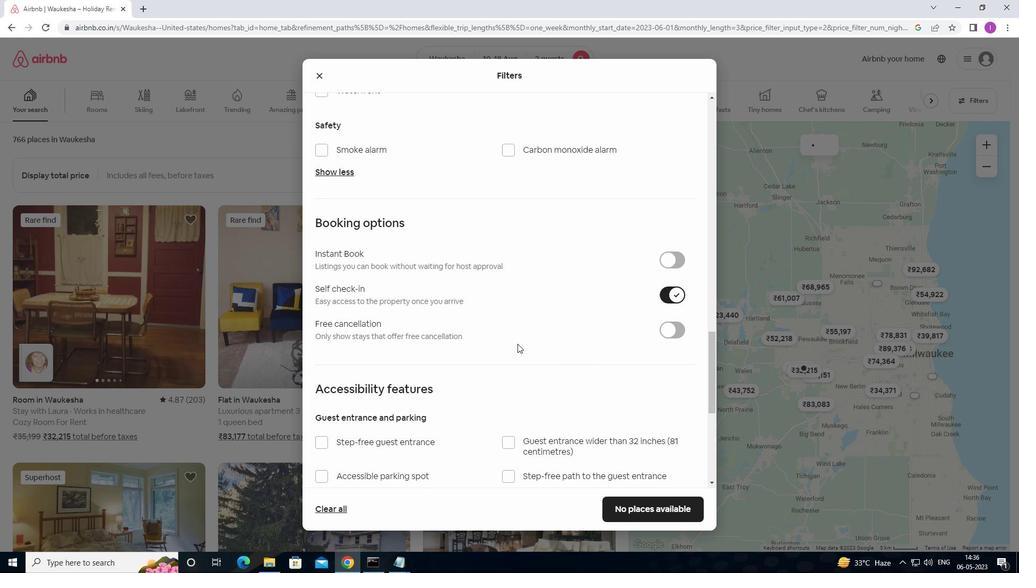 
Action: Mouse moved to (515, 344)
Screenshot: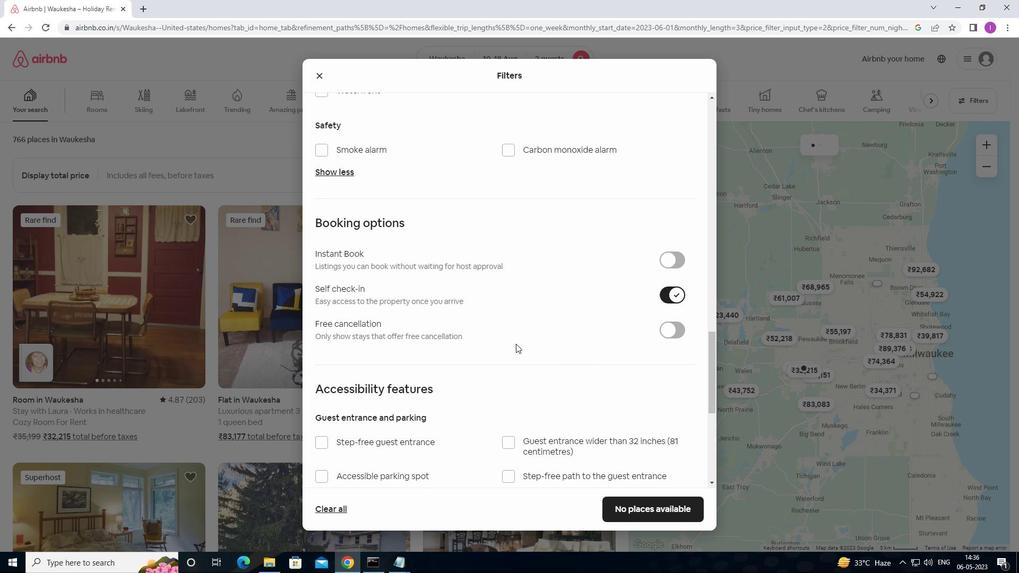 
Action: Mouse scrolled (515, 344) with delta (0, 0)
Screenshot: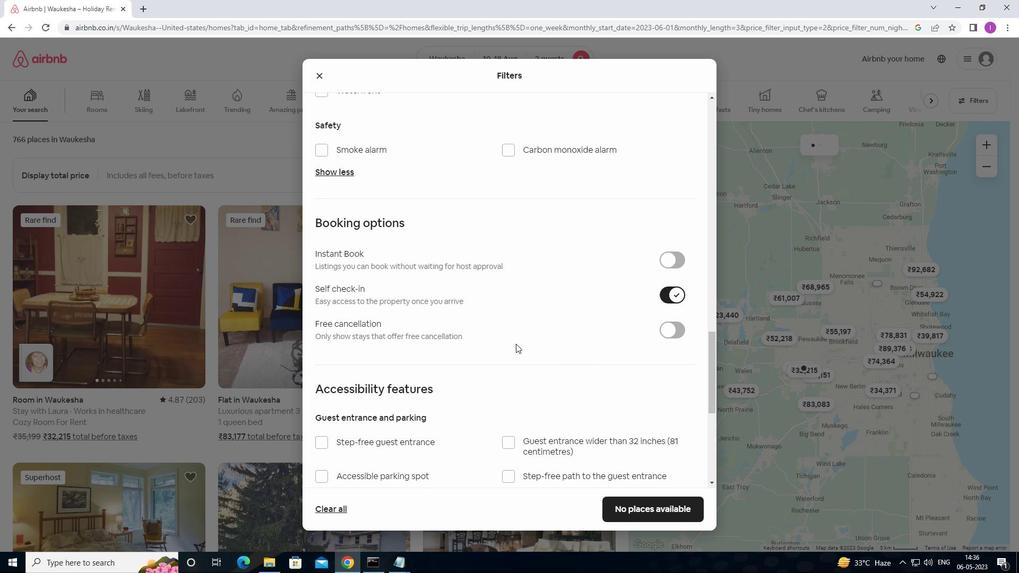 
Action: Mouse scrolled (515, 344) with delta (0, 0)
Screenshot: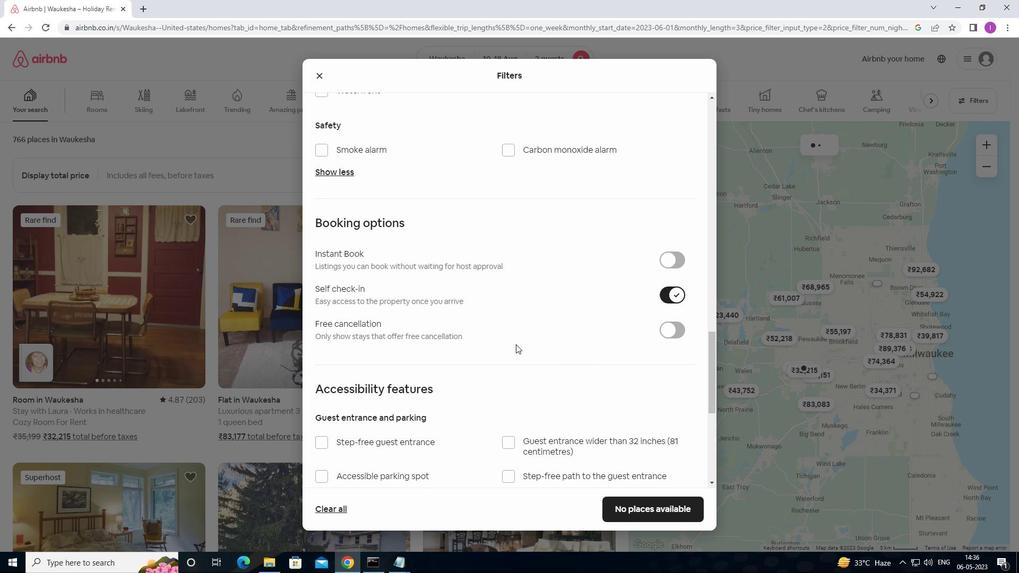 
Action: Mouse scrolled (515, 344) with delta (0, 0)
Screenshot: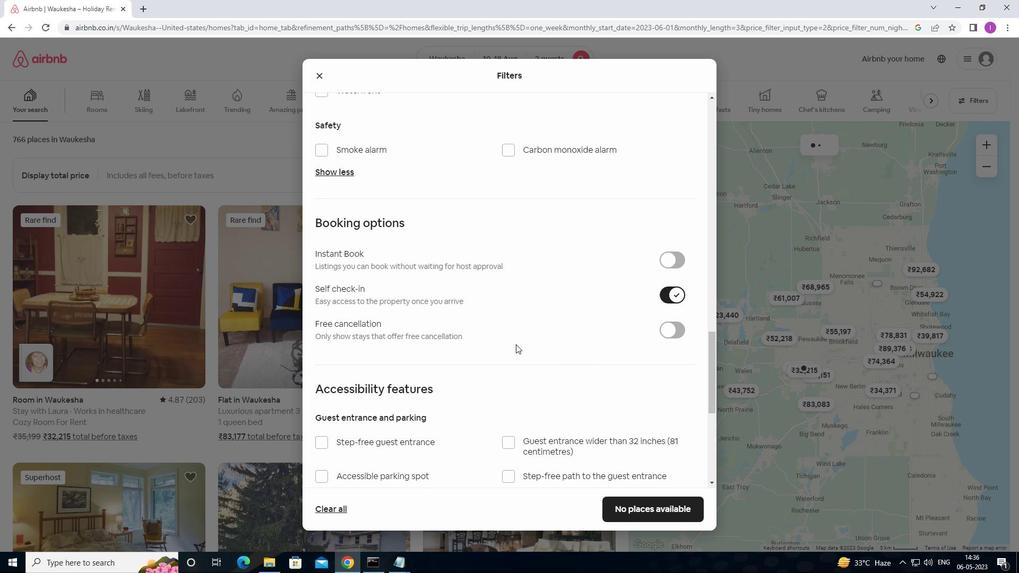 
Action: Mouse moved to (510, 351)
Screenshot: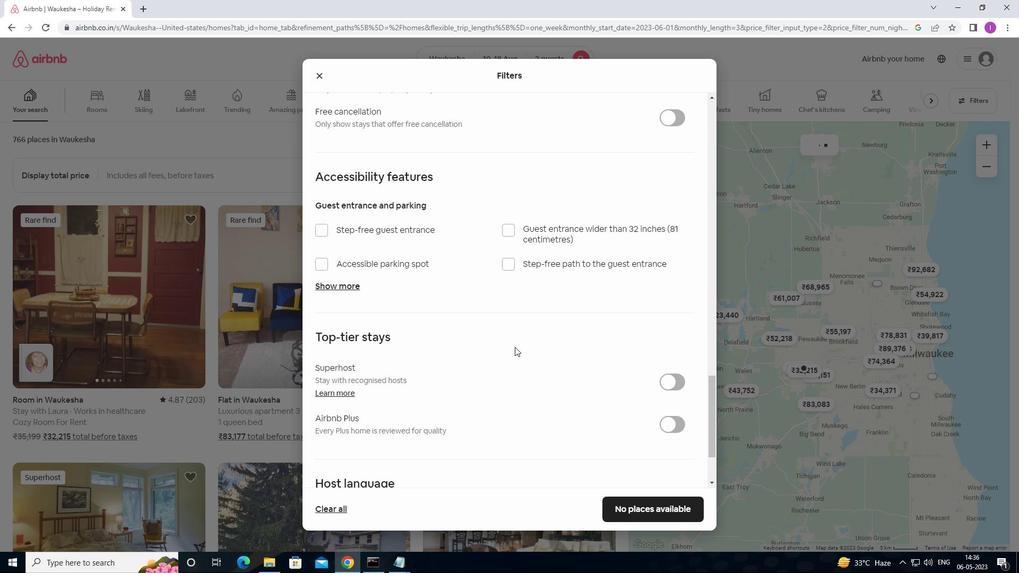 
Action: Mouse scrolled (510, 350) with delta (0, 0)
Screenshot: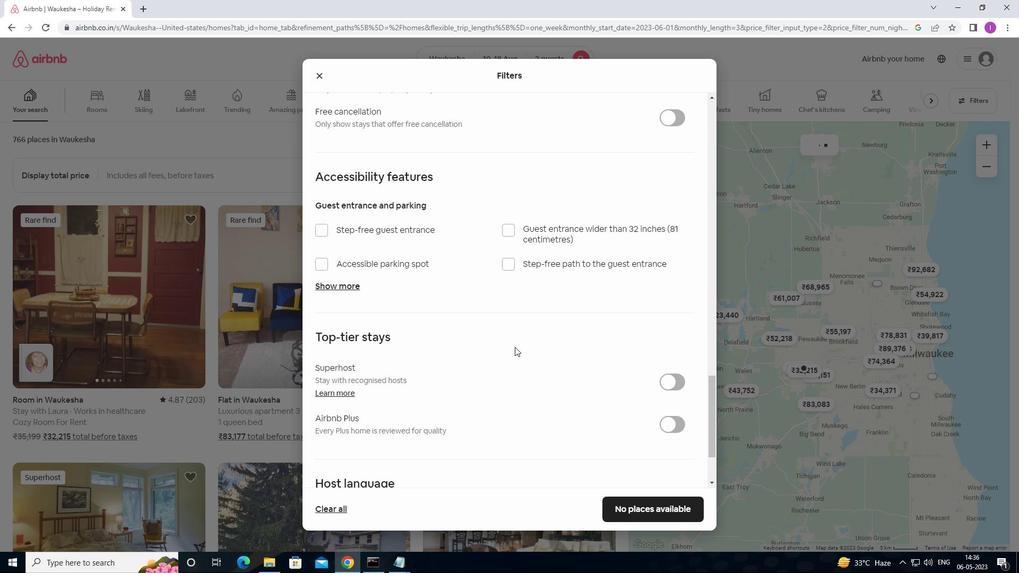 
Action: Mouse moved to (509, 354)
Screenshot: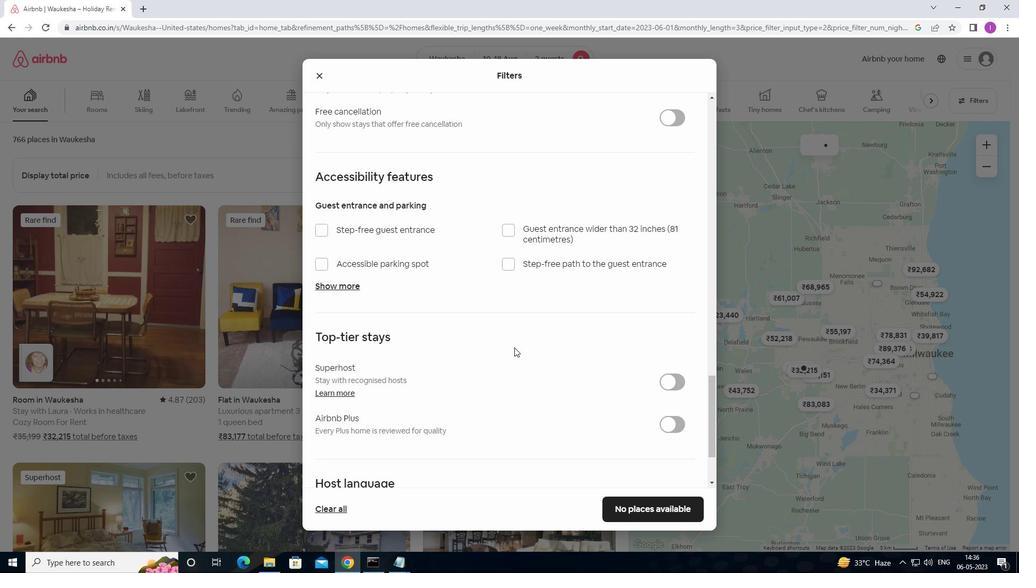 
Action: Mouse scrolled (509, 353) with delta (0, 0)
Screenshot: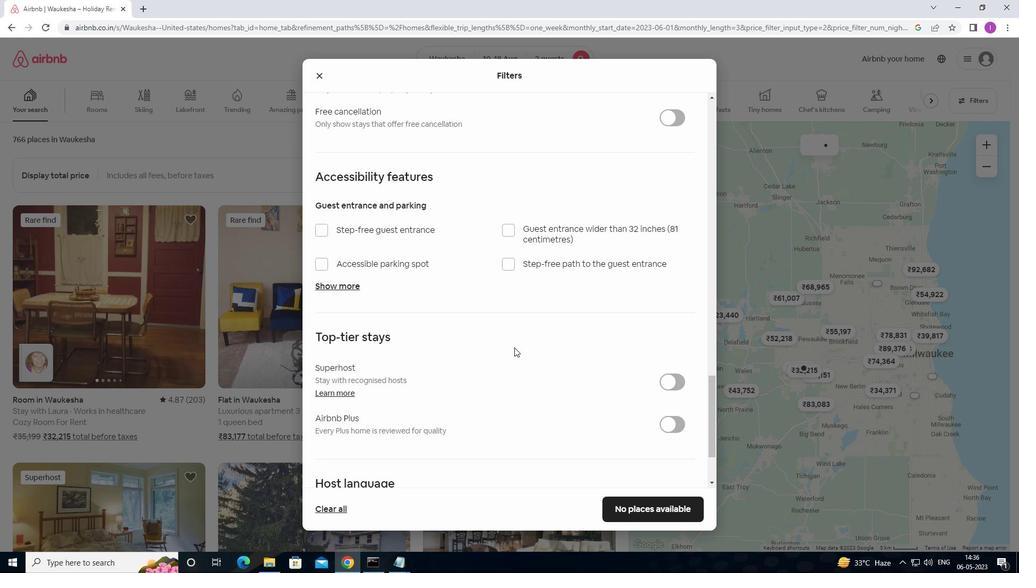 
Action: Mouse moved to (509, 356)
Screenshot: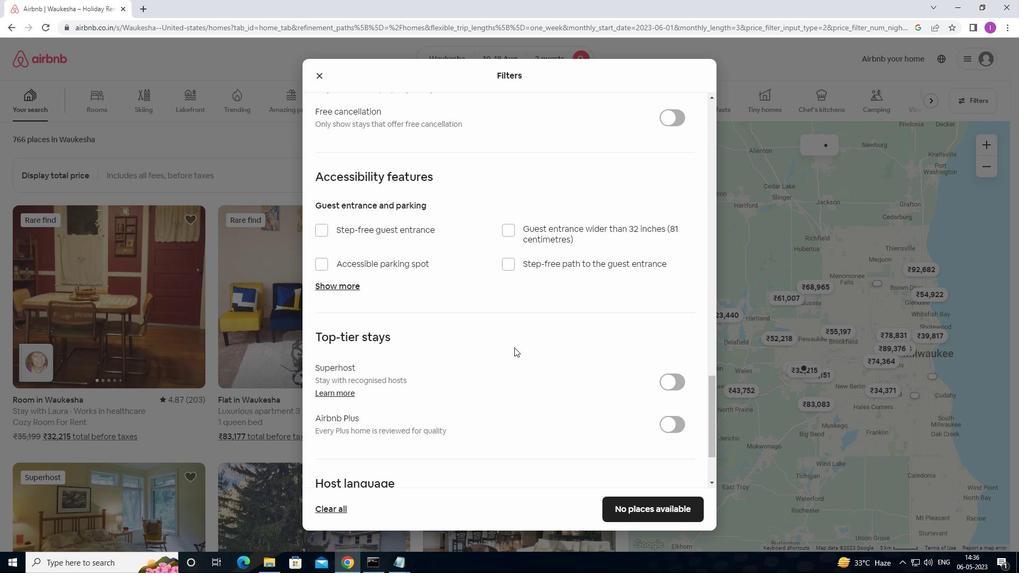 
Action: Mouse scrolled (509, 355) with delta (0, 0)
Screenshot: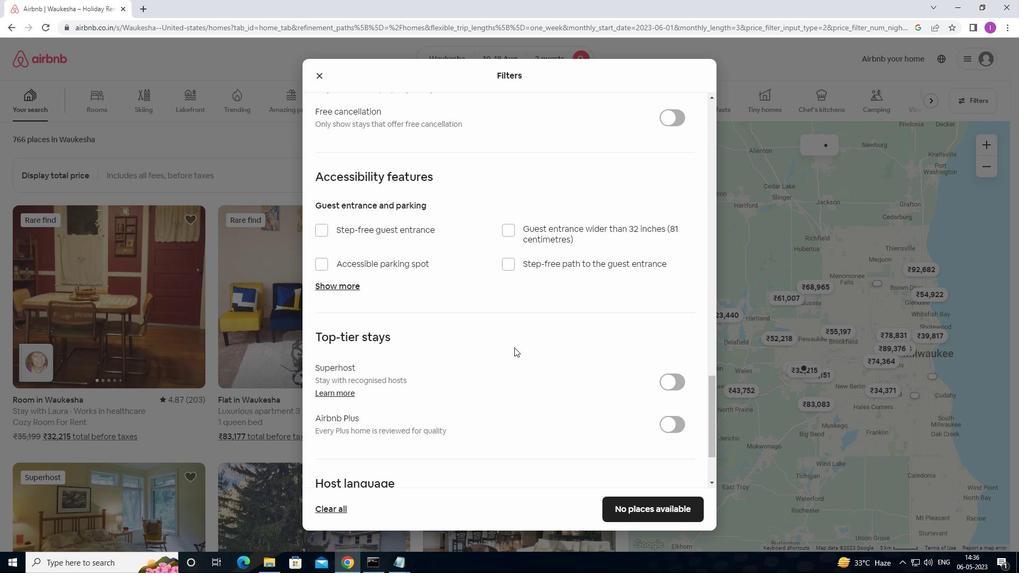 
Action: Mouse moved to (509, 357)
Screenshot: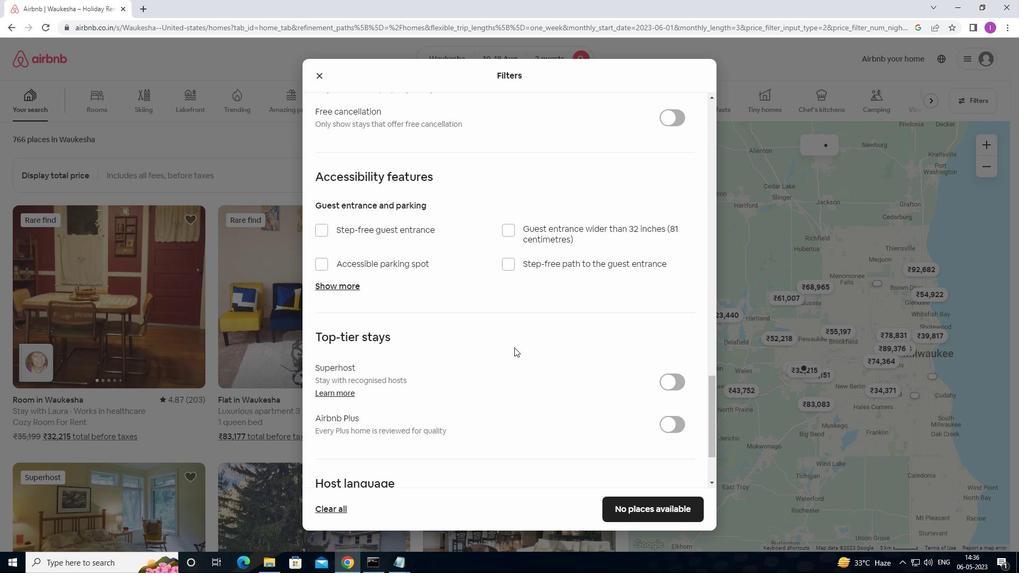 
Action: Mouse scrolled (509, 356) with delta (0, 0)
Screenshot: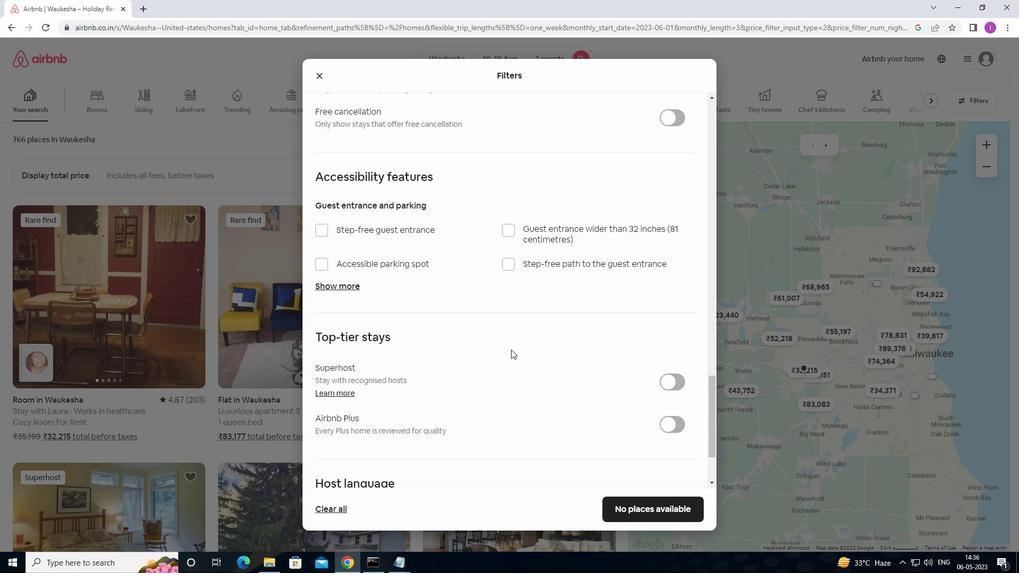
Action: Mouse moved to (507, 373)
Screenshot: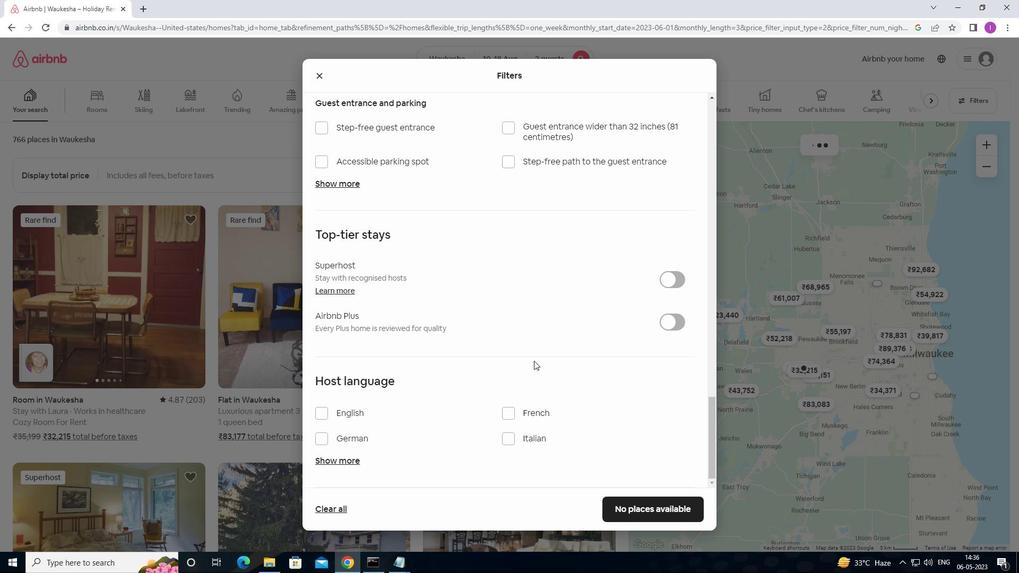
Action: Mouse scrolled (507, 372) with delta (0, 0)
Screenshot: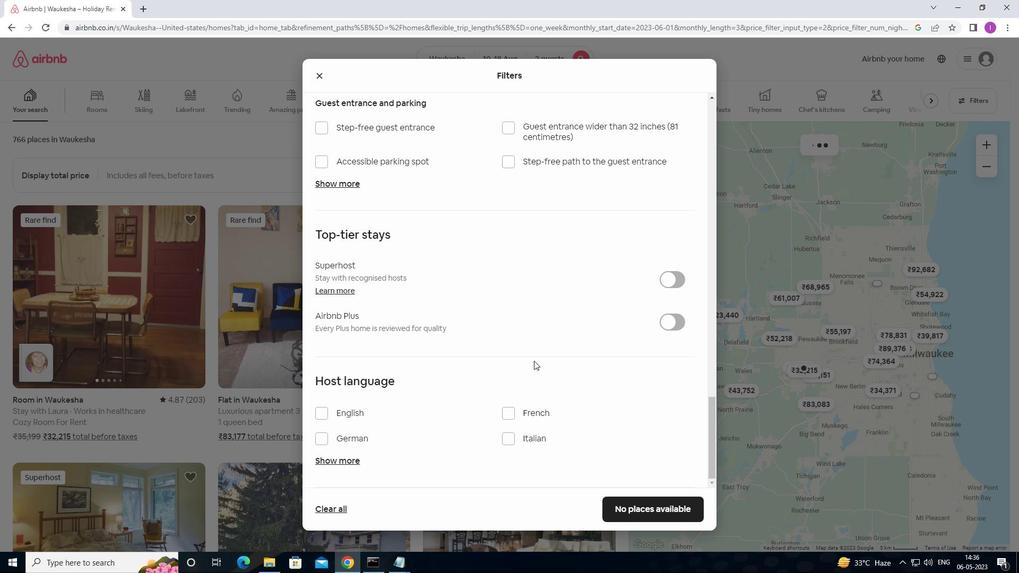 
Action: Mouse moved to (504, 377)
Screenshot: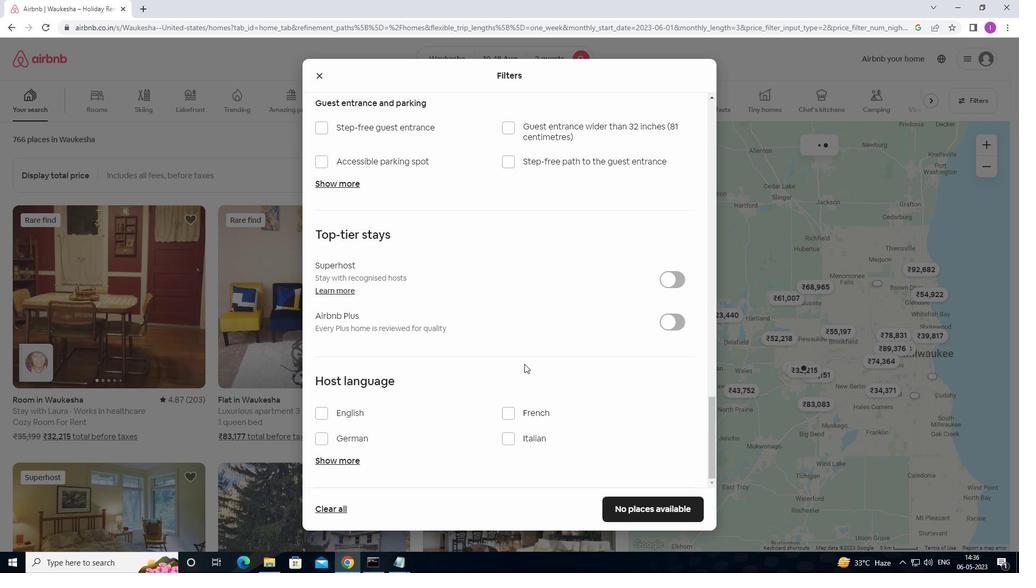 
Action: Mouse scrolled (504, 376) with delta (0, 0)
Screenshot: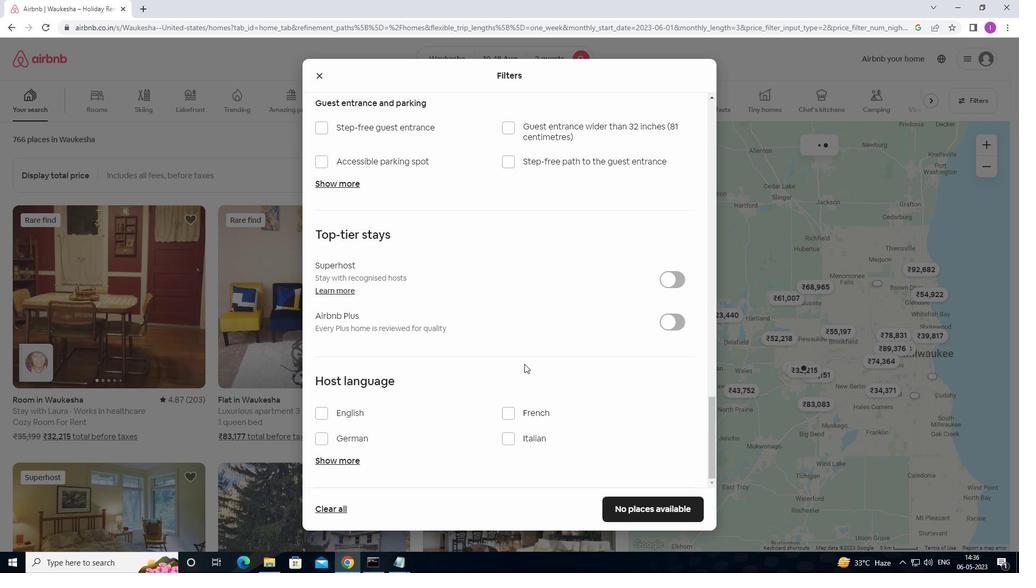 
Action: Mouse moved to (496, 386)
Screenshot: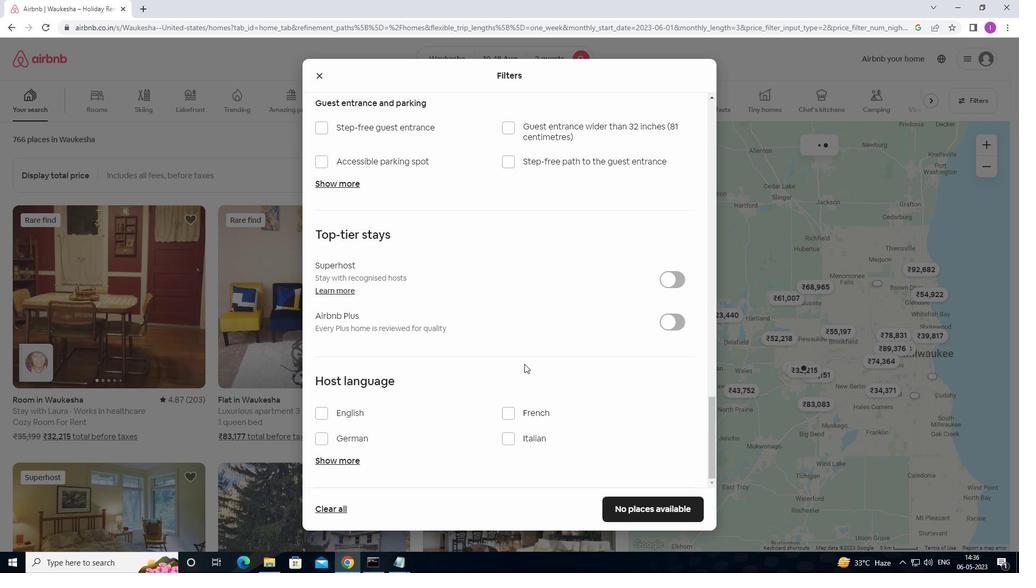 
Action: Mouse scrolled (496, 386) with delta (0, 0)
Screenshot: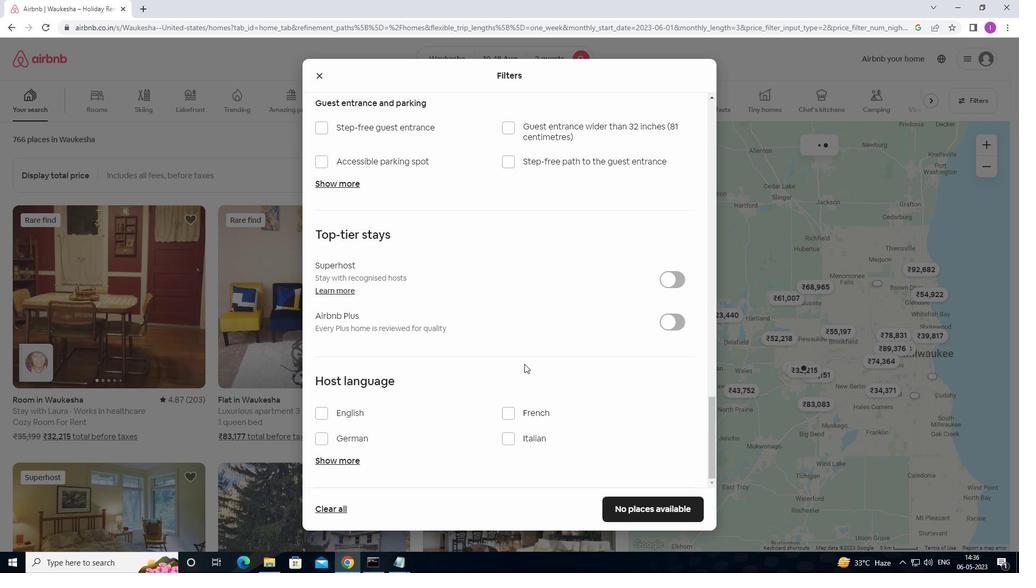 
Action: Mouse moved to (477, 394)
Screenshot: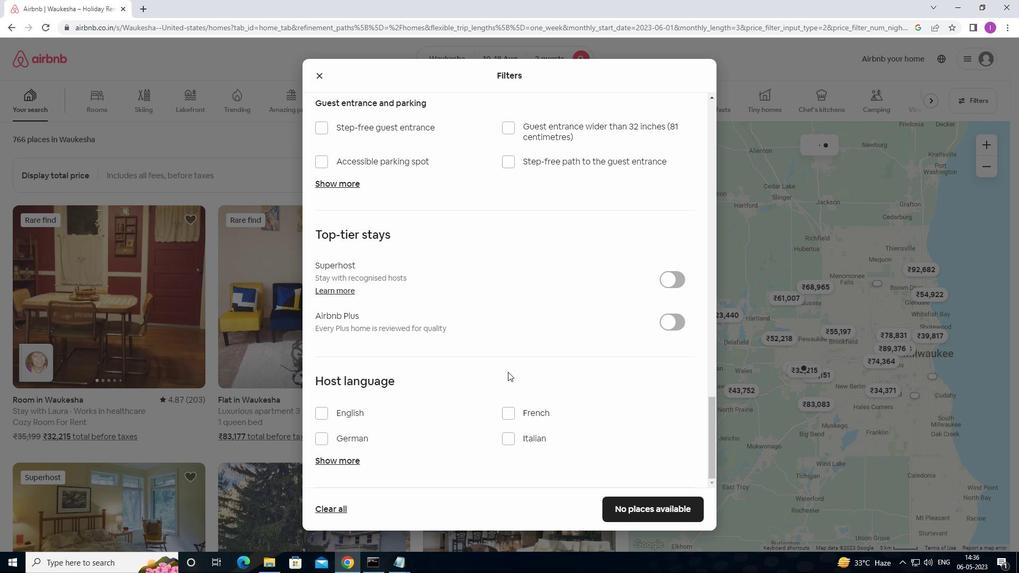 
Action: Mouse scrolled (477, 394) with delta (0, 0)
Screenshot: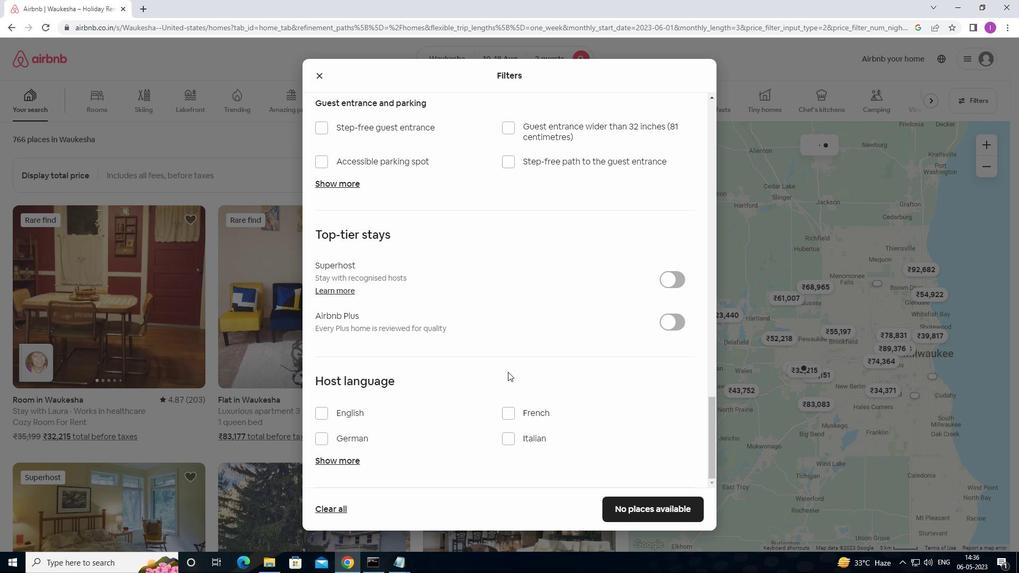 
Action: Mouse moved to (318, 416)
Screenshot: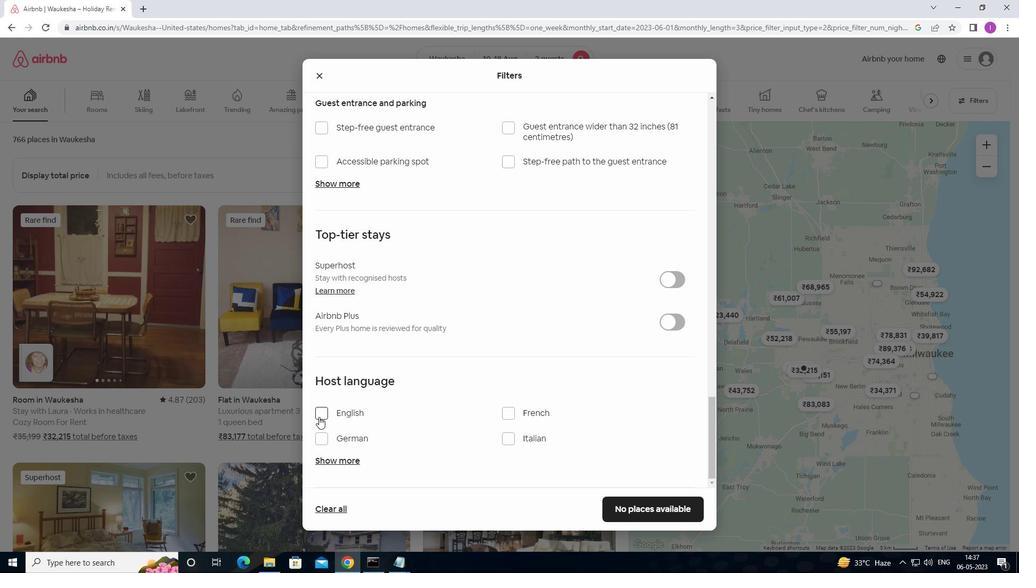 
Action: Mouse pressed left at (318, 416)
Screenshot: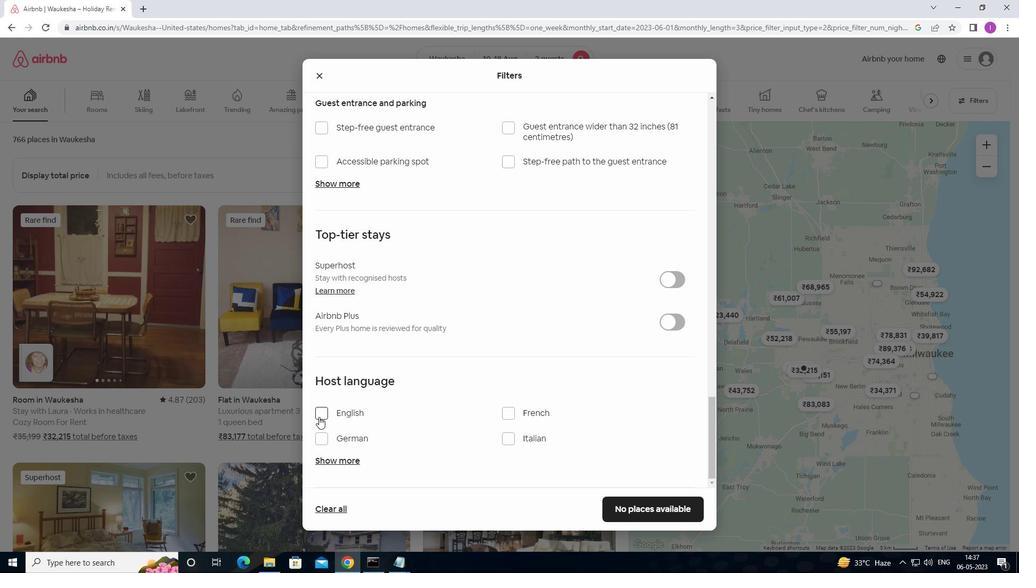 
Action: Mouse moved to (649, 510)
Screenshot: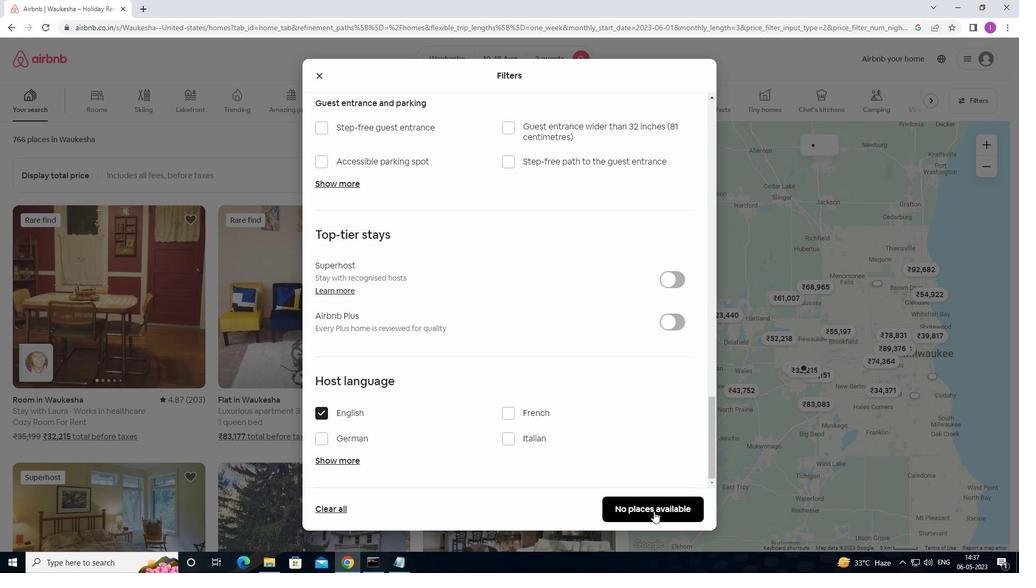
Action: Mouse pressed left at (649, 510)
Screenshot: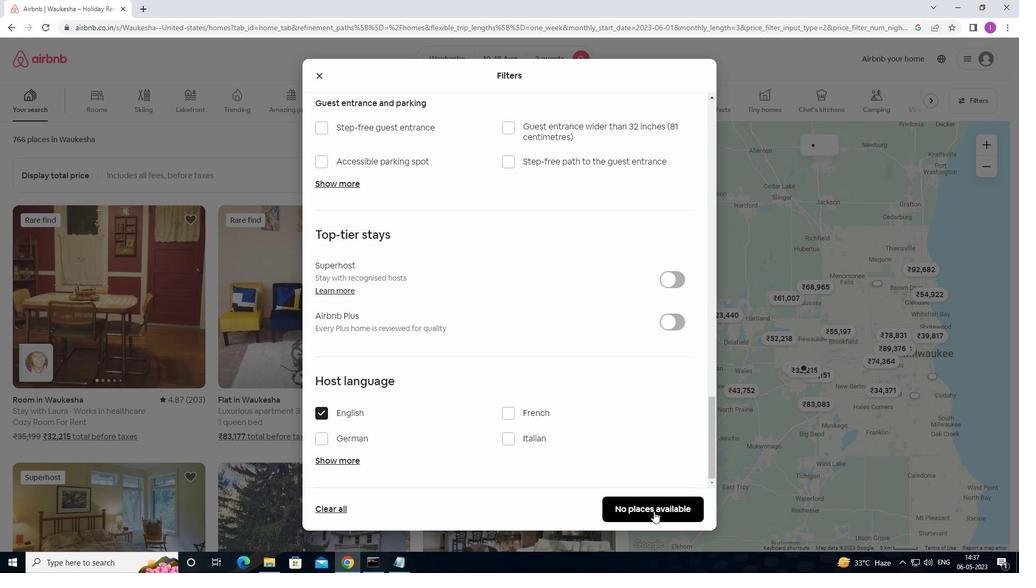 
Action: Mouse moved to (755, 253)
Screenshot: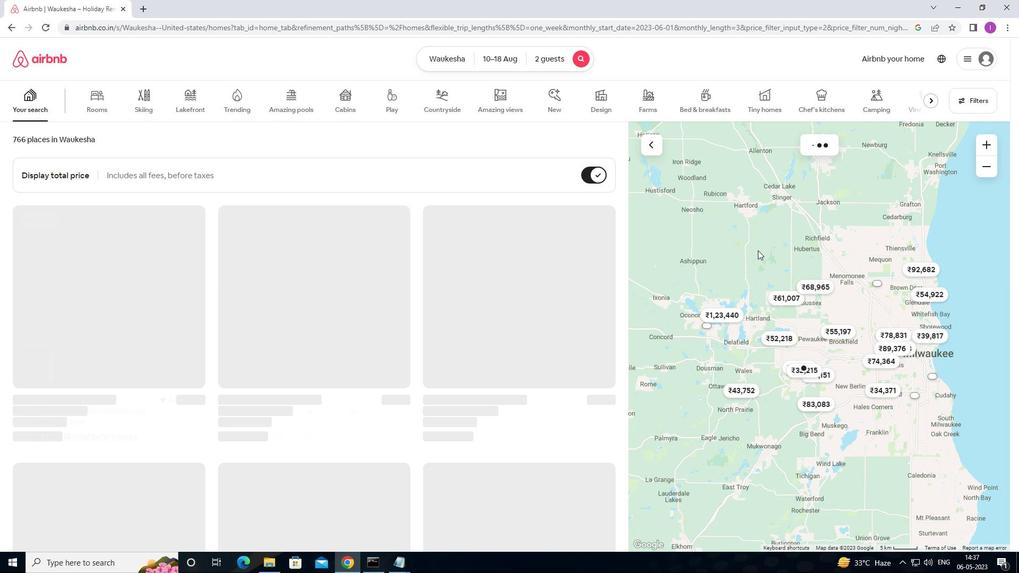 
